 Task: Slide 8 - This Is A Quote-1.
Action: Mouse moved to (35, 85)
Screenshot: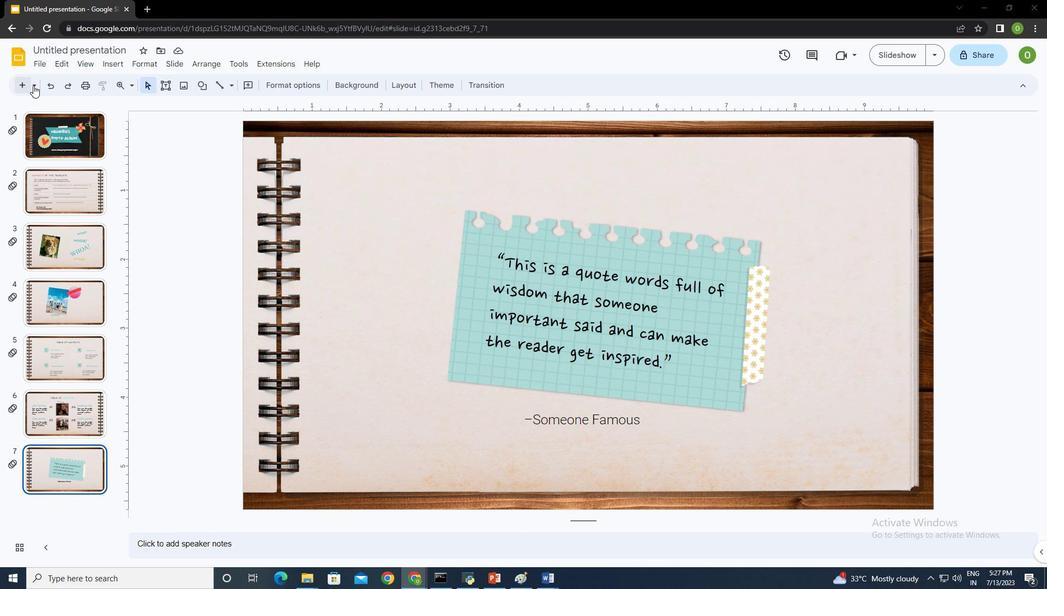 
Action: Mouse pressed left at (35, 85)
Screenshot: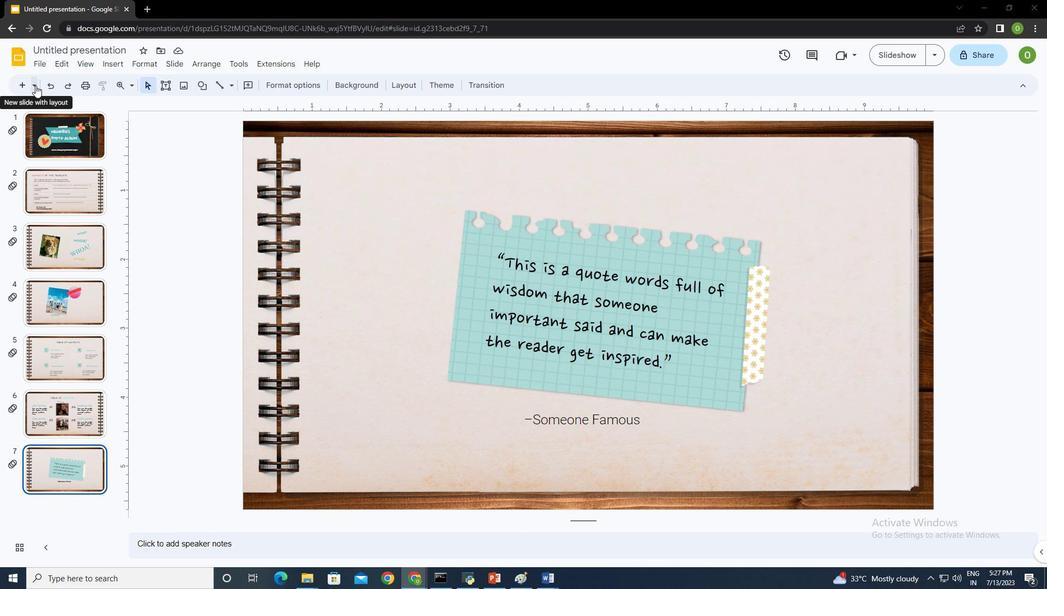 
Action: Mouse moved to (166, 289)
Screenshot: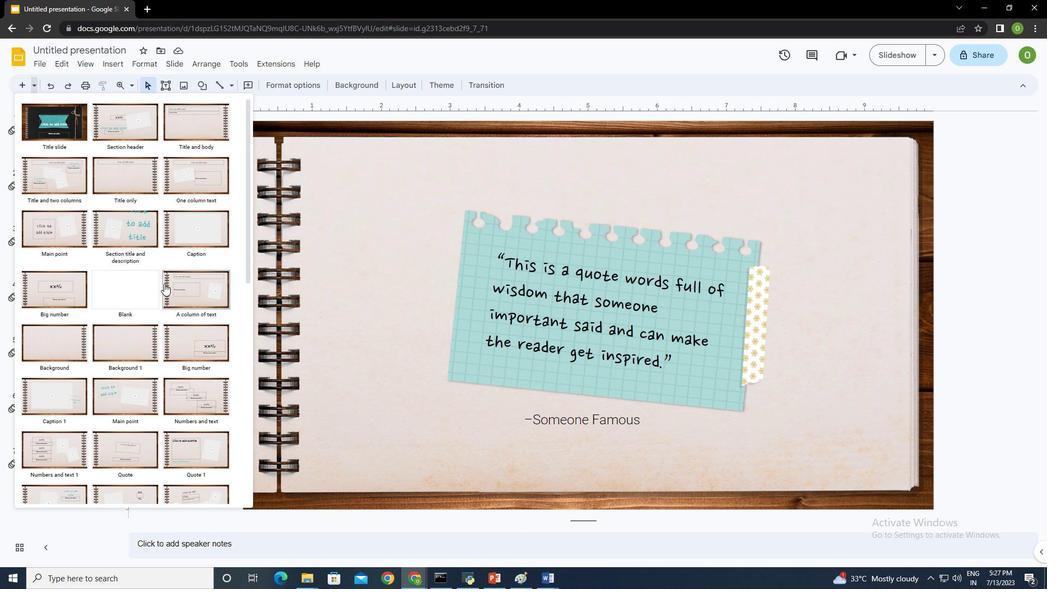 
Action: Mouse scrolled (166, 288) with delta (0, 0)
Screenshot: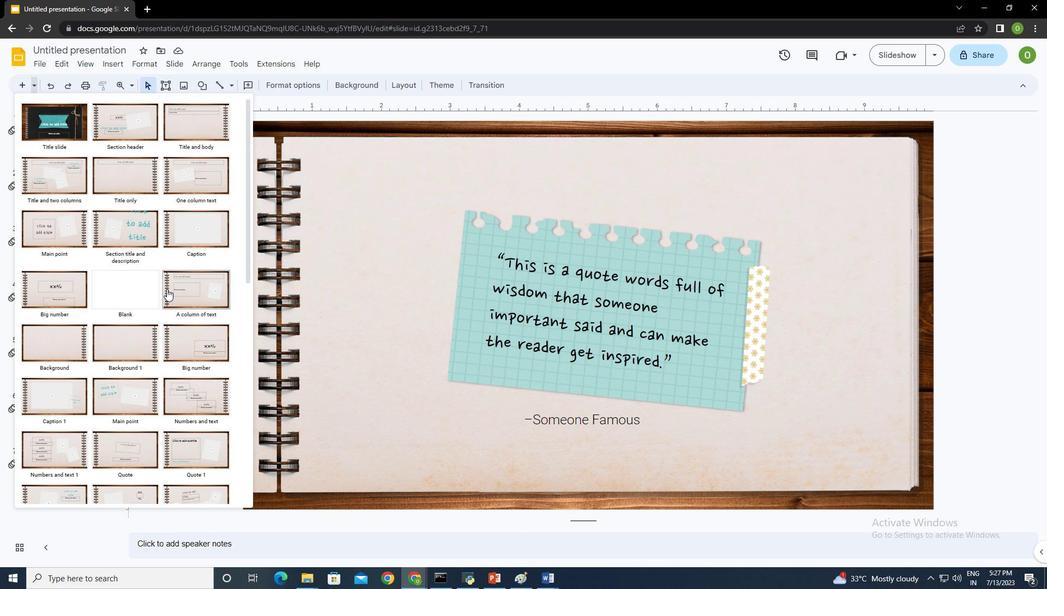 
Action: Mouse scrolled (166, 288) with delta (0, 0)
Screenshot: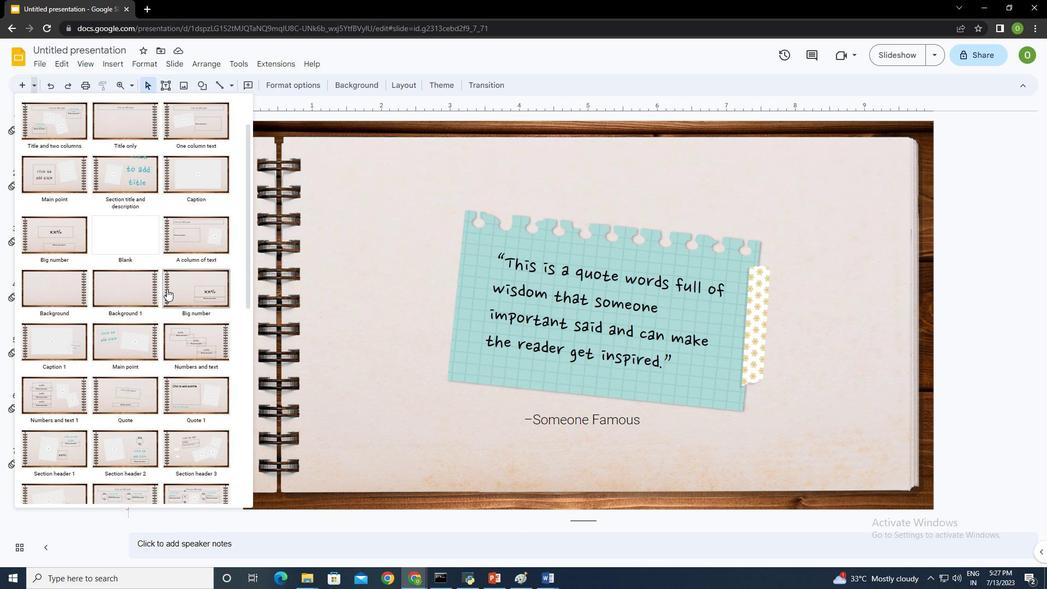 
Action: Mouse scrolled (166, 288) with delta (0, 0)
Screenshot: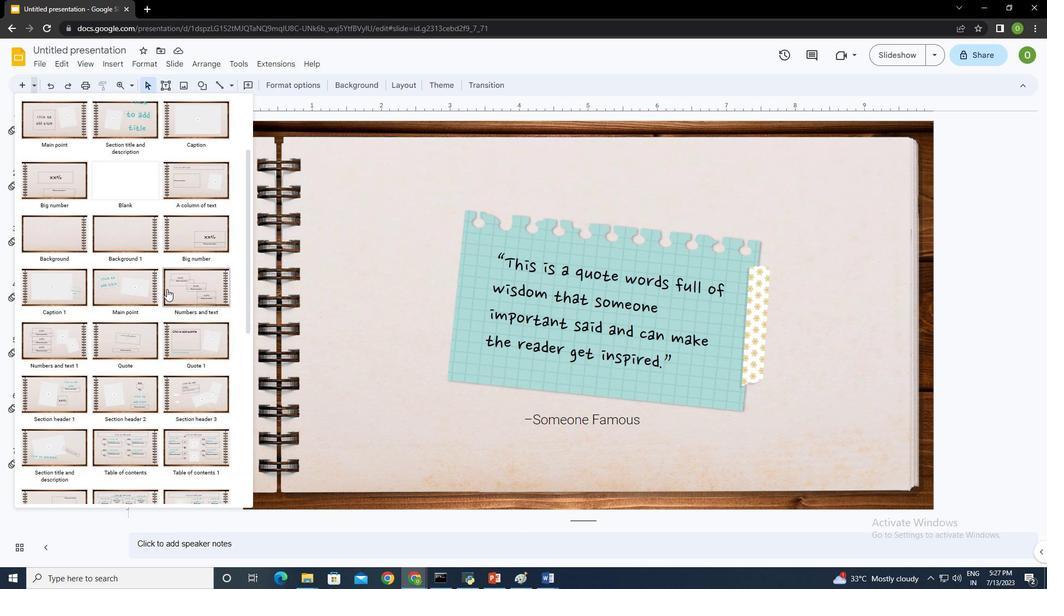
Action: Mouse moved to (187, 279)
Screenshot: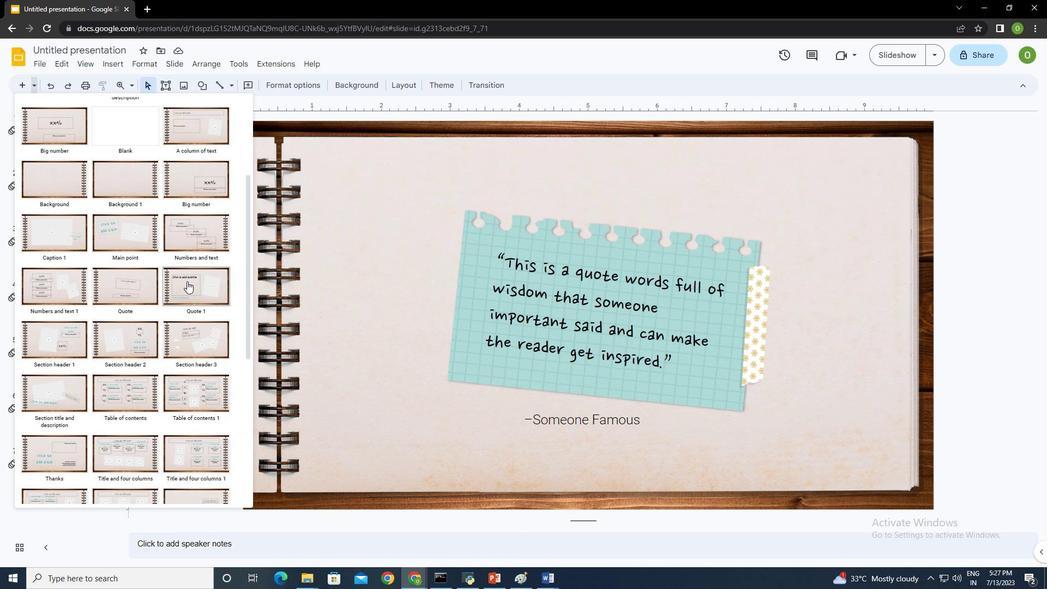 
Action: Mouse pressed left at (187, 279)
Screenshot: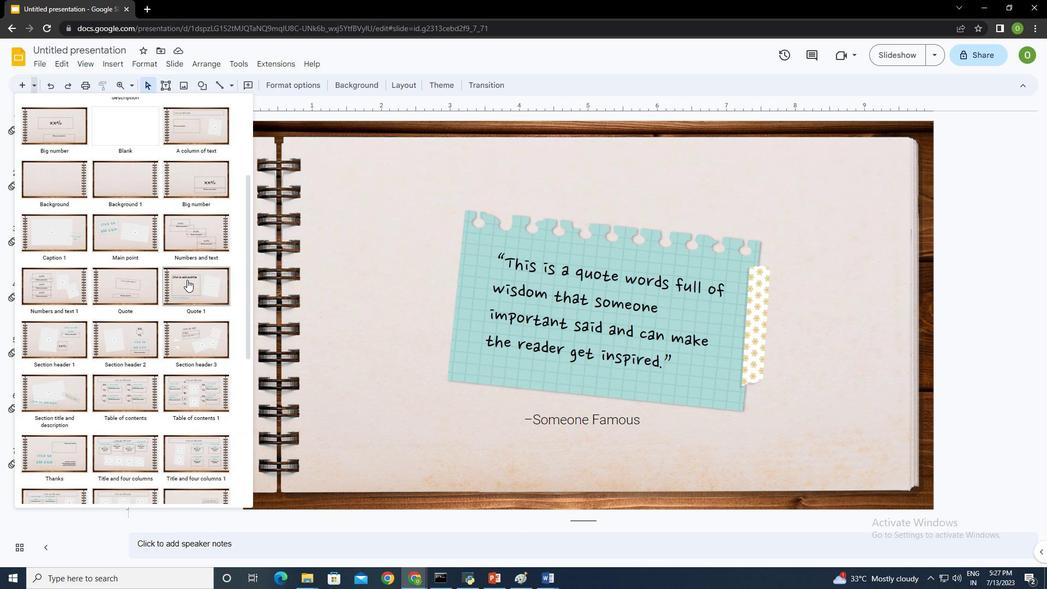 
Action: Mouse moved to (740, 349)
Screenshot: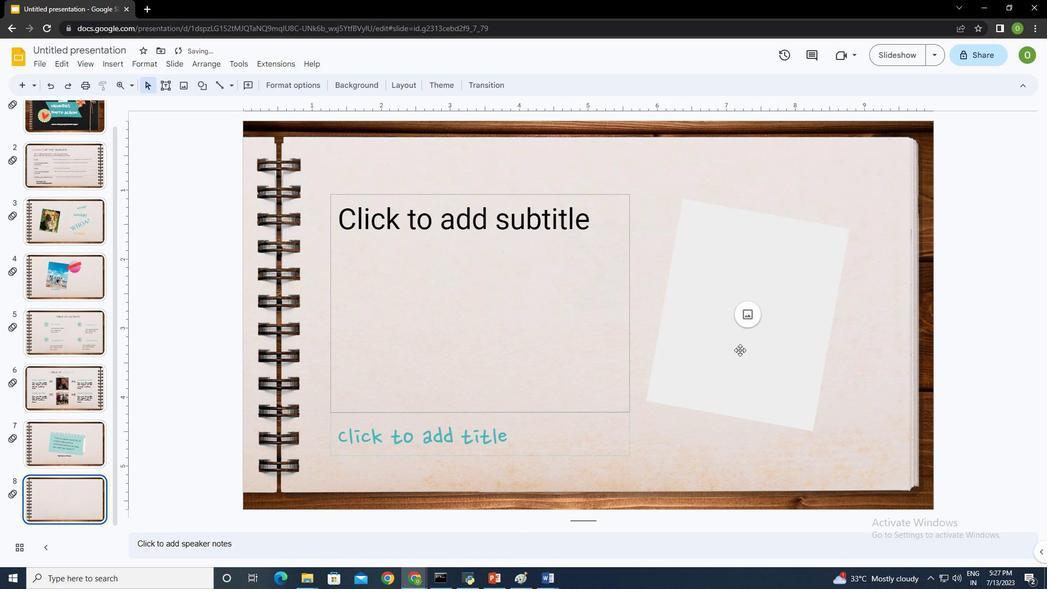 
Action: Mouse pressed left at (740, 349)
Screenshot: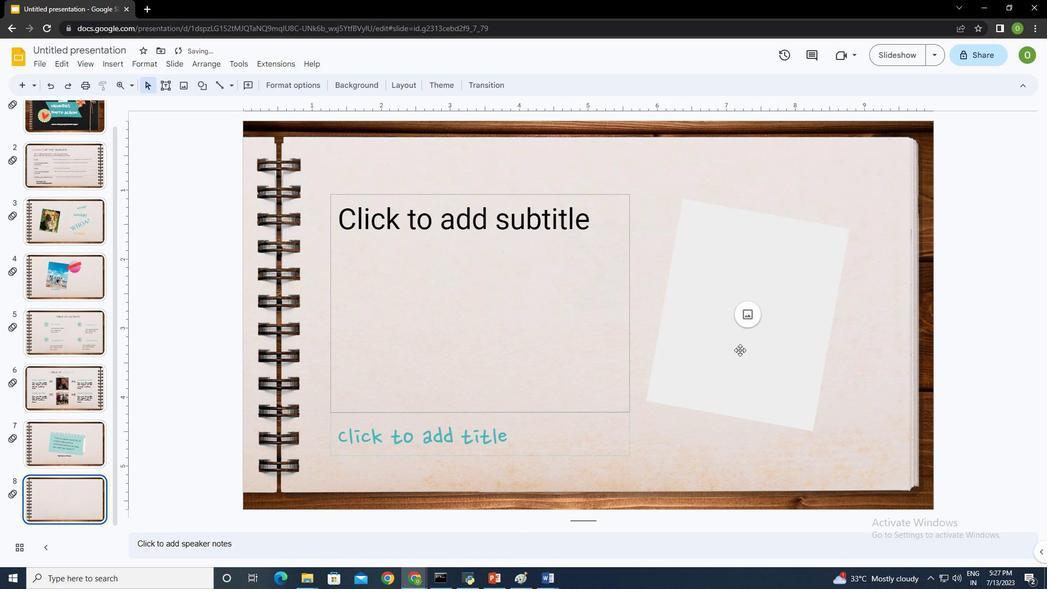 
Action: Mouse moved to (743, 315)
Screenshot: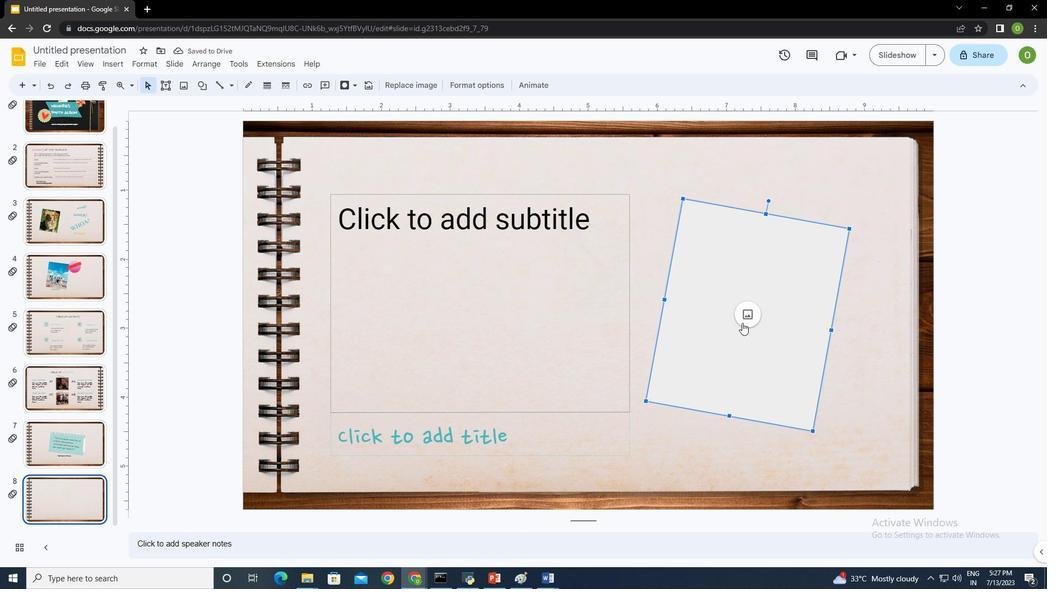 
Action: Mouse pressed left at (743, 315)
Screenshot: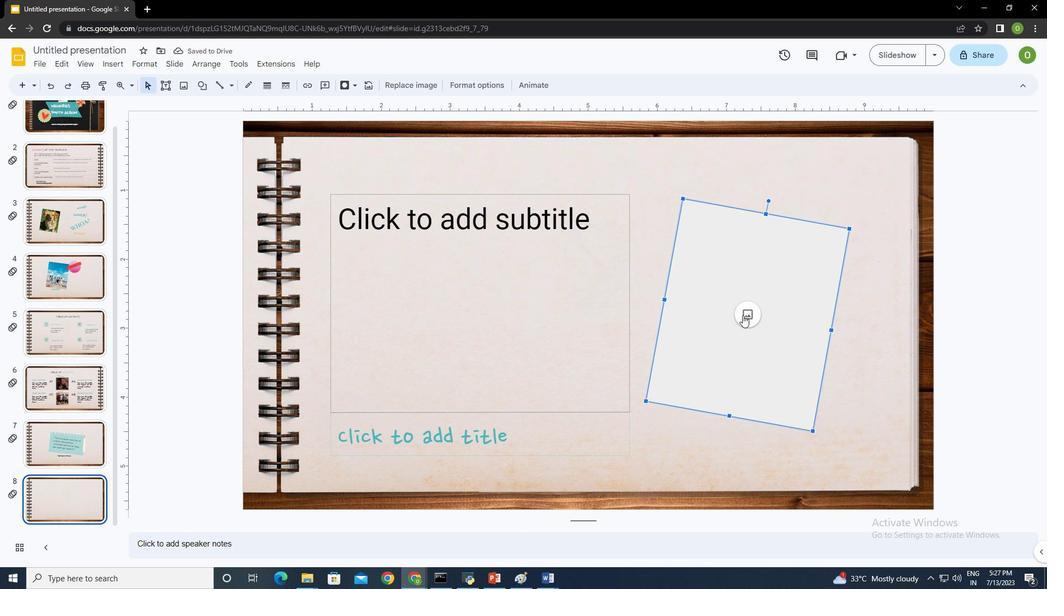 
Action: Mouse moved to (781, 344)
Screenshot: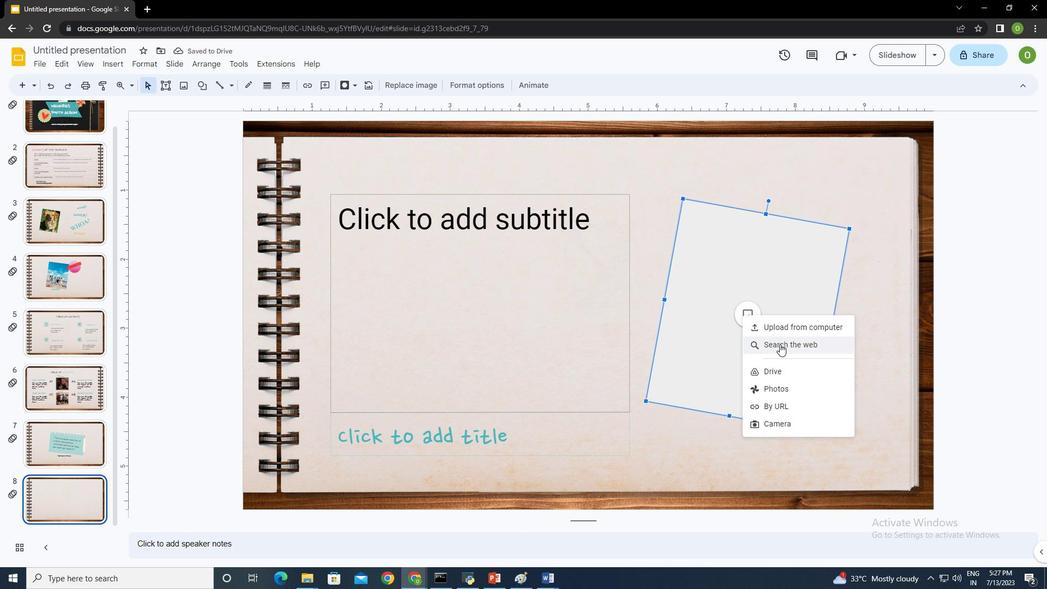 
Action: Mouse pressed left at (781, 344)
Screenshot: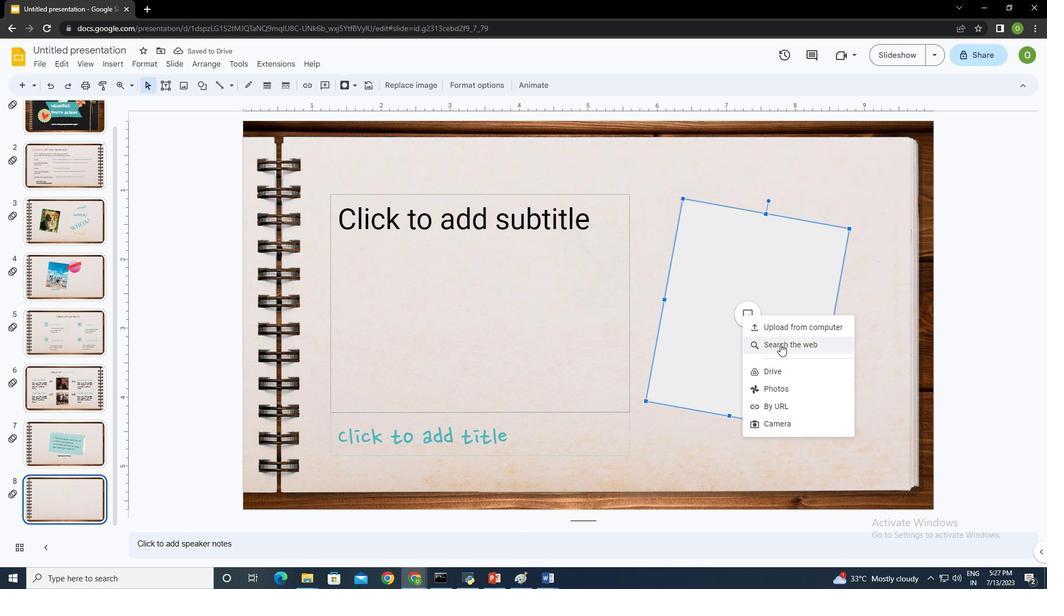 
Action: Mouse moved to (926, 153)
Screenshot: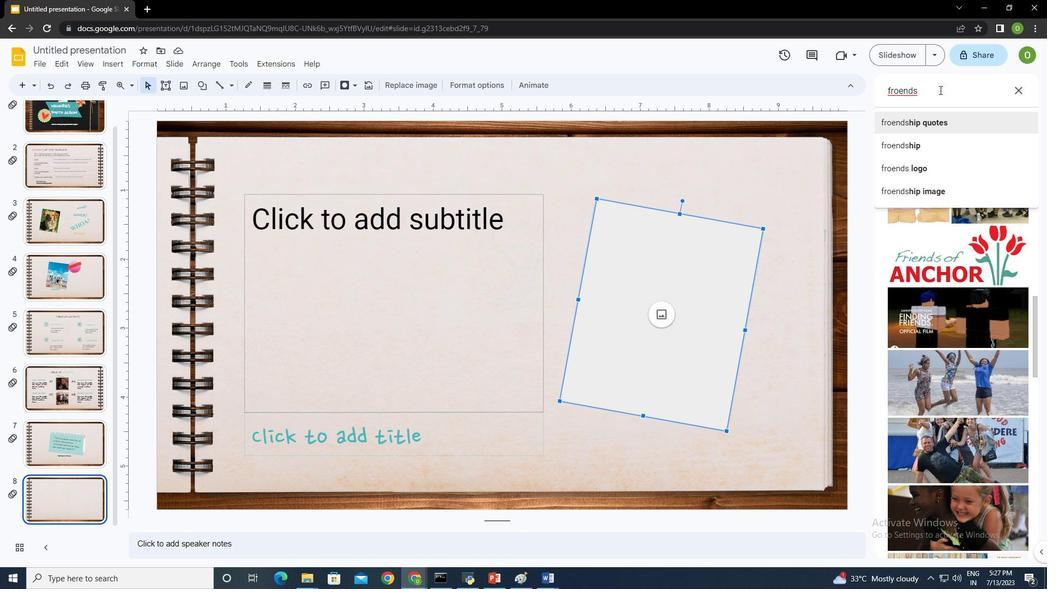 
Action: Key pressed <Key.backspace><Key.backspace><Key.backspace><Key.backspace><Key.backspace><Key.backspace><Key.backspace><Key.backspace><Key.backspace><Key.backspace><Key.backspace><Key.backspace><Key.backspace><Key.backspace><Key.backspace><Key.backspace>good<Key.space>friend<Key.enter>
Screenshot: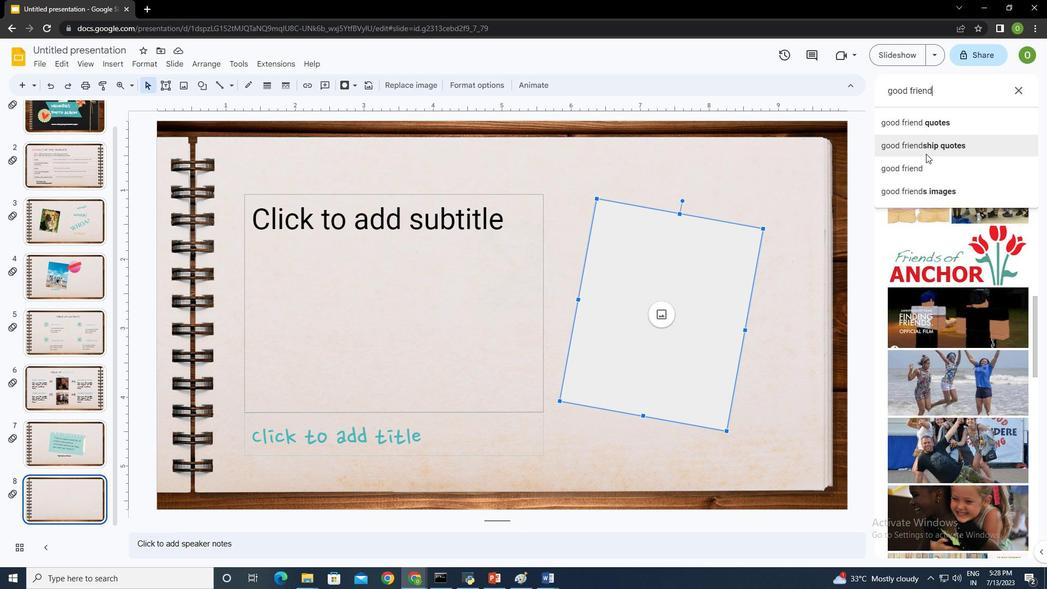 
Action: Mouse moved to (940, 184)
Screenshot: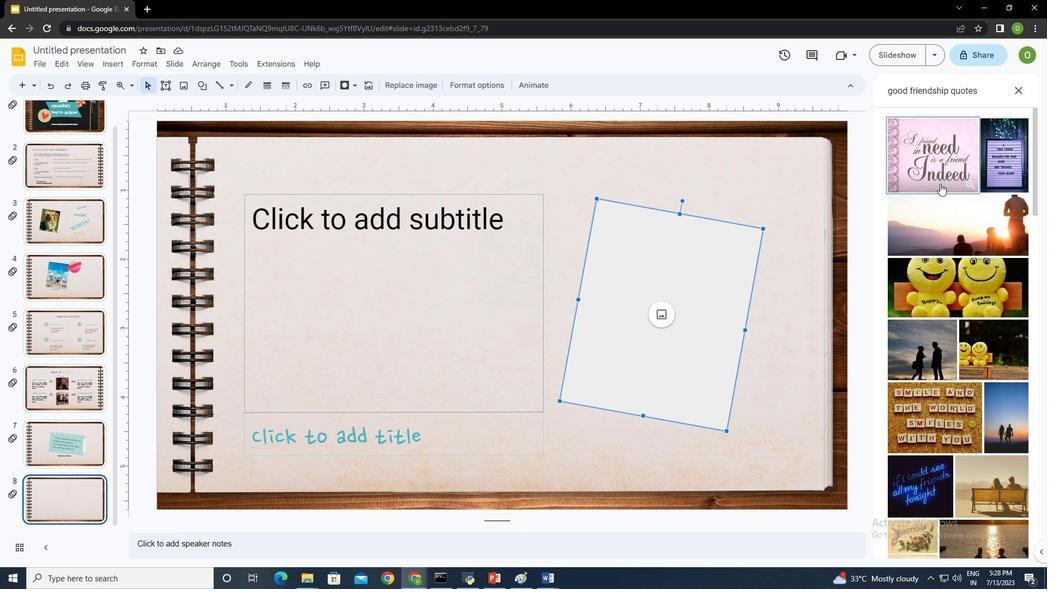 
Action: Mouse scrolled (940, 183) with delta (0, 0)
Screenshot: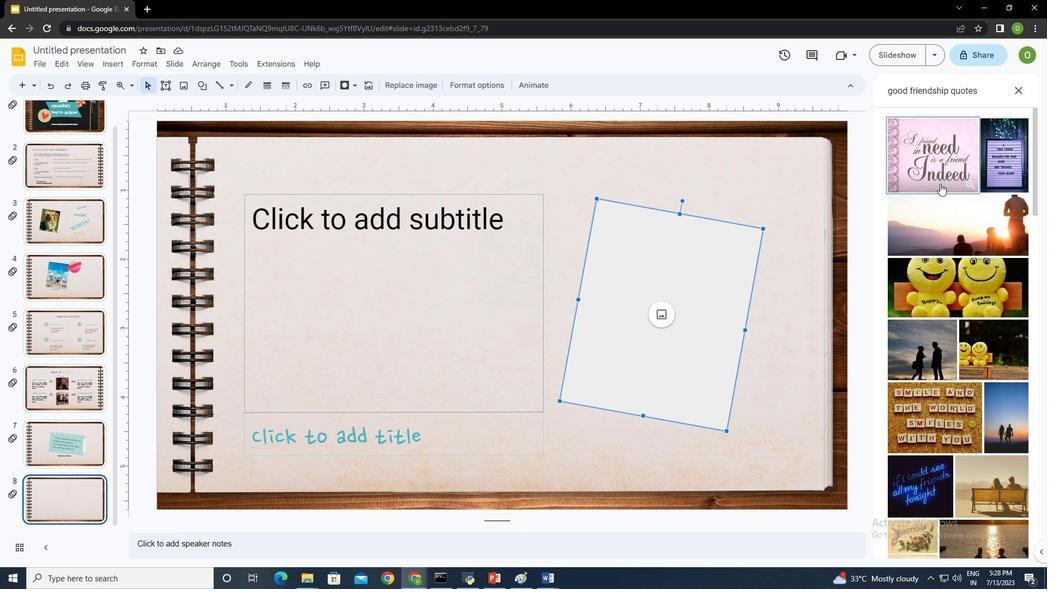 
Action: Mouse scrolled (940, 184) with delta (0, 0)
Screenshot: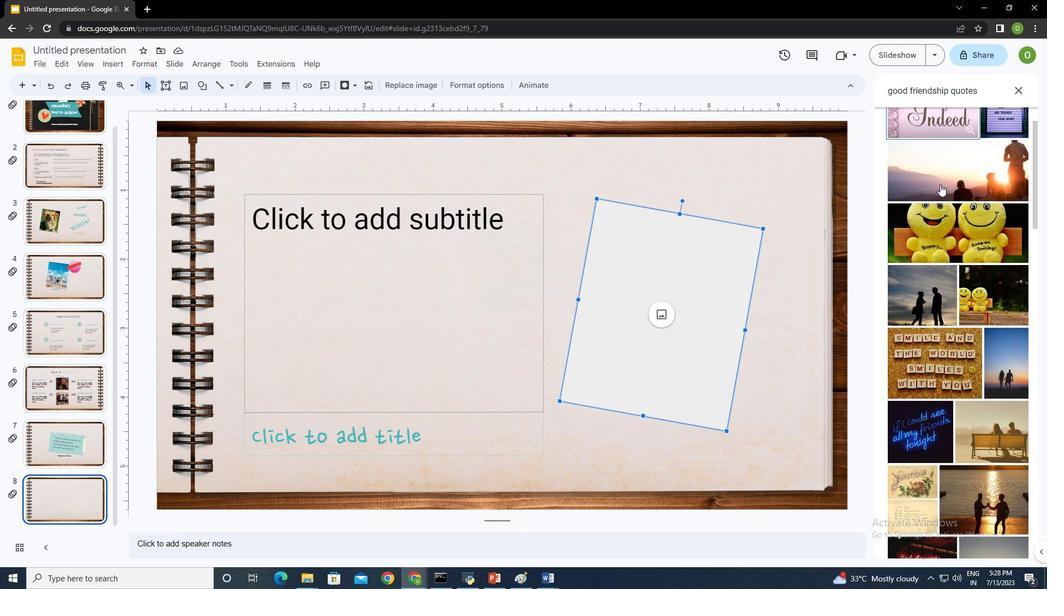 
Action: Mouse scrolled (940, 184) with delta (0, 0)
Screenshot: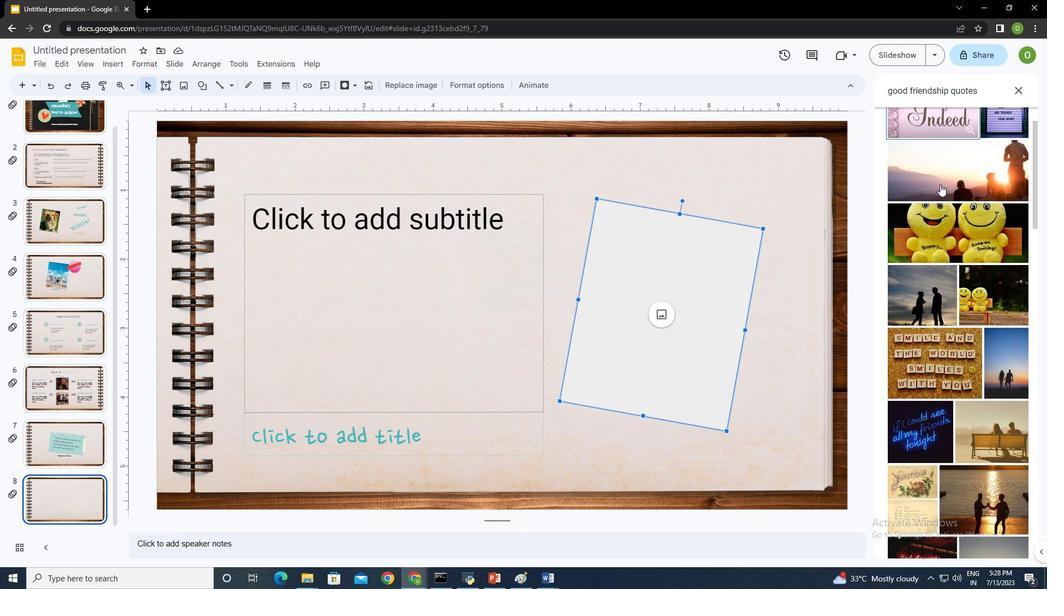 
Action: Mouse moved to (983, 92)
Screenshot: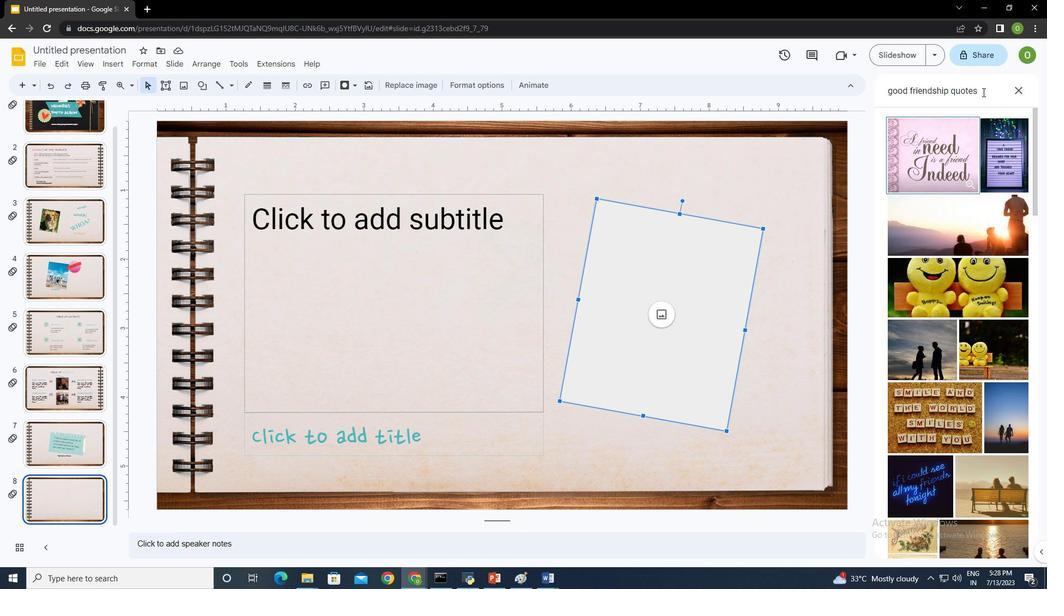
Action: Mouse pressed left at (983, 92)
Screenshot: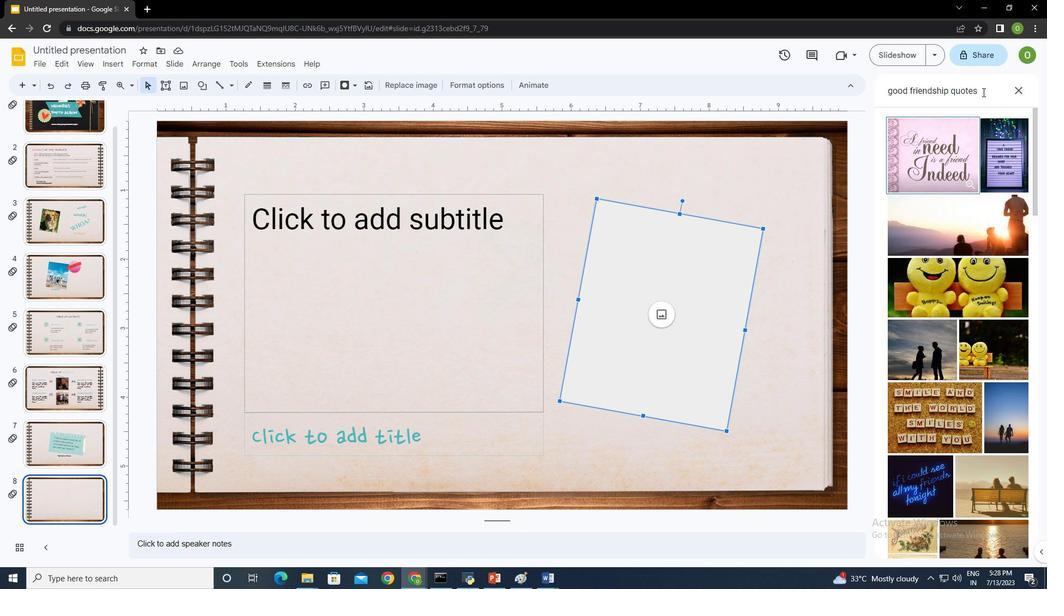 
Action: Key pressed <Key.backspace><Key.backspace><Key.backspace><Key.backspace><Key.backspace><Key.backspace><Key.backspace>
Screenshot: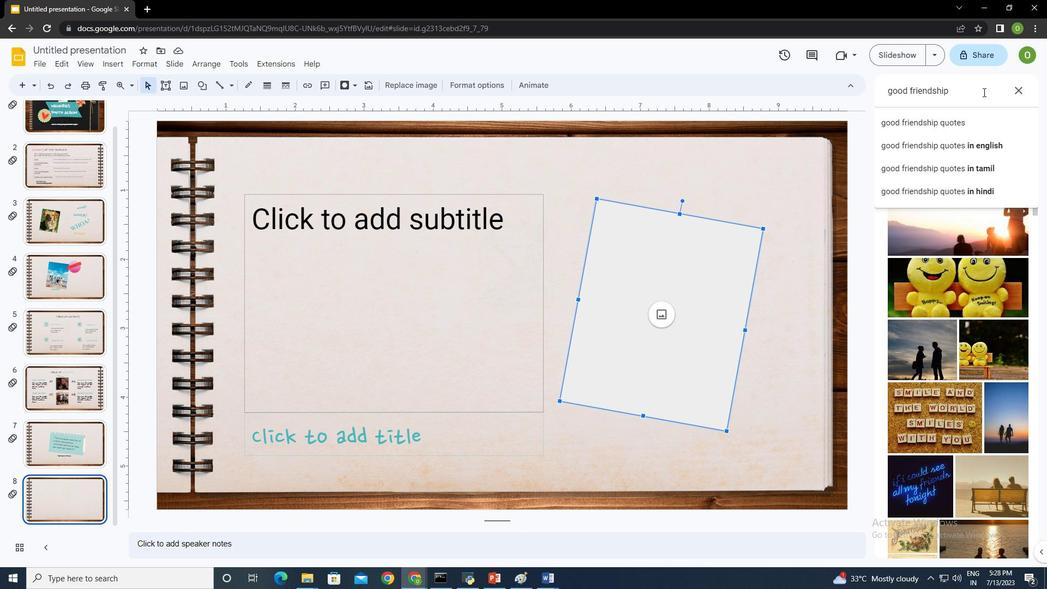 
Action: Mouse moved to (983, 92)
Screenshot: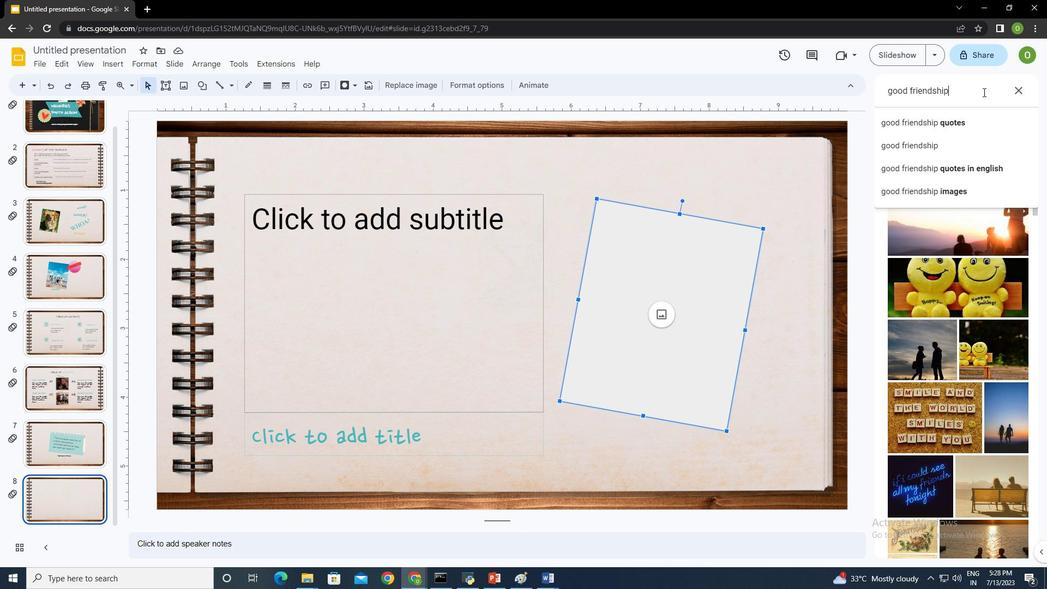 
Action: Key pressed <Key.enter>
Screenshot: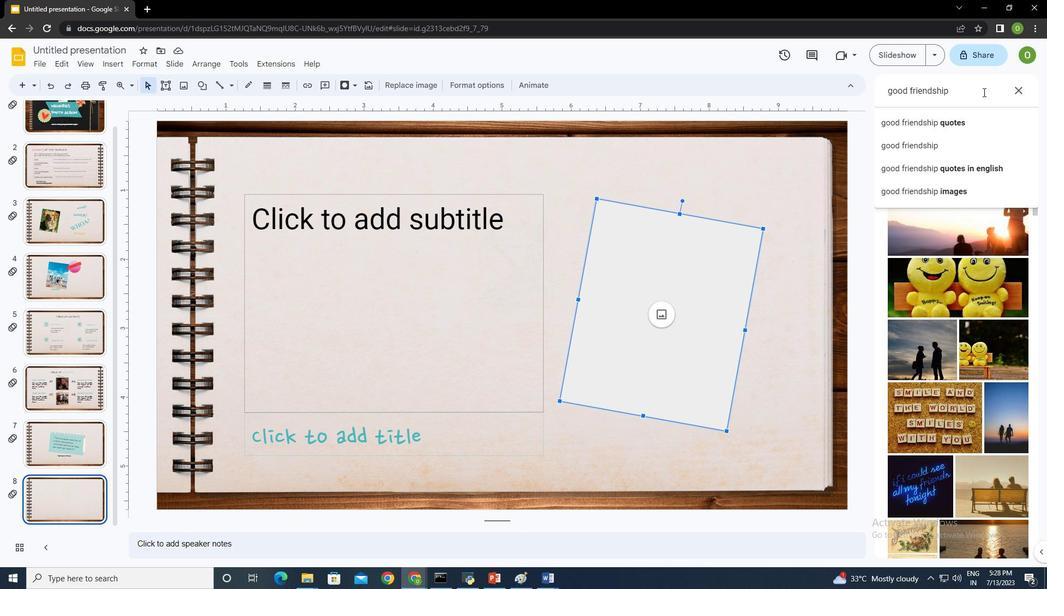 
Action: Mouse moved to (964, 161)
Screenshot: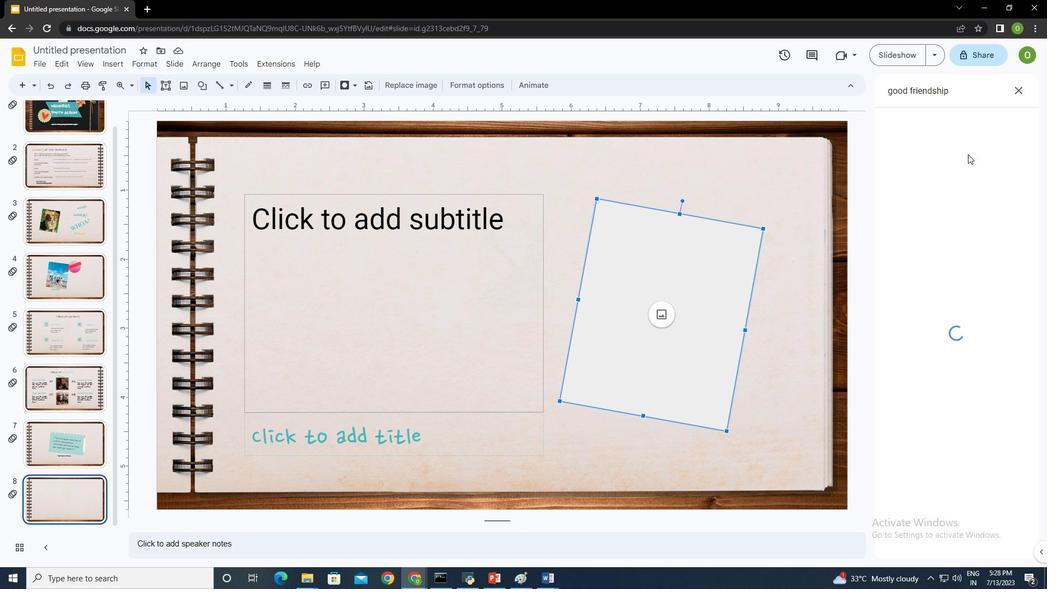 
Action: Mouse scrolled (964, 160) with delta (0, 0)
Screenshot: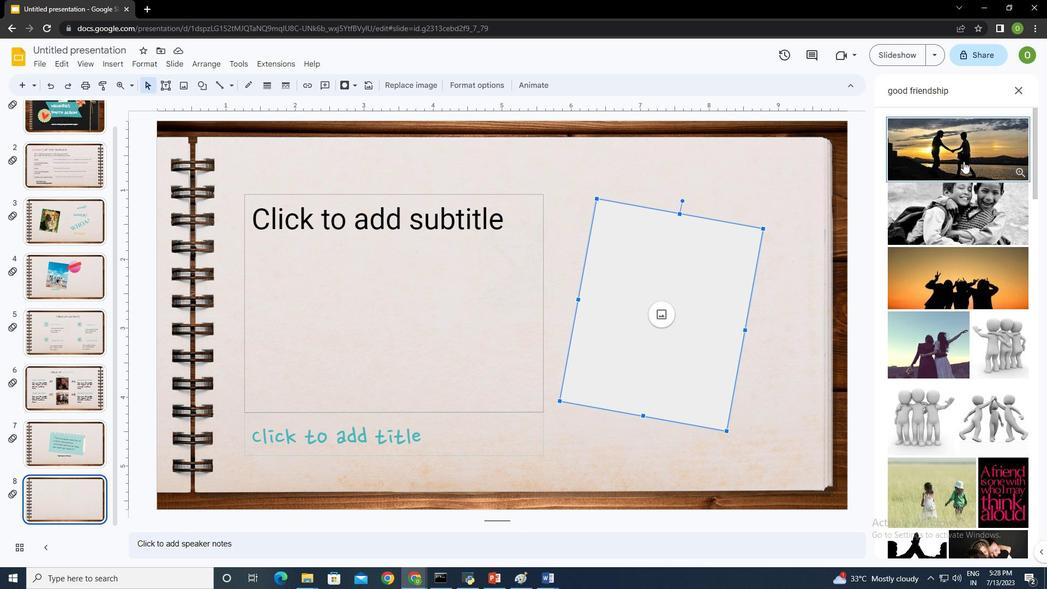 
Action: Mouse scrolled (964, 160) with delta (0, 0)
Screenshot: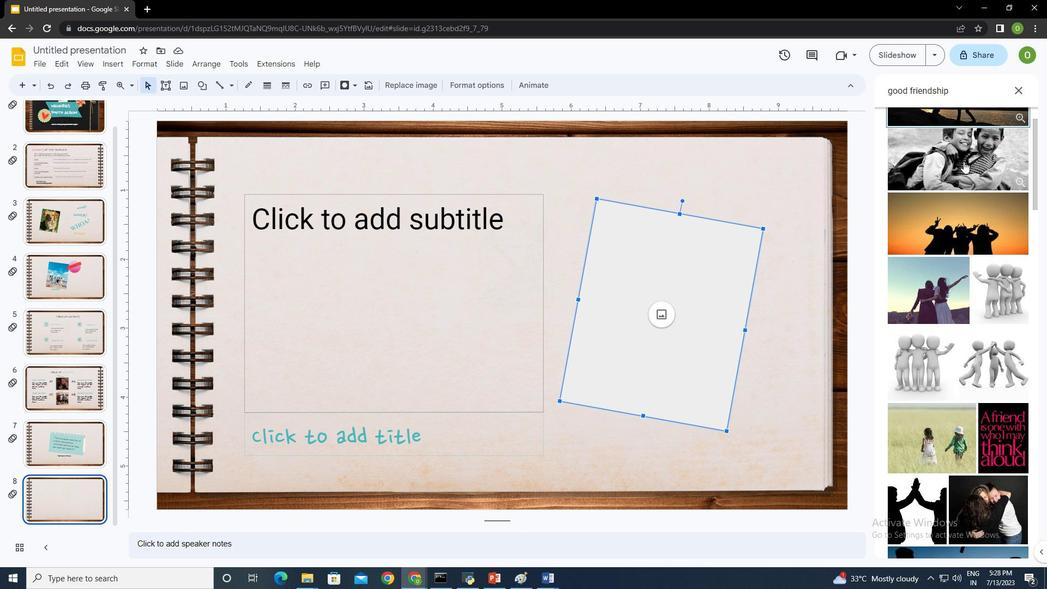 
Action: Mouse scrolled (964, 160) with delta (0, 0)
Screenshot: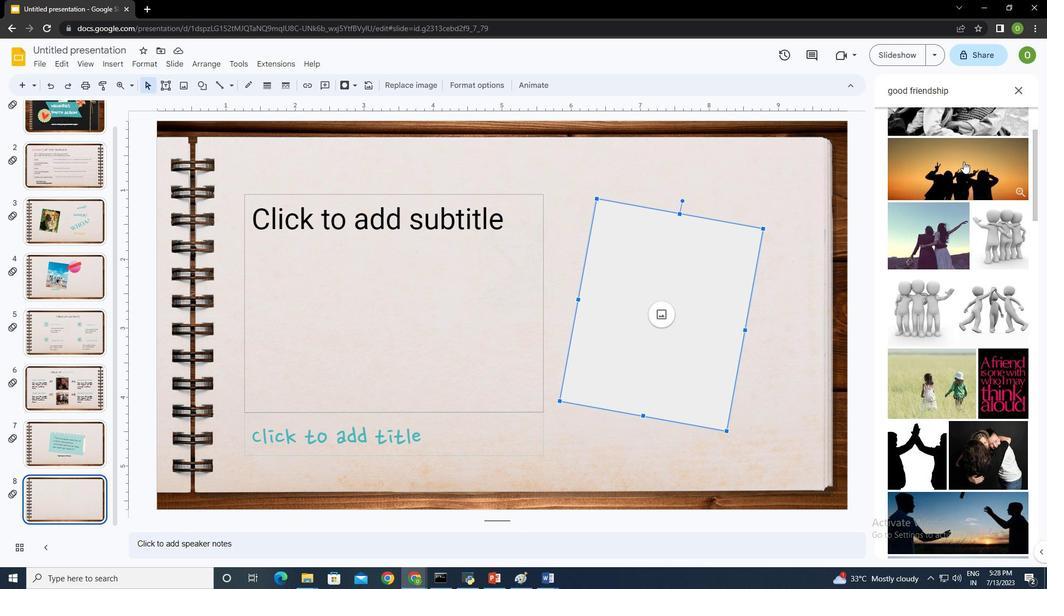 
Action: Mouse moved to (945, 171)
Screenshot: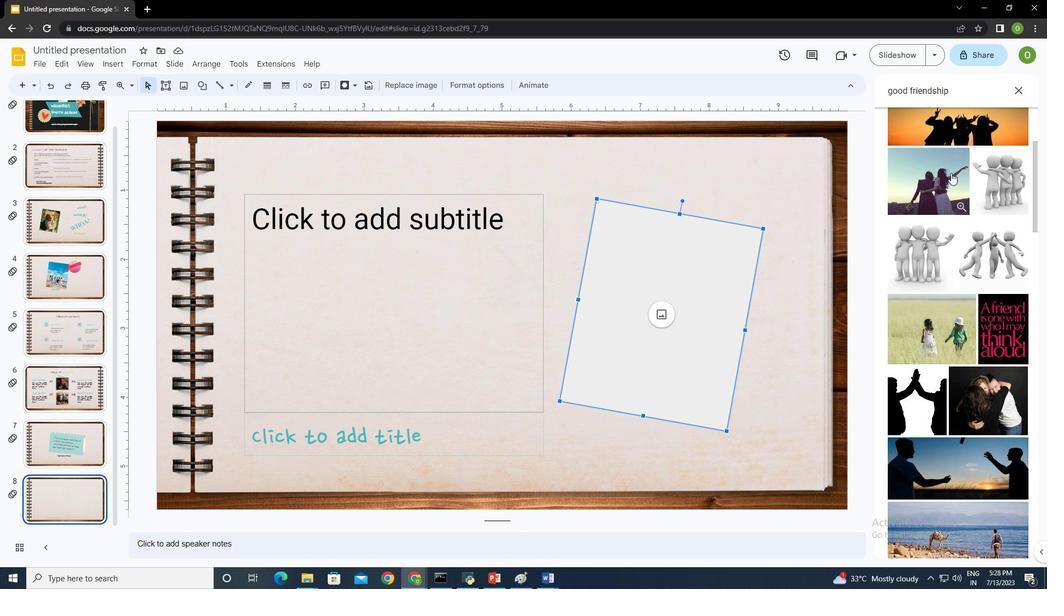 
Action: Mouse pressed left at (945, 171)
Screenshot: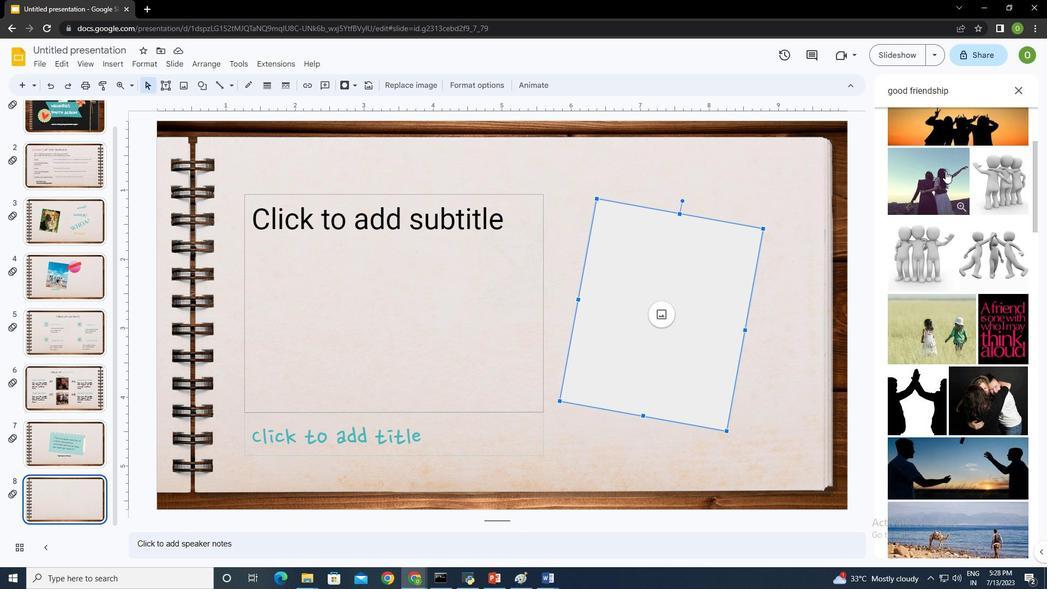 
Action: Mouse moved to (998, 542)
Screenshot: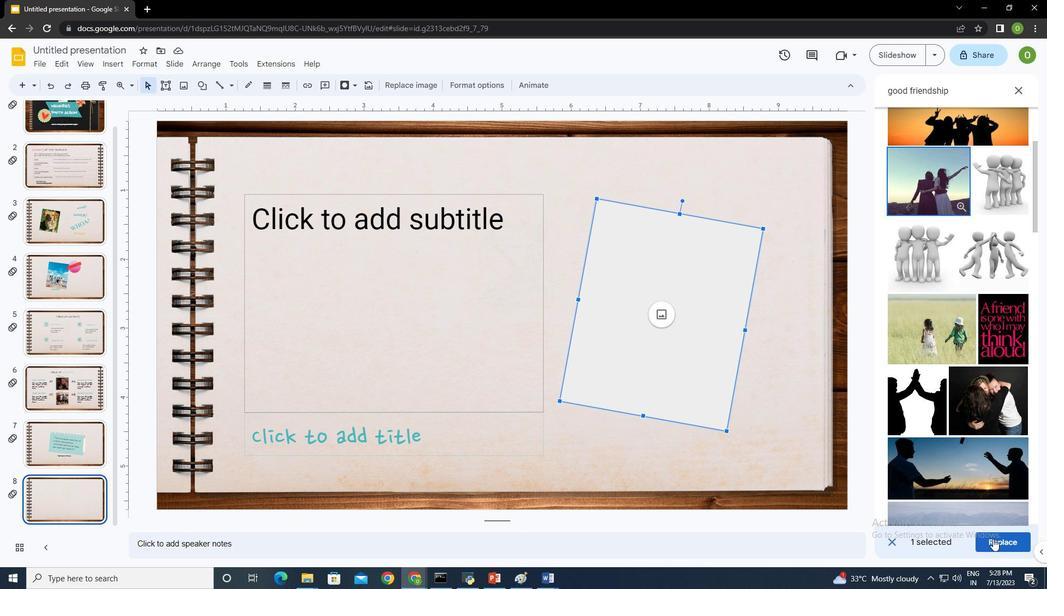 
Action: Mouse pressed left at (998, 542)
Screenshot: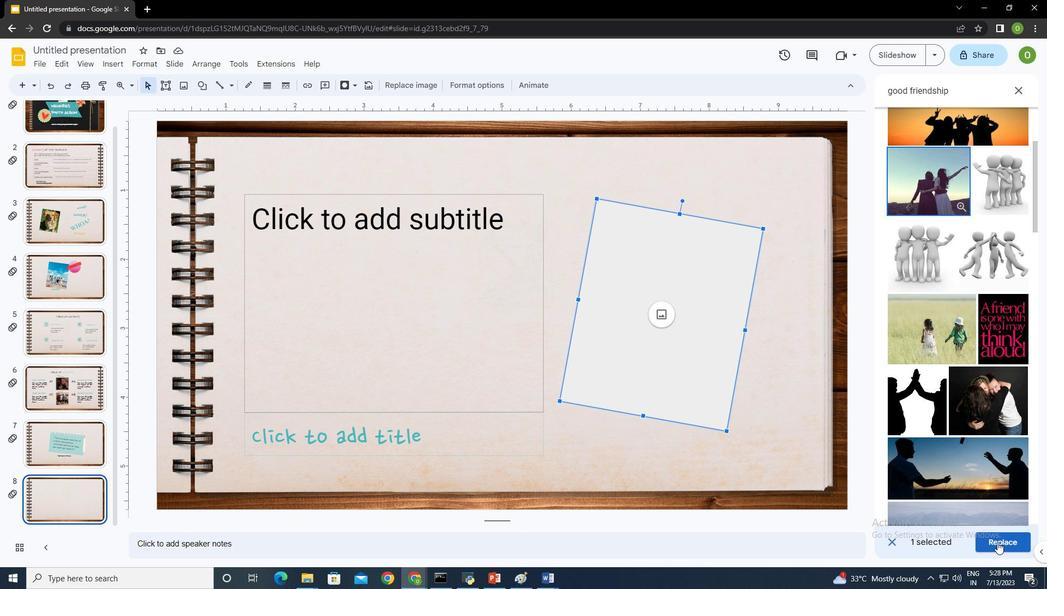 
Action: Mouse moved to (266, 84)
Screenshot: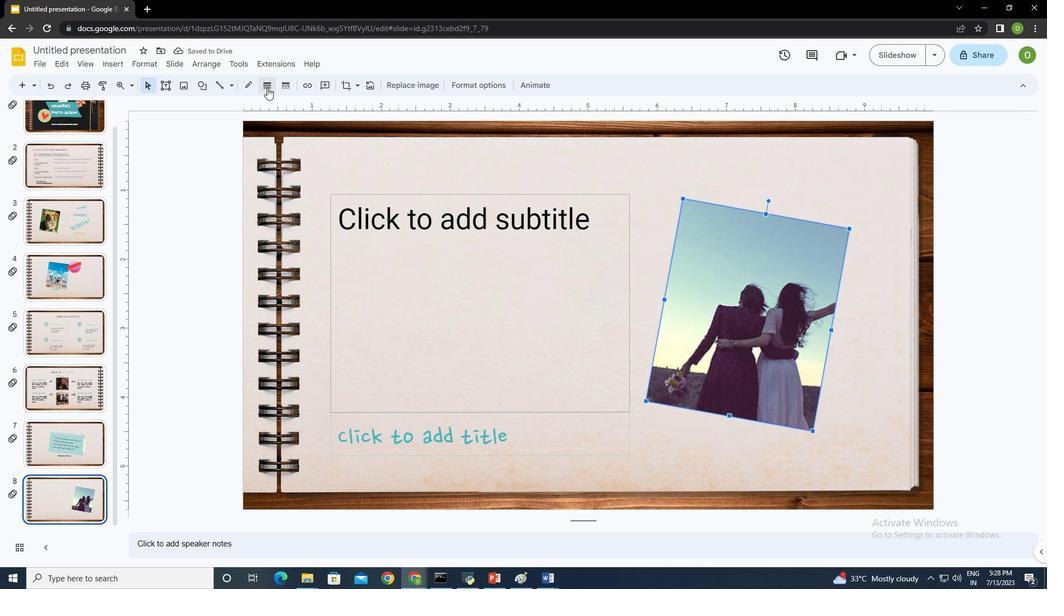 
Action: Mouse pressed left at (266, 84)
Screenshot: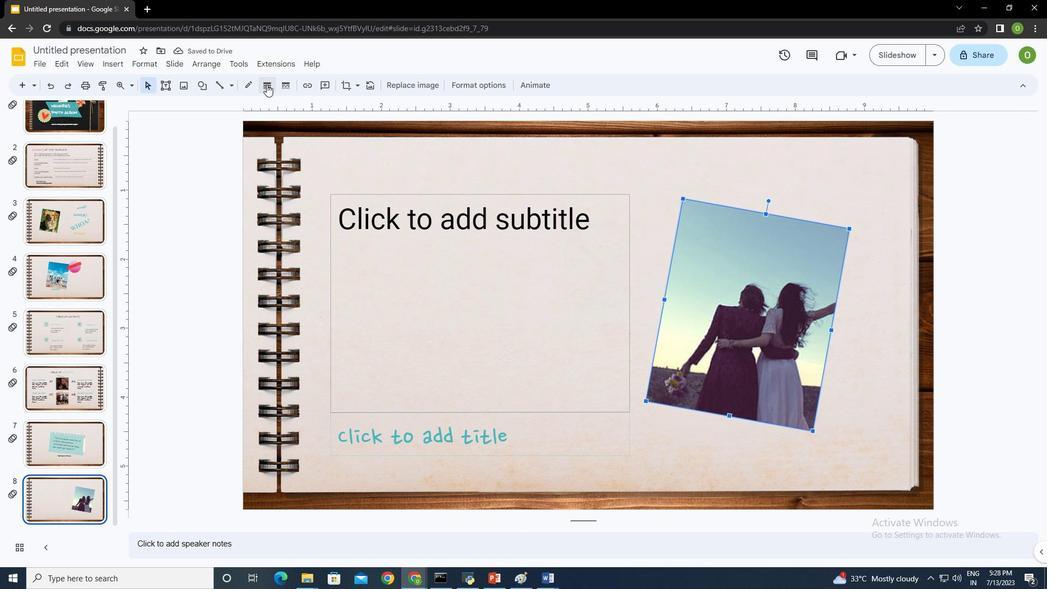 
Action: Mouse moved to (285, 139)
Screenshot: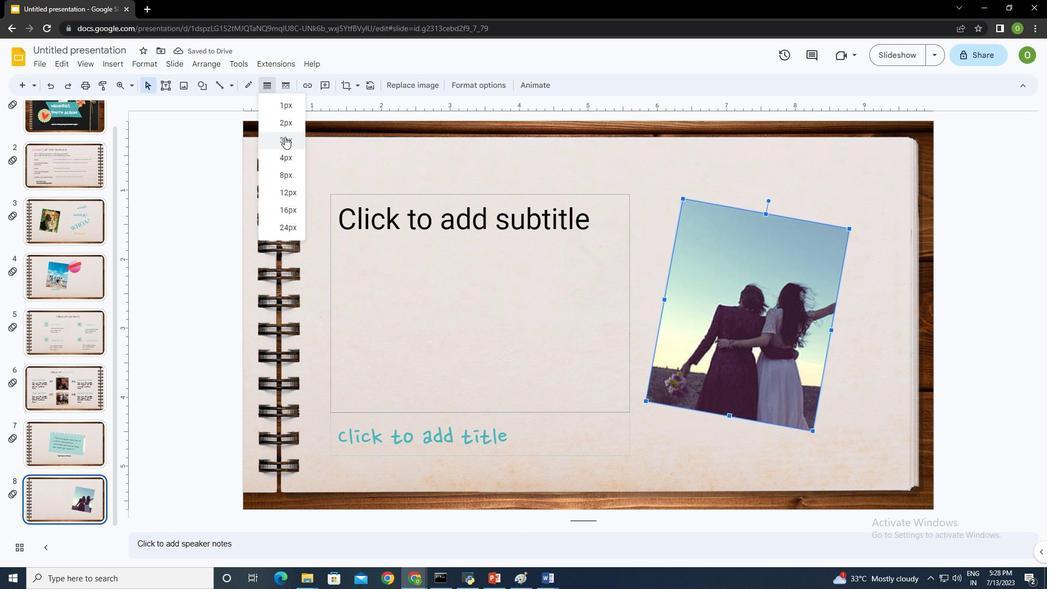 
Action: Mouse pressed left at (285, 139)
Screenshot: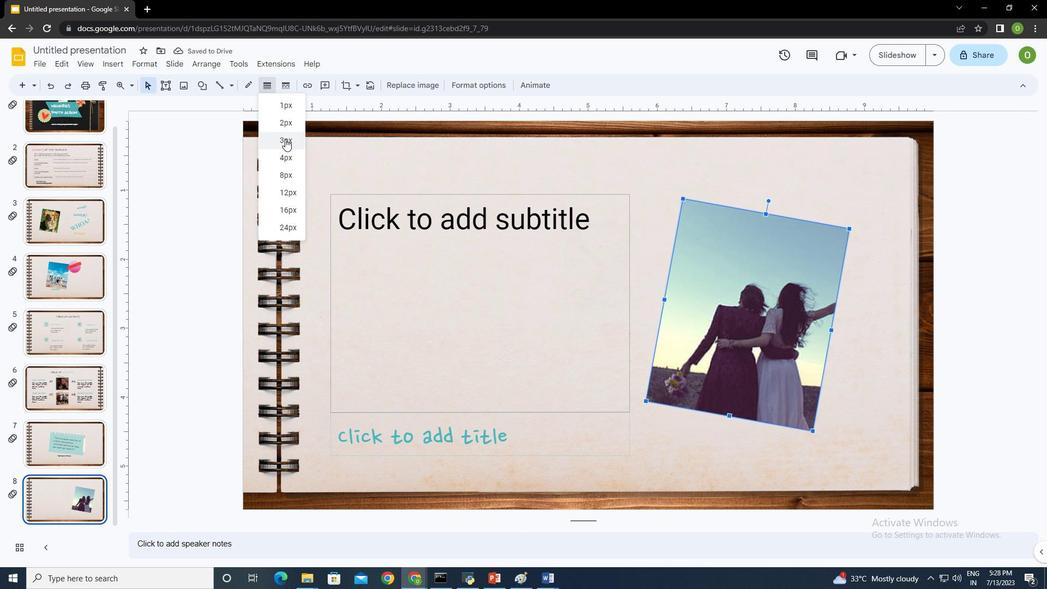 
Action: Mouse moved to (253, 81)
Screenshot: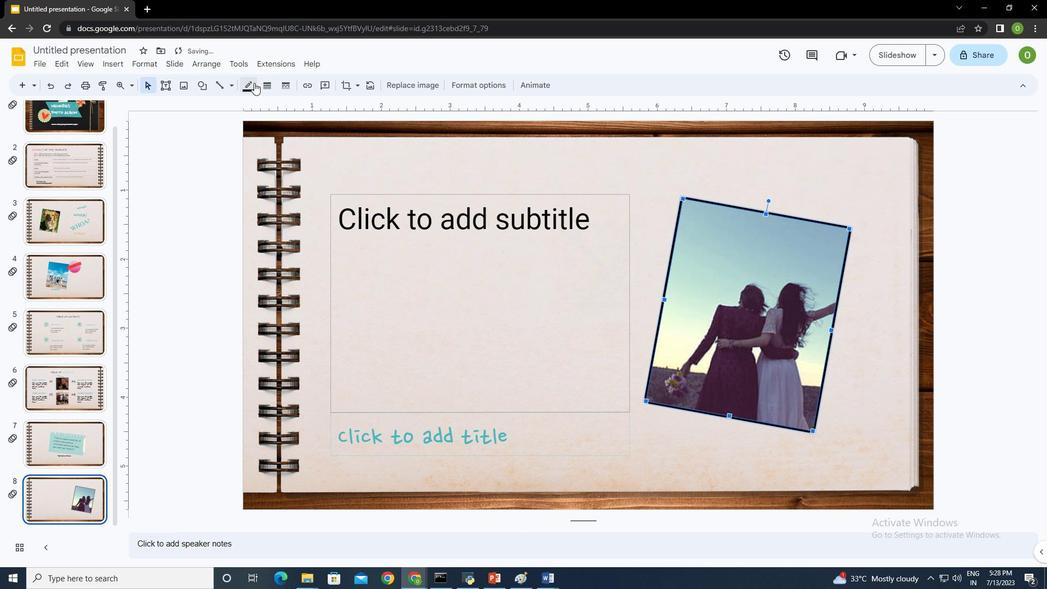 
Action: Mouse pressed left at (253, 81)
Screenshot: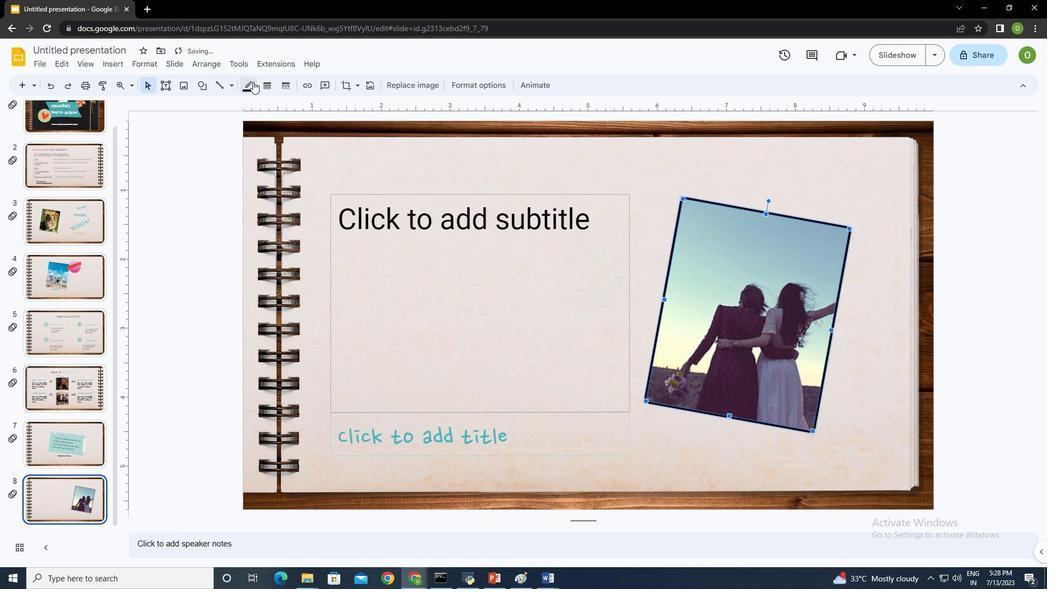 
Action: Mouse moved to (339, 188)
Screenshot: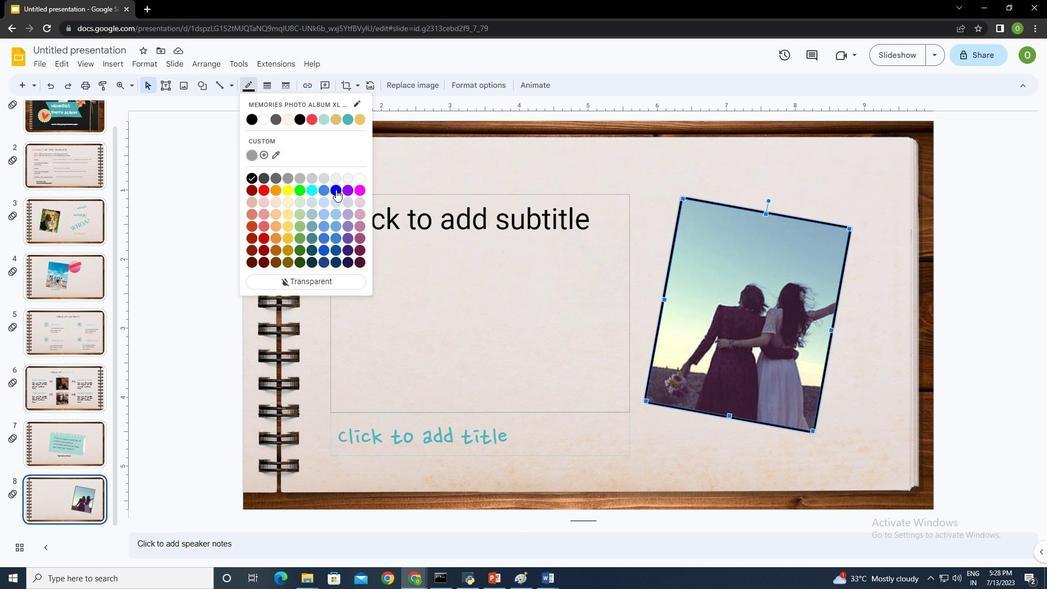 
Action: Mouse pressed left at (339, 188)
Screenshot: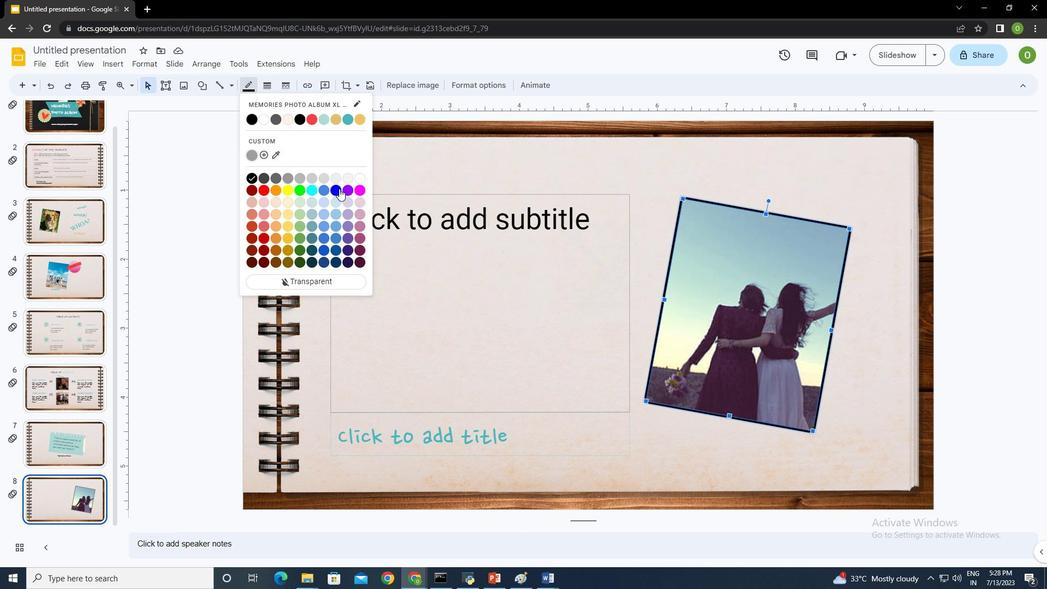 
Action: Mouse moved to (248, 88)
Screenshot: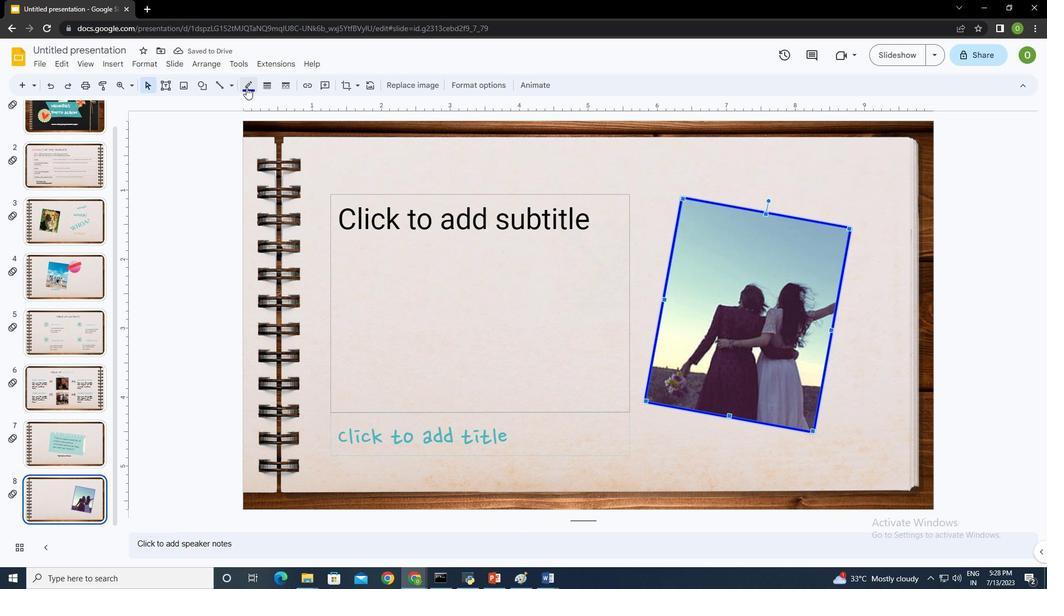 
Action: Mouse pressed left at (248, 88)
Screenshot: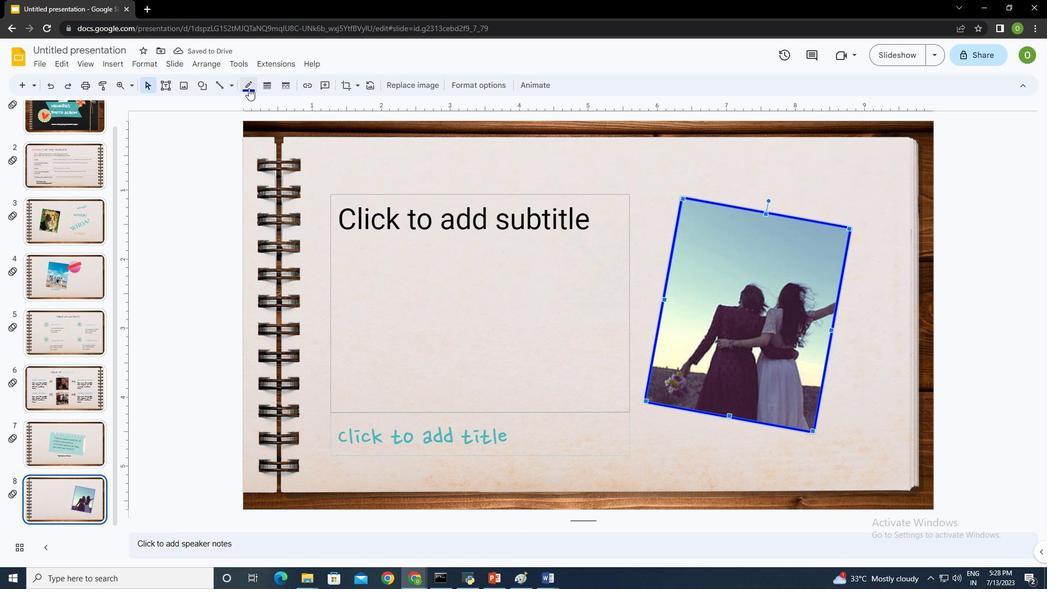 
Action: Mouse moved to (288, 188)
Screenshot: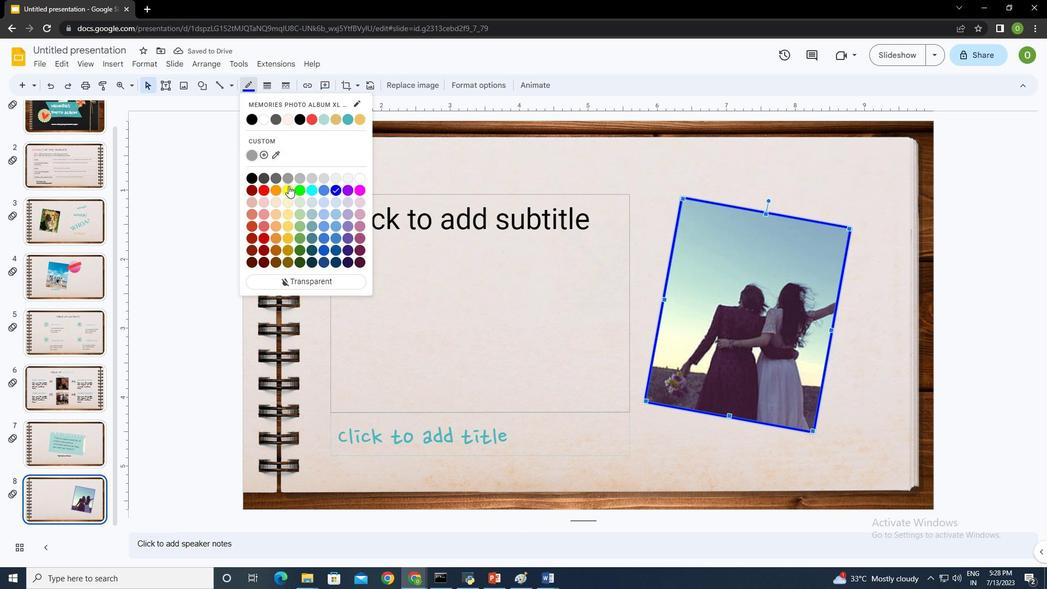 
Action: Mouse pressed left at (288, 188)
Screenshot: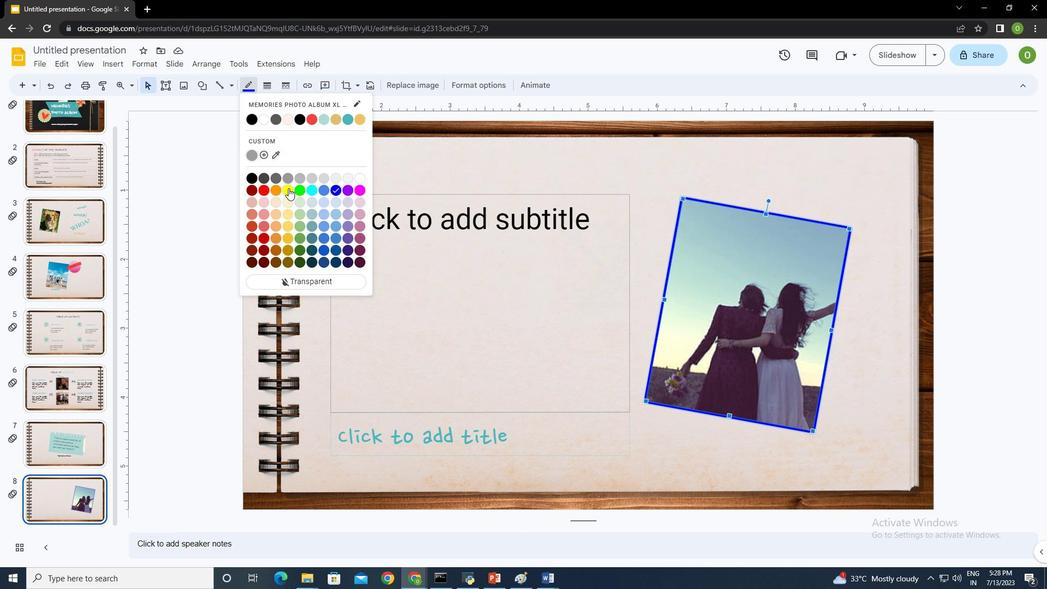 
Action: Mouse moved to (499, 293)
Screenshot: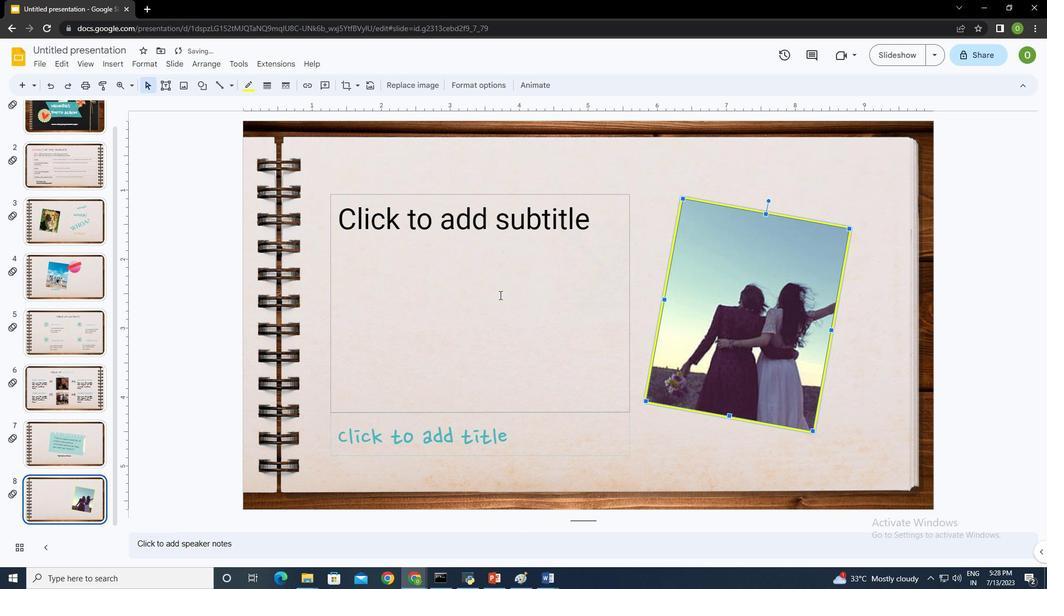 
Action: Mouse pressed left at (499, 293)
Screenshot: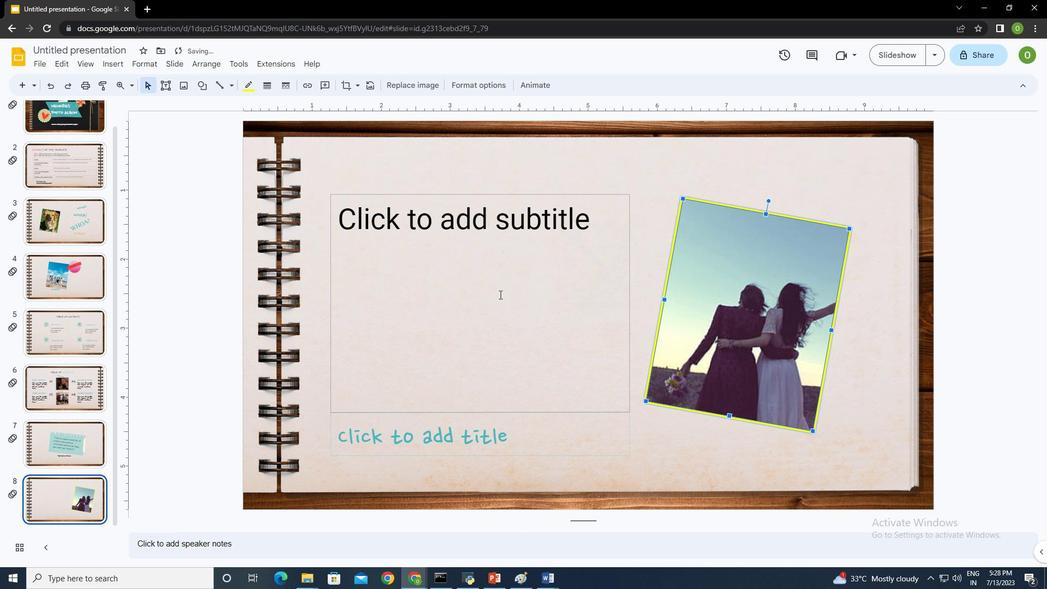 
Action: Mouse moved to (495, 278)
Screenshot: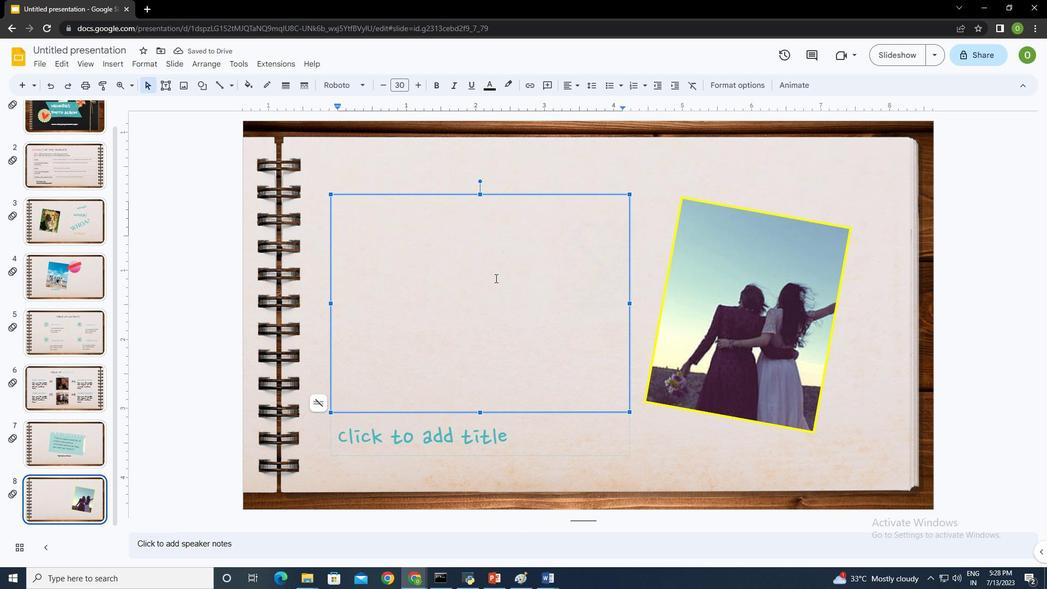 
Action: Key pressed <Key.shift_r>"<Key.shift>This<Key.space>is<Key.space>a<Key.space>quote.<Key.space><Key.shift><Key.shift><Key.shift><Key.shift><Key.shift><Key.shift><Key.shift><Key.shift>Wors<Key.backspace>ds<Key.space>full<Key.space>of<Key.space>wid<Key.backspace>sdom<Key.space>that<Key.space>someone<Key.space>important<Key.space>said<Key.space>and<Key.space>can<Key.space>make<Key.space>the<Key.space>reader<Key.space>get<Key.space>inspired.<Key.shift_r>"
Screenshot: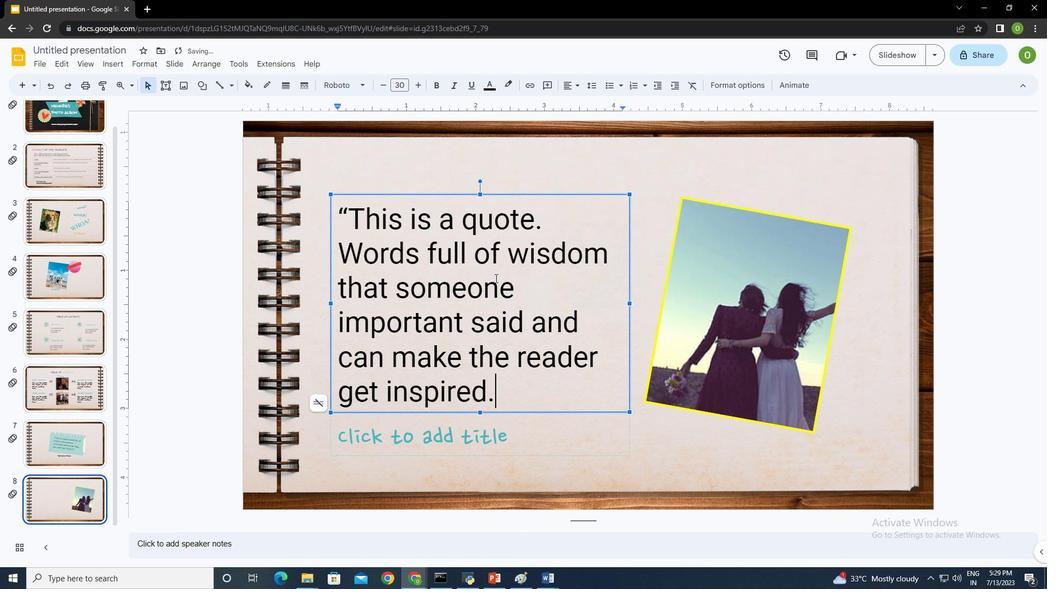 
Action: Mouse moved to (467, 438)
Screenshot: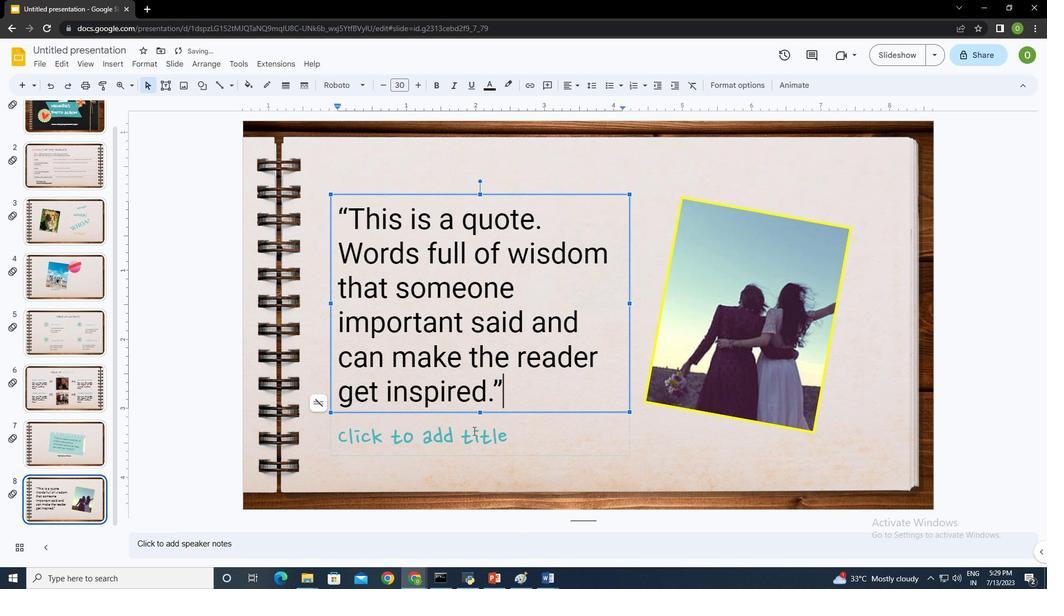 
Action: Mouse pressed left at (467, 438)
Screenshot: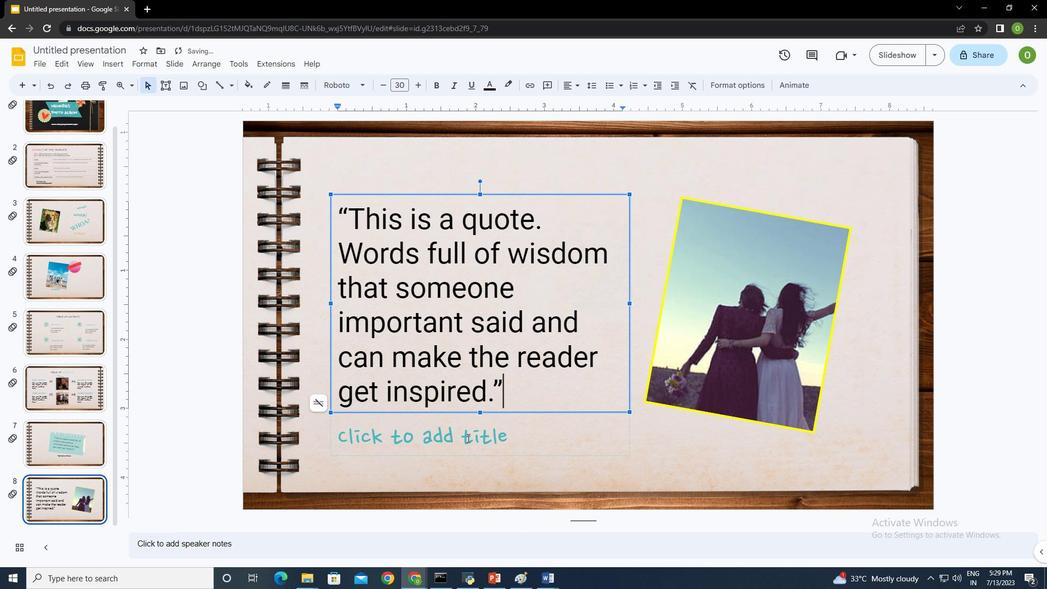 
Action: Mouse moved to (467, 438)
Screenshot: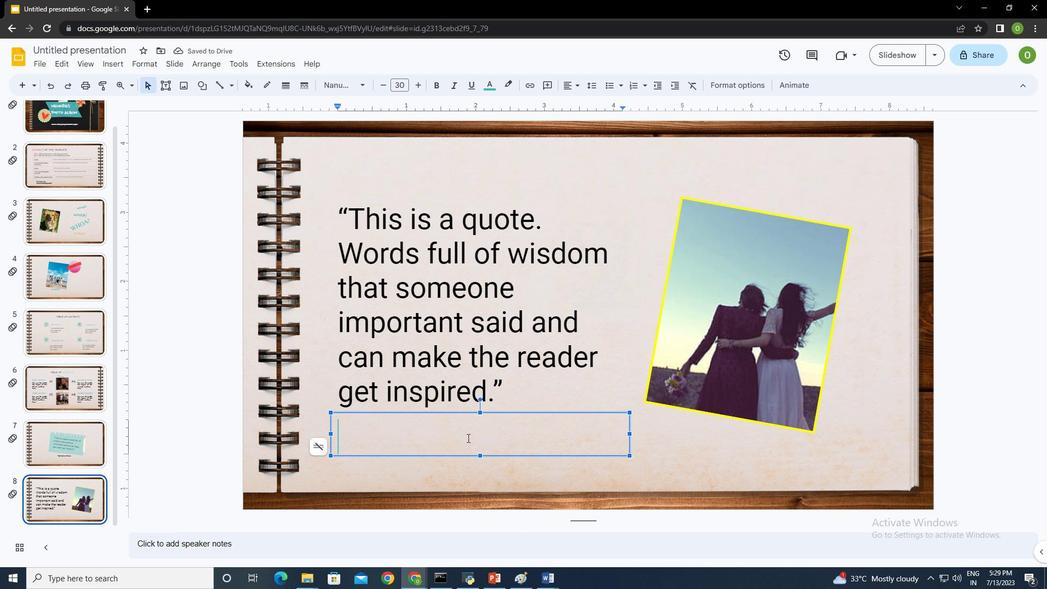 
Action: Key pressed <Key.shift_r><Key.shift_r><Key.shift_r><Key.shift_r><Key.shift_r><Key.shift_r><Key.shift_r><Key.shift_r><Key.shift_r><Key.shift_r><Key.shift_r><Key.shift_r>_<Key.backspace>---<Key.shift>Someone<Key.space><Key.shift>Famous
Screenshot: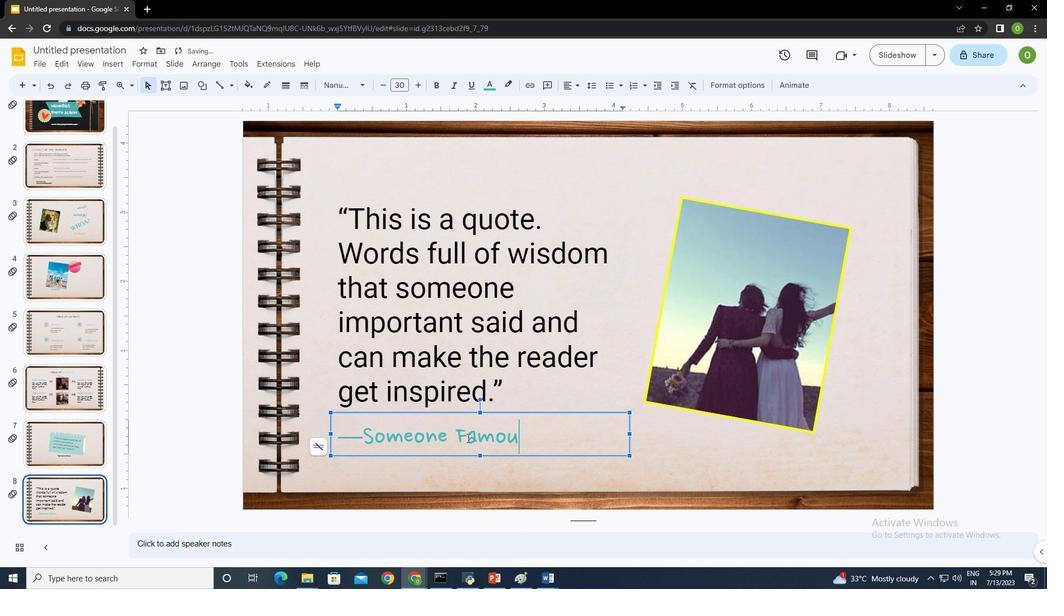 
Action: Mouse moved to (670, 450)
Screenshot: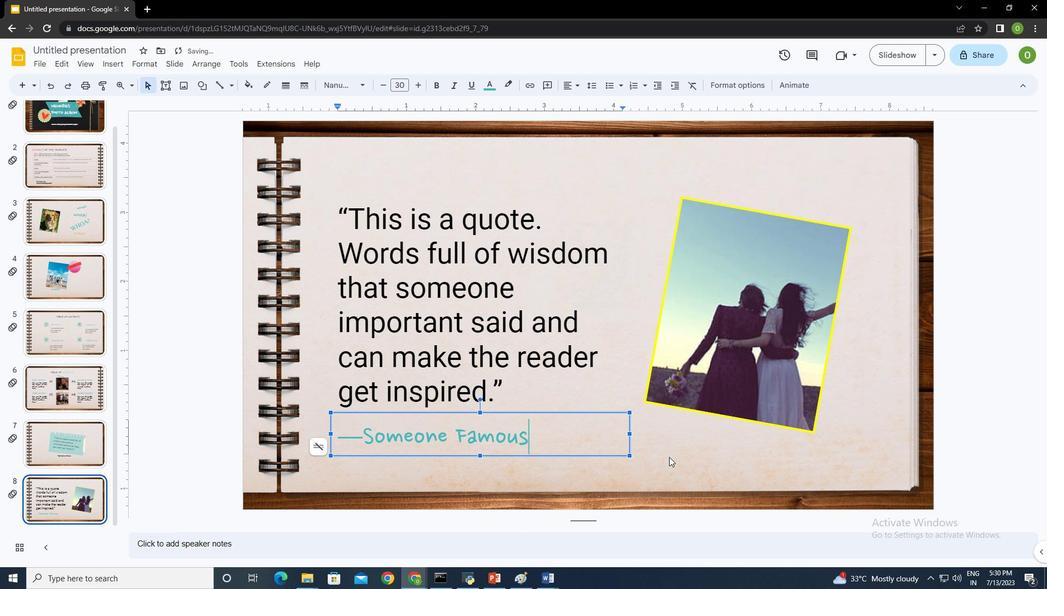 
Action: Mouse pressed left at (670, 450)
Screenshot: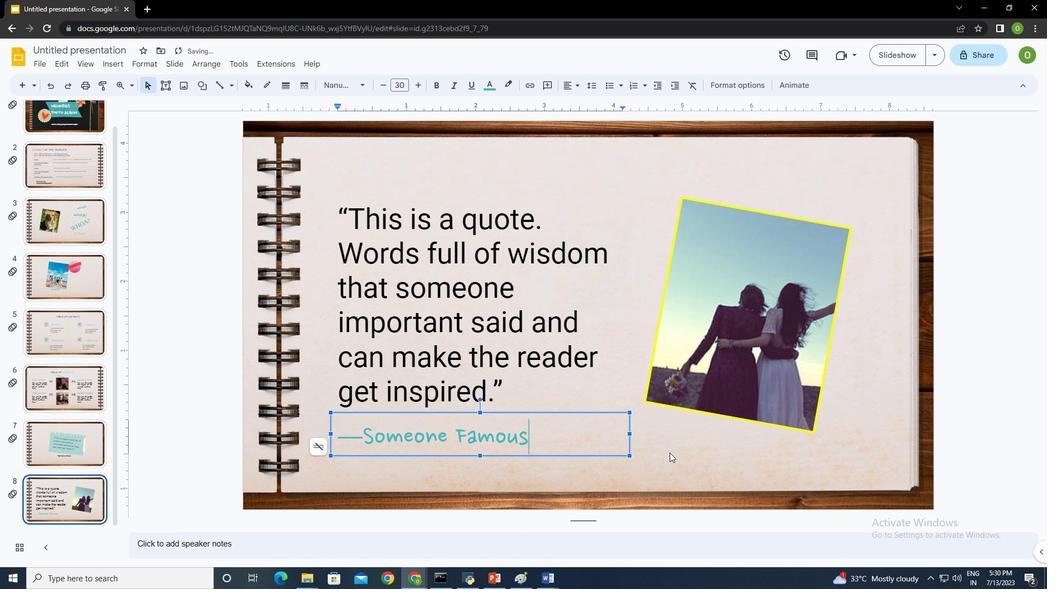 
Action: Mouse moved to (736, 429)
Screenshot: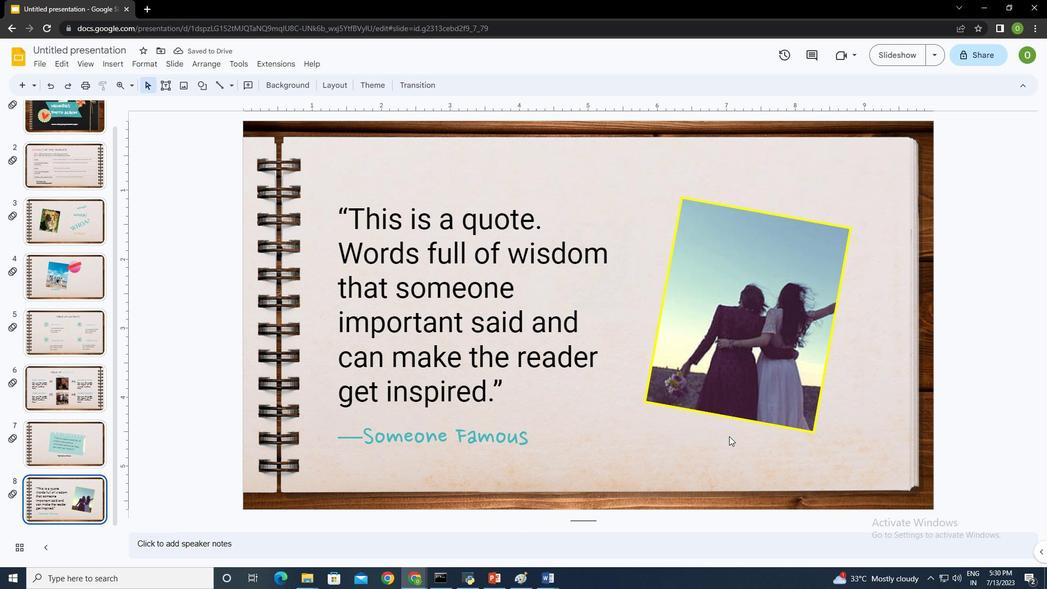 
Action: Mouse pressed left at (736, 429)
Screenshot: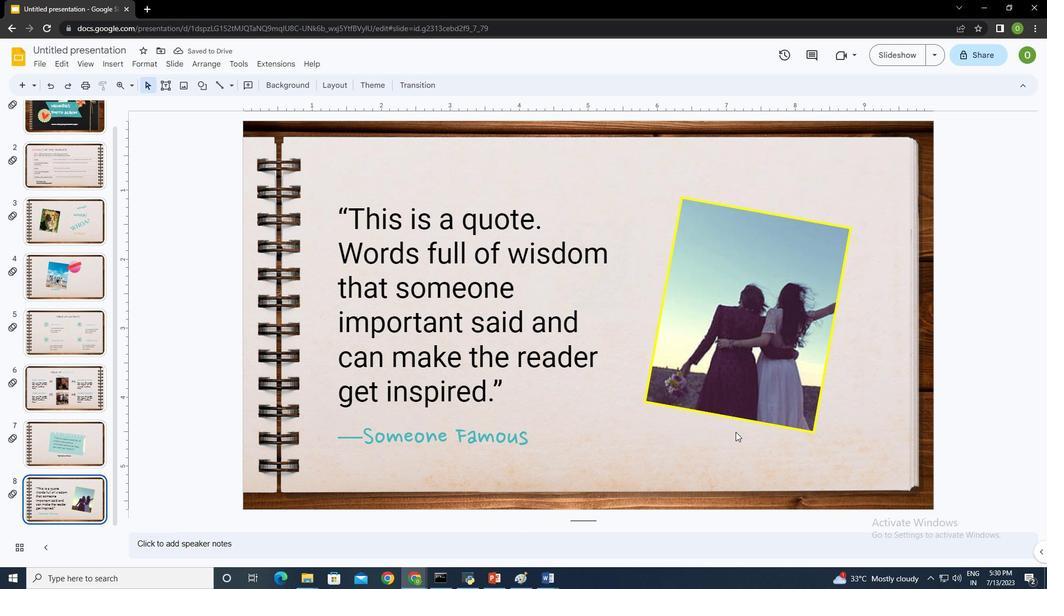
Action: Mouse moved to (112, 56)
Screenshot: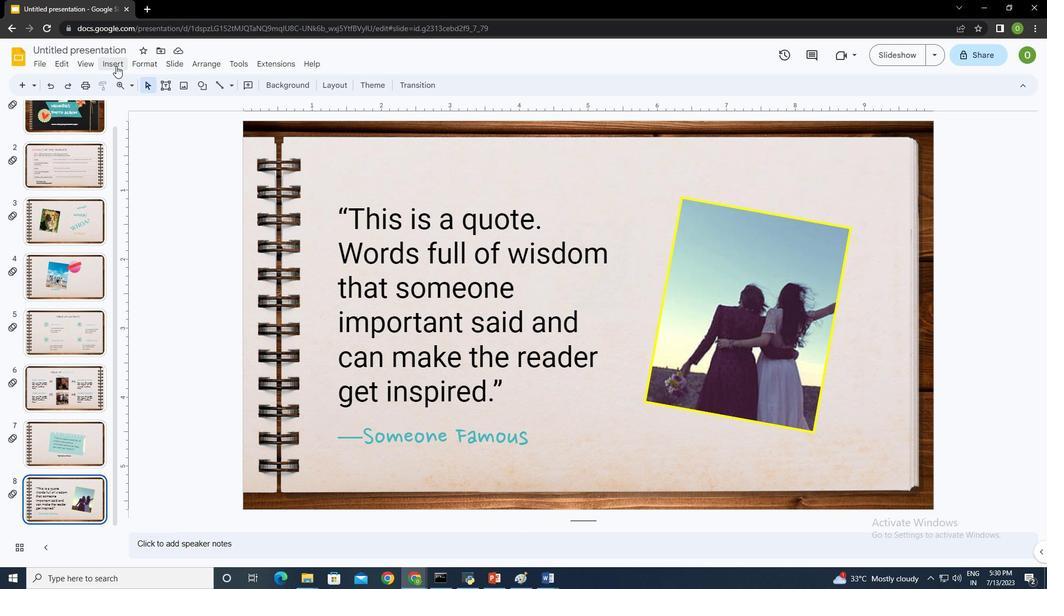 
Action: Mouse pressed left at (112, 56)
Screenshot: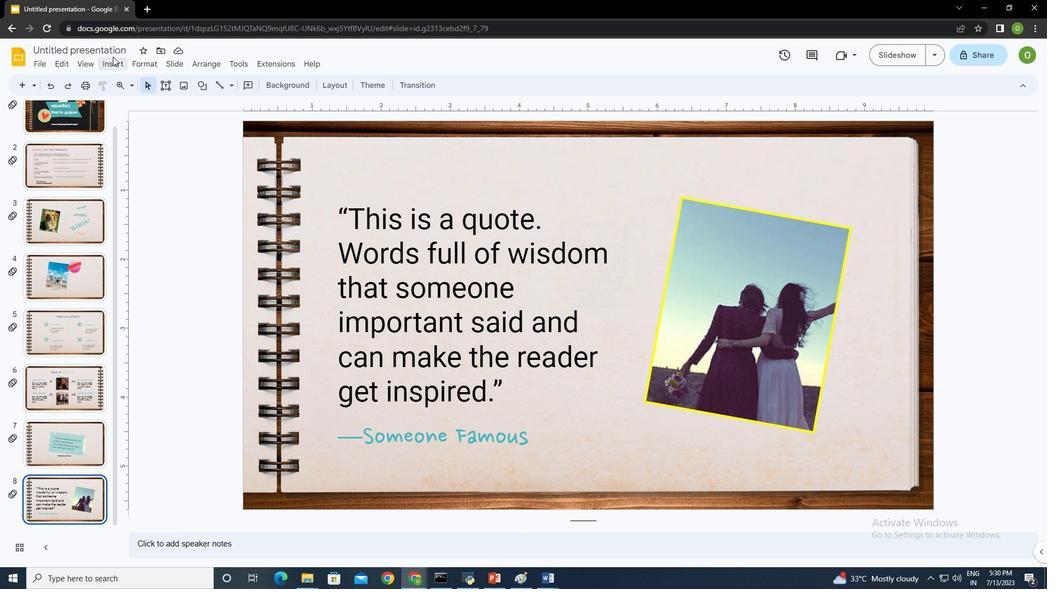 
Action: Mouse moved to (113, 66)
Screenshot: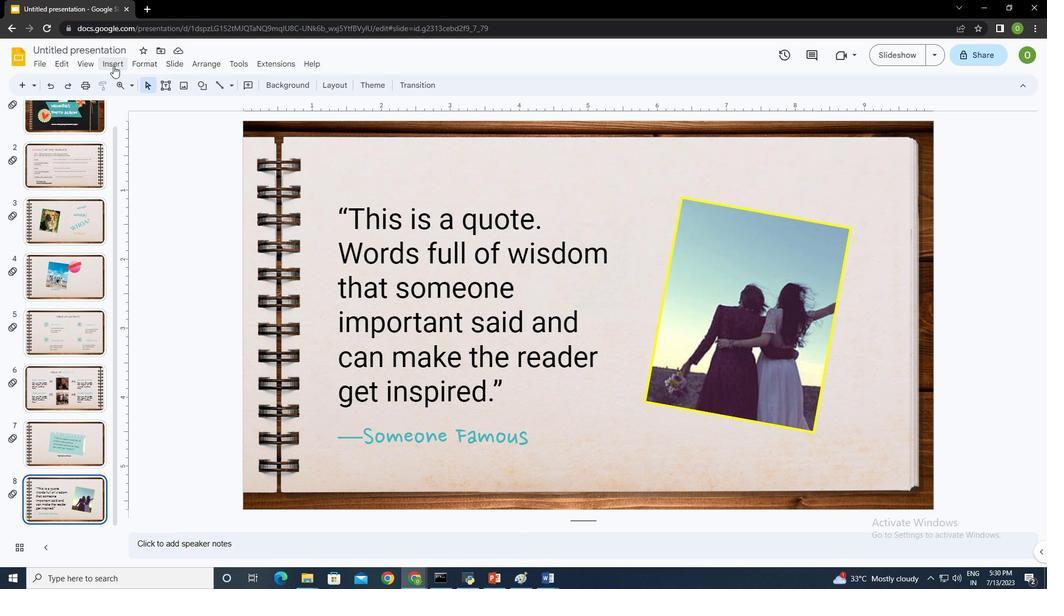 
Action: Mouse pressed left at (113, 66)
Screenshot: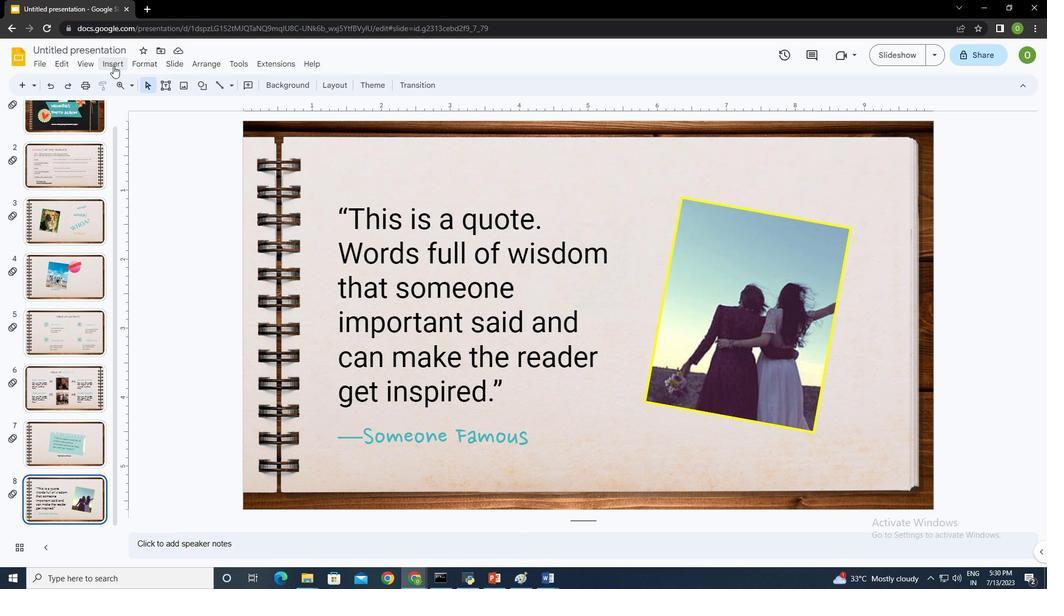 
Action: Mouse moved to (363, 87)
Screenshot: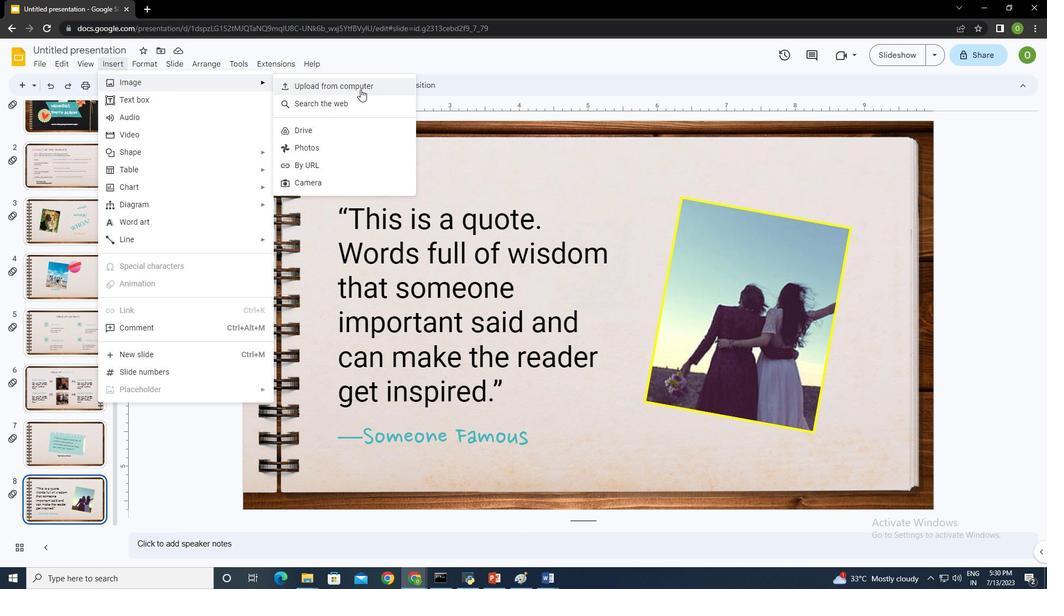 
Action: Mouse pressed left at (363, 87)
Screenshot: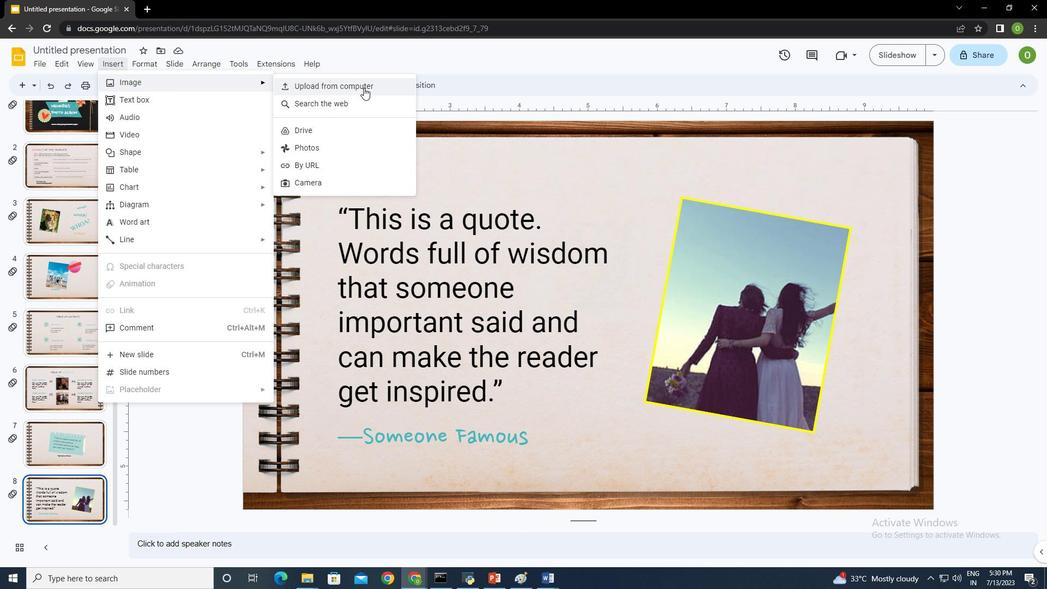 
Action: Mouse moved to (200, 109)
Screenshot: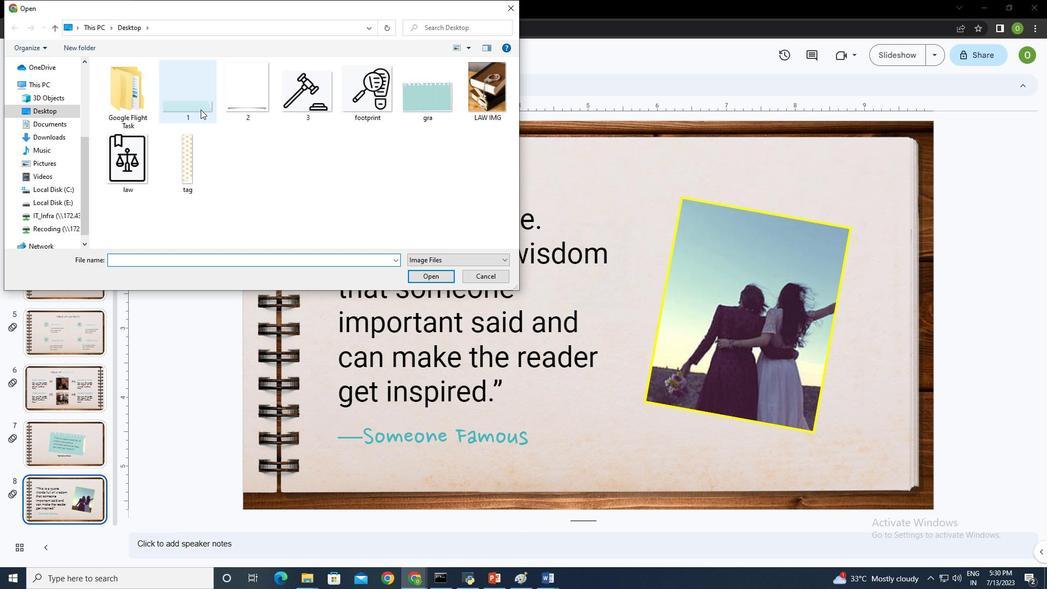 
Action: Mouse pressed left at (200, 109)
Screenshot: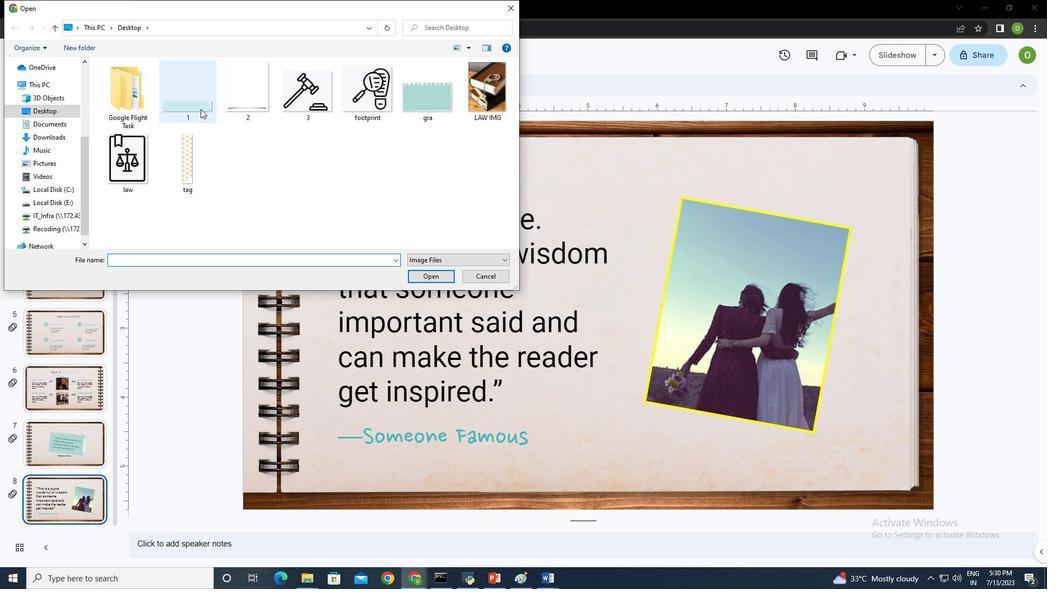 
Action: Mouse moved to (437, 277)
Screenshot: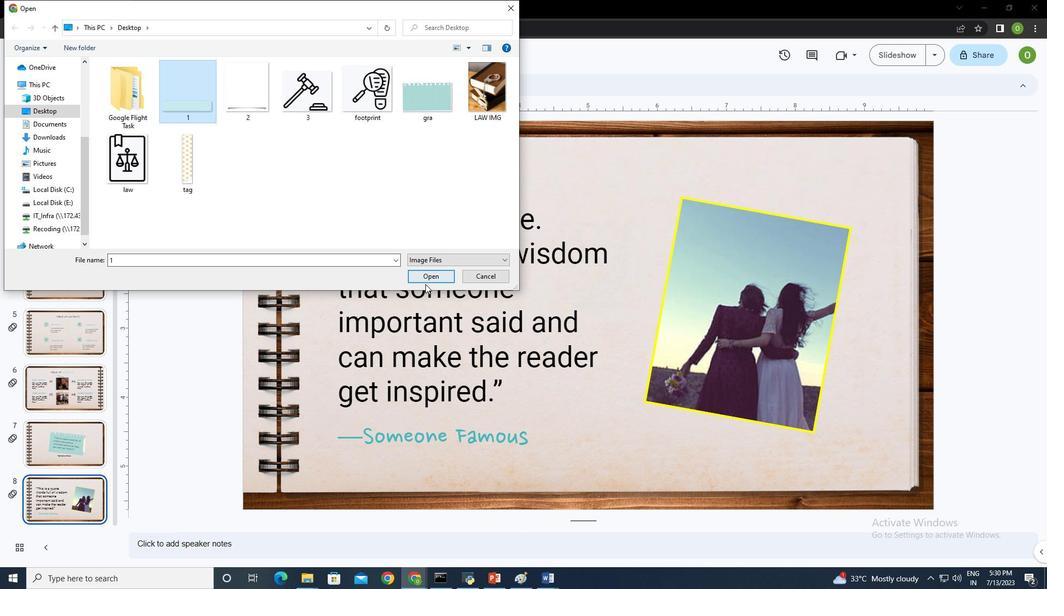 
Action: Mouse pressed left at (437, 277)
Screenshot: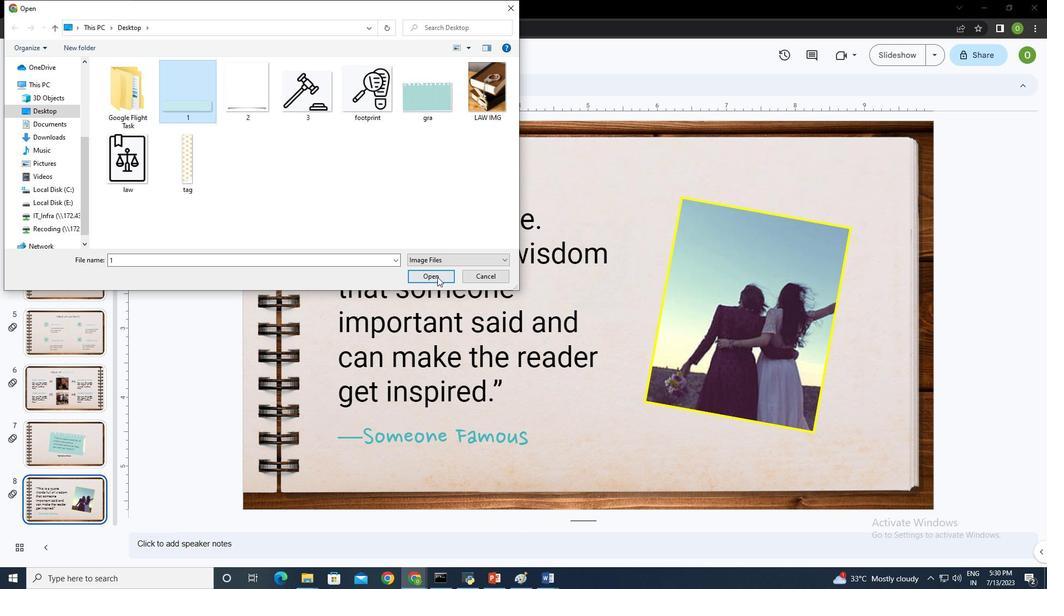 
Action: Mouse moved to (597, 312)
Screenshot: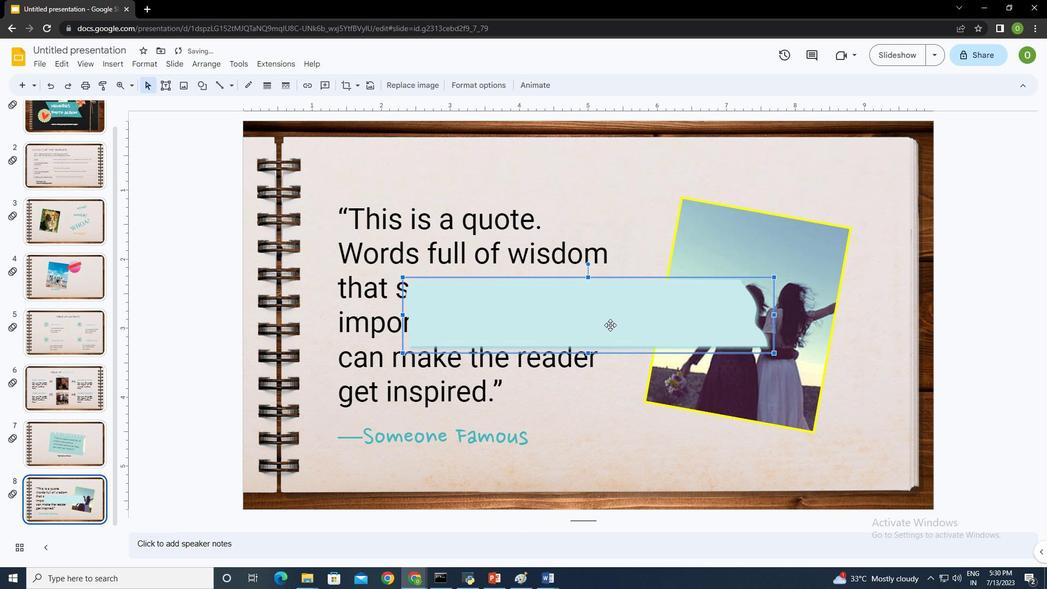 
Action: Mouse pressed left at (597, 312)
Screenshot: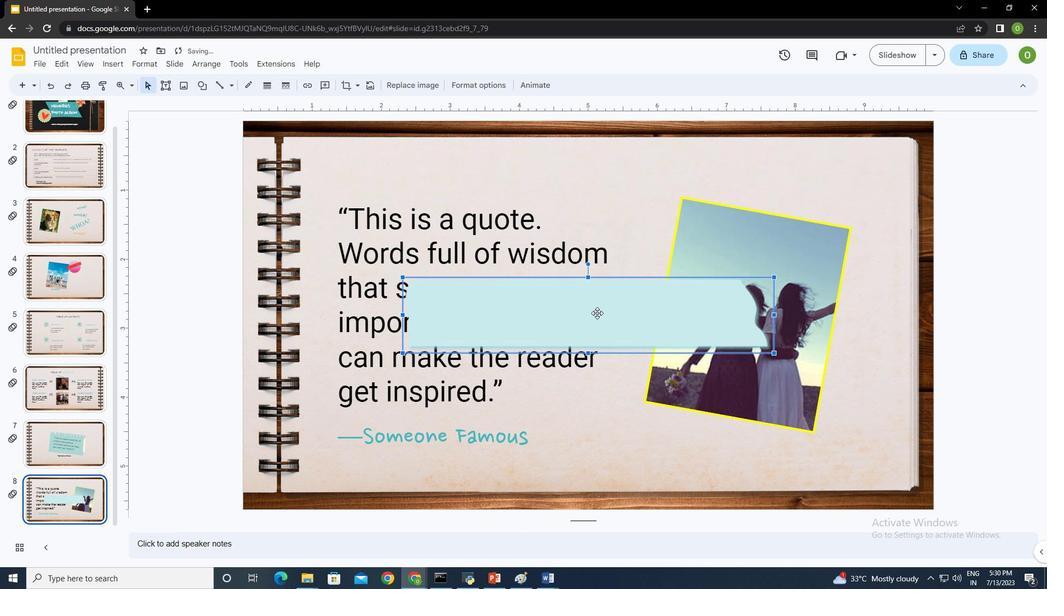 
Action: Mouse moved to (883, 378)
Screenshot: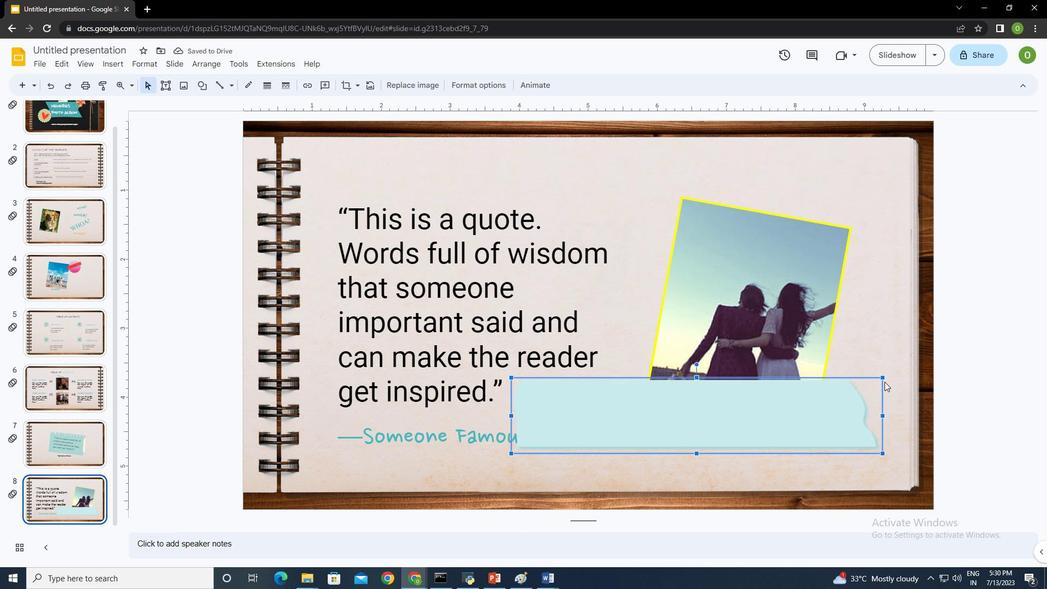 
Action: Mouse pressed left at (883, 378)
Screenshot: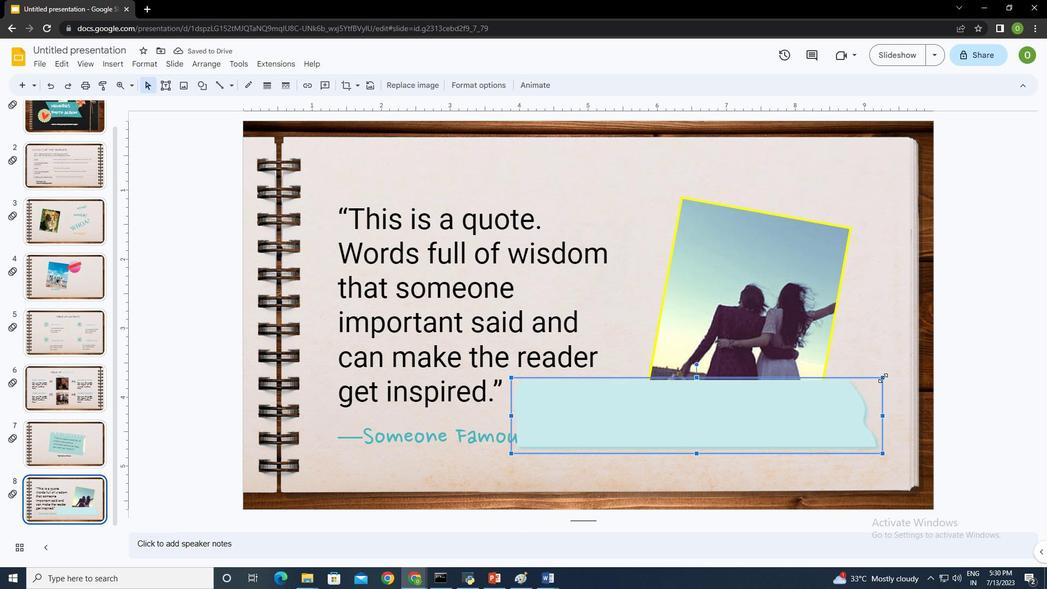 
Action: Mouse moved to (575, 435)
Screenshot: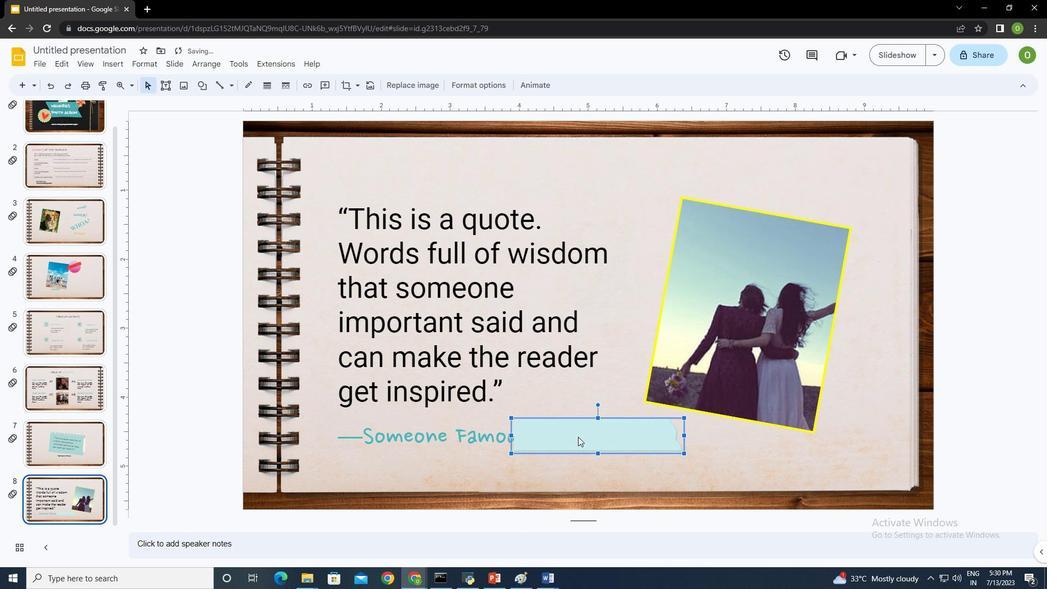 
Action: Mouse pressed left at (575, 435)
Screenshot: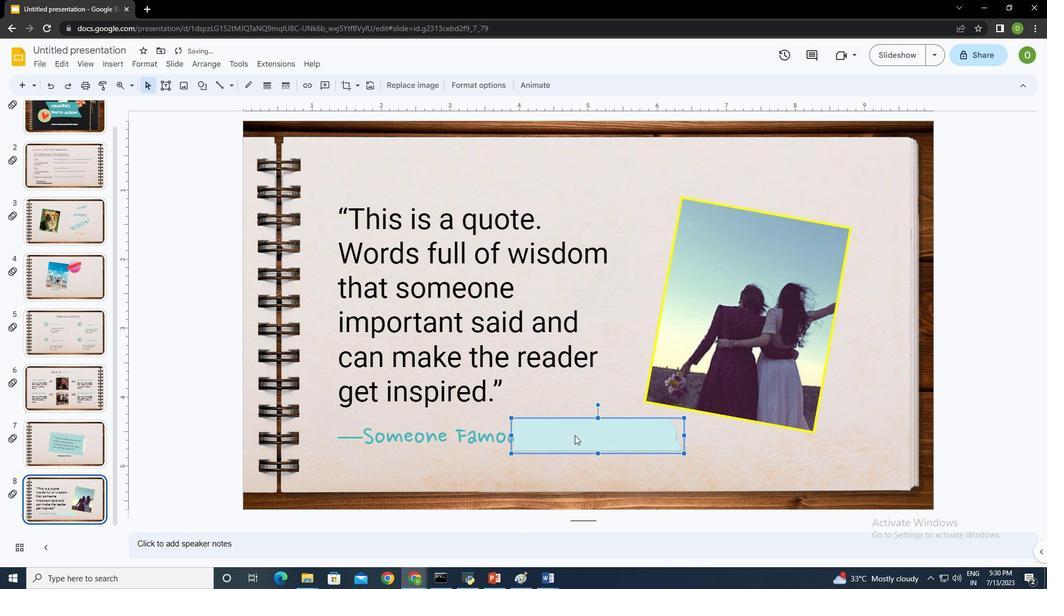 
Action: Mouse moved to (680, 416)
Screenshot: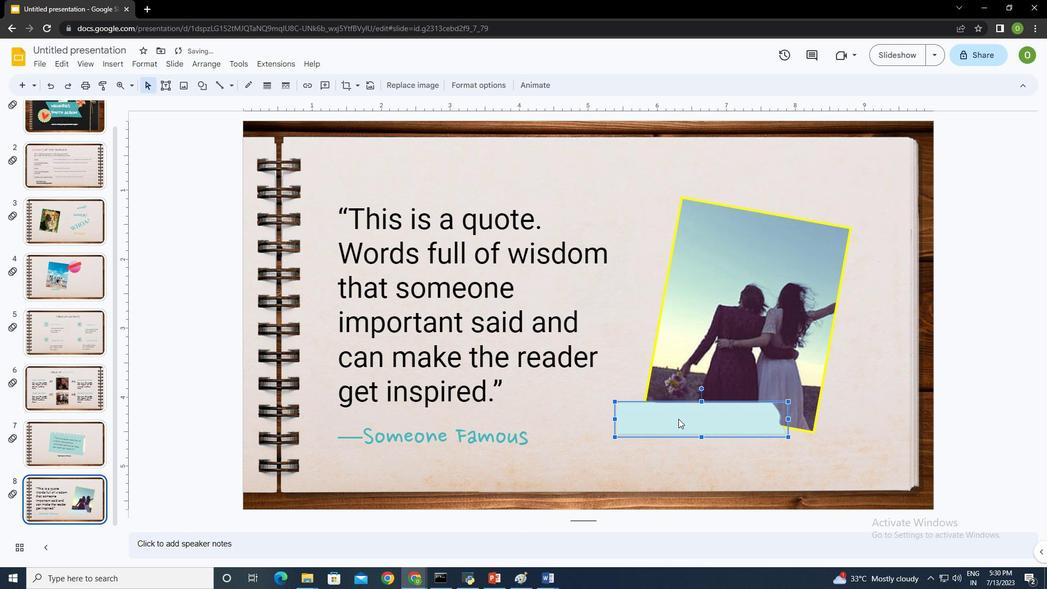 
Action: Mouse pressed left at (680, 416)
Screenshot: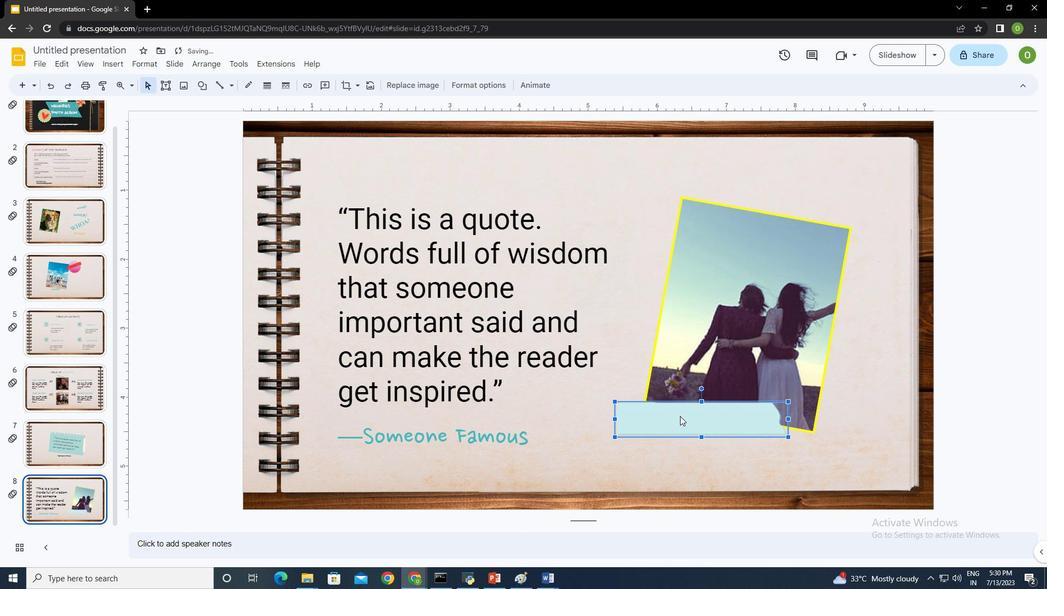 
Action: Mouse moved to (747, 390)
Screenshot: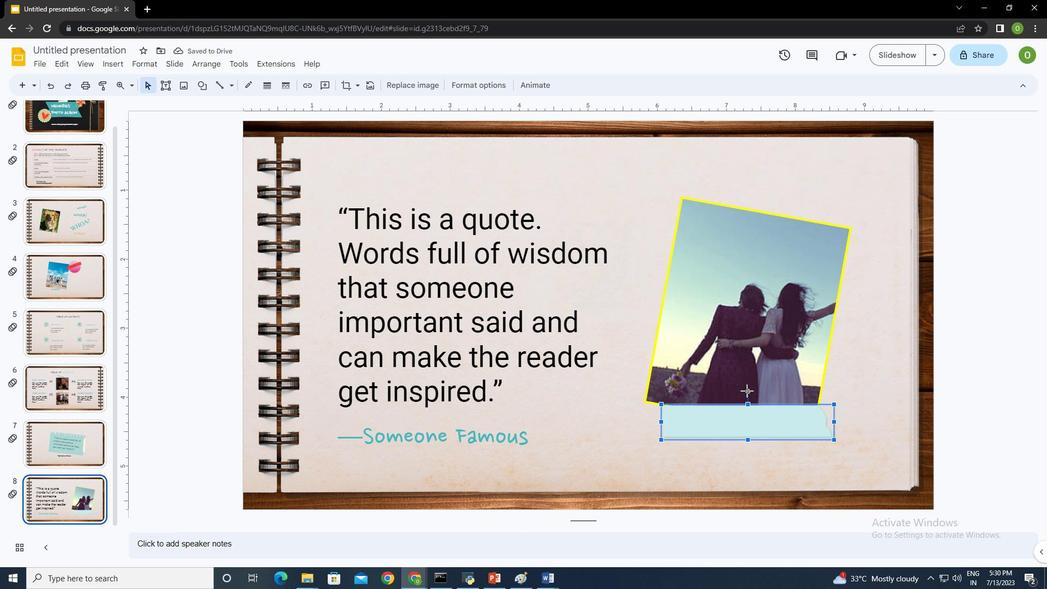 
Action: Mouse pressed left at (747, 390)
Screenshot: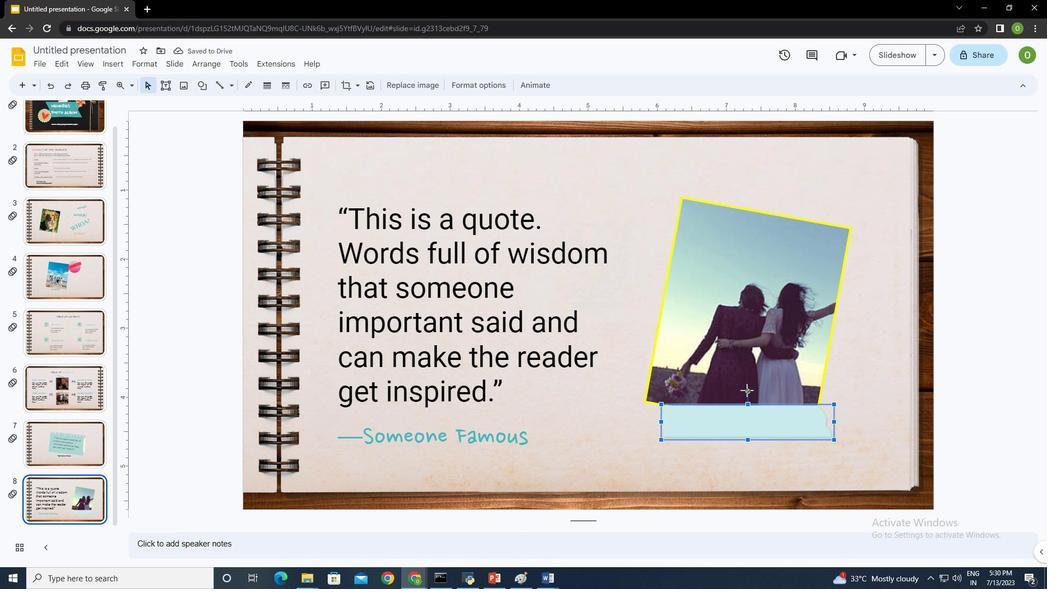 
Action: Mouse moved to (738, 417)
Screenshot: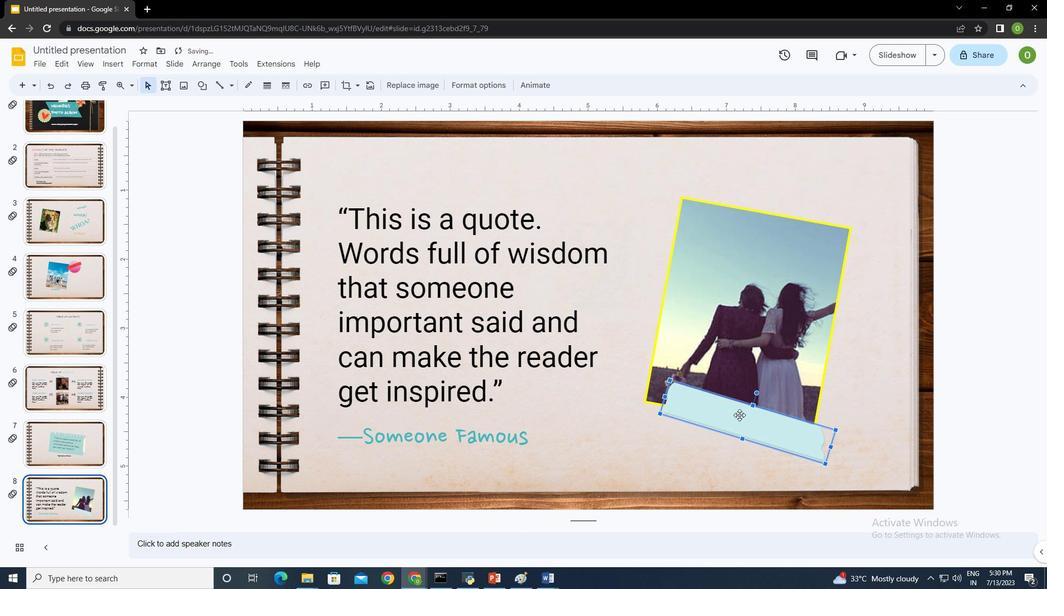 
Action: Mouse pressed left at (738, 417)
Screenshot: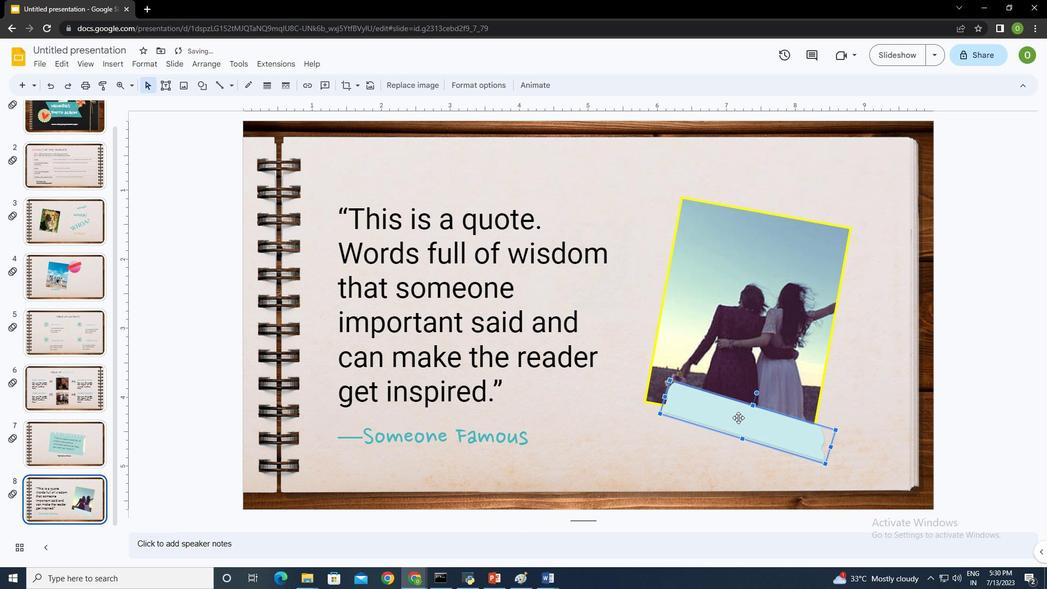 
Action: Mouse moved to (809, 443)
Screenshot: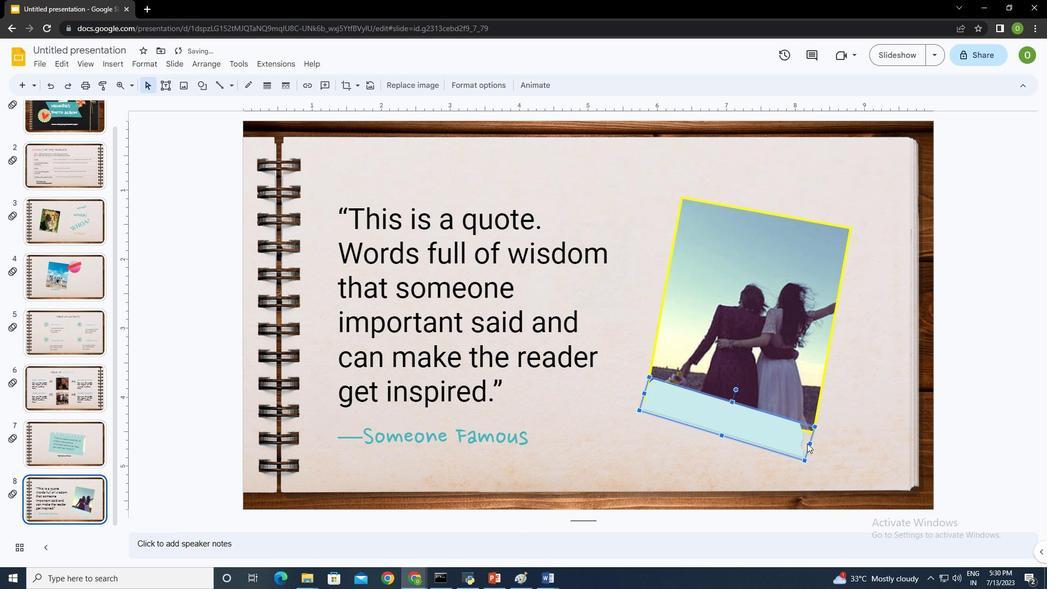 
Action: Mouse pressed left at (809, 443)
Screenshot: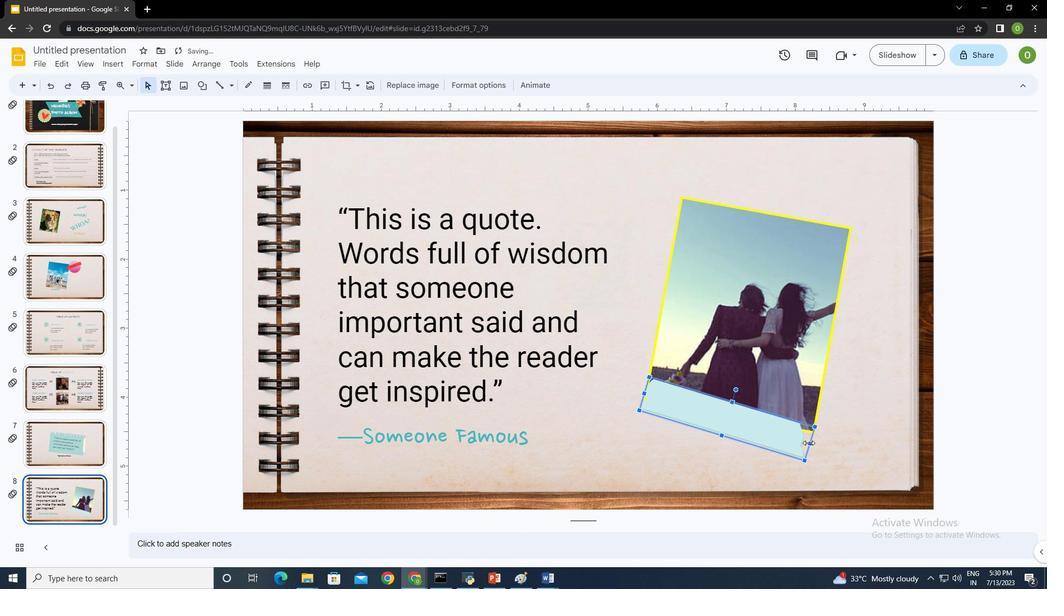 
Action: Mouse moved to (719, 417)
Screenshot: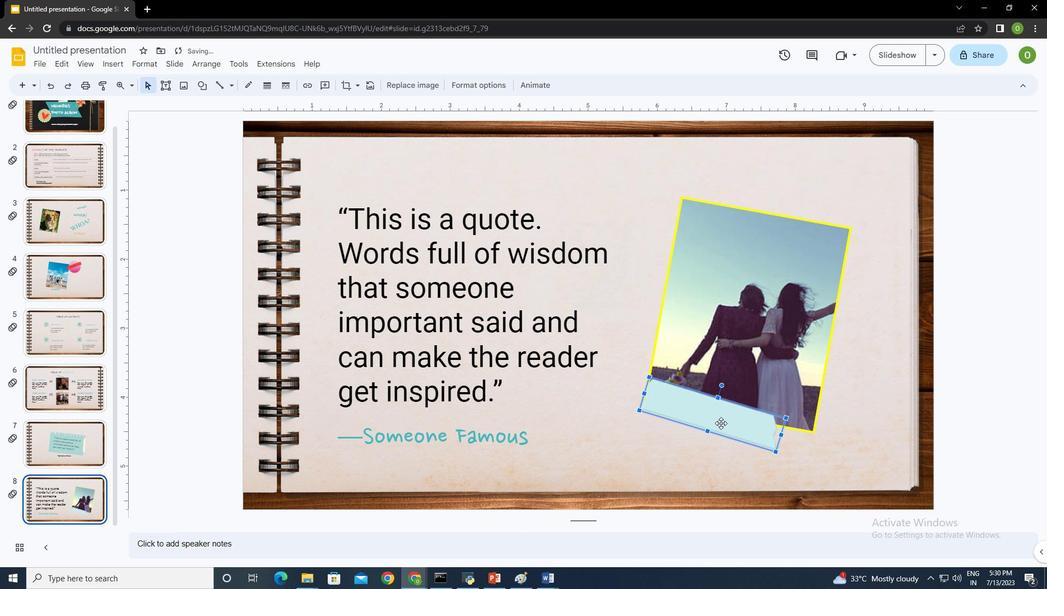
Action: Mouse pressed left at (719, 417)
Screenshot: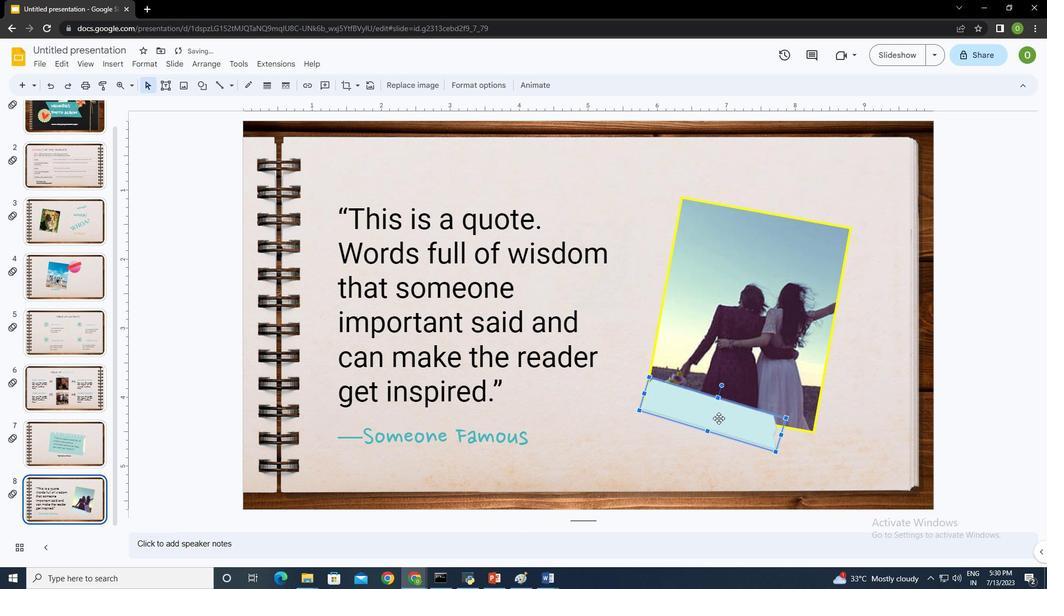
Action: Mouse moved to (730, 435)
Screenshot: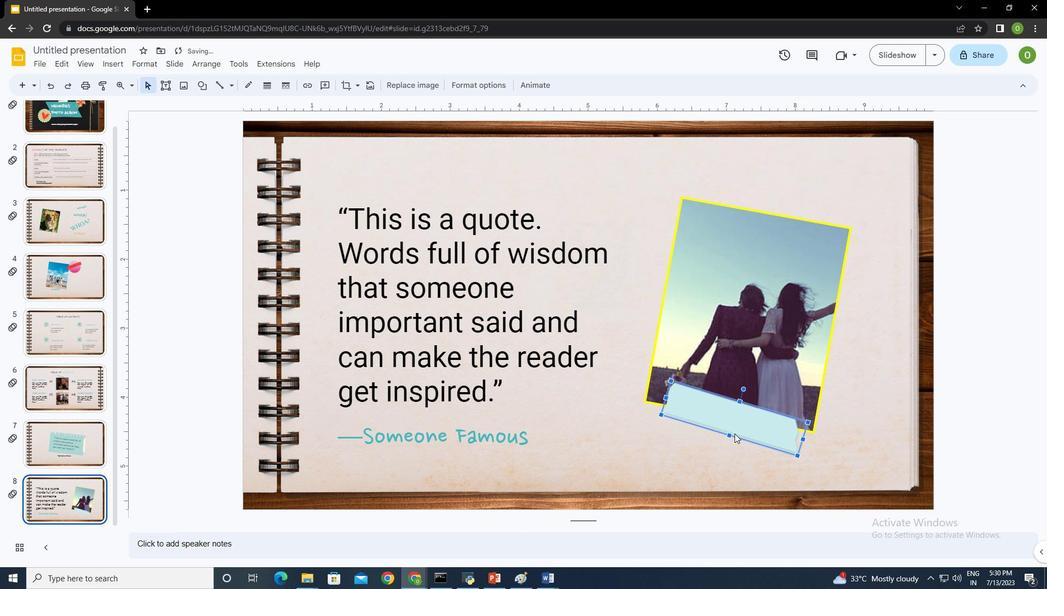 
Action: Mouse pressed left at (730, 435)
Screenshot: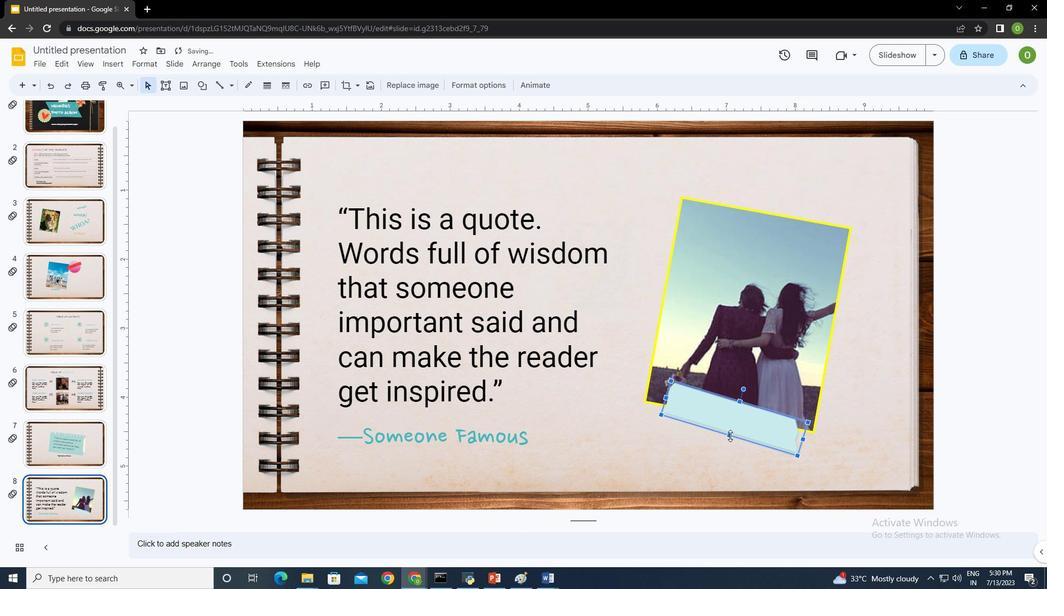 
Action: Mouse moved to (731, 426)
Screenshot: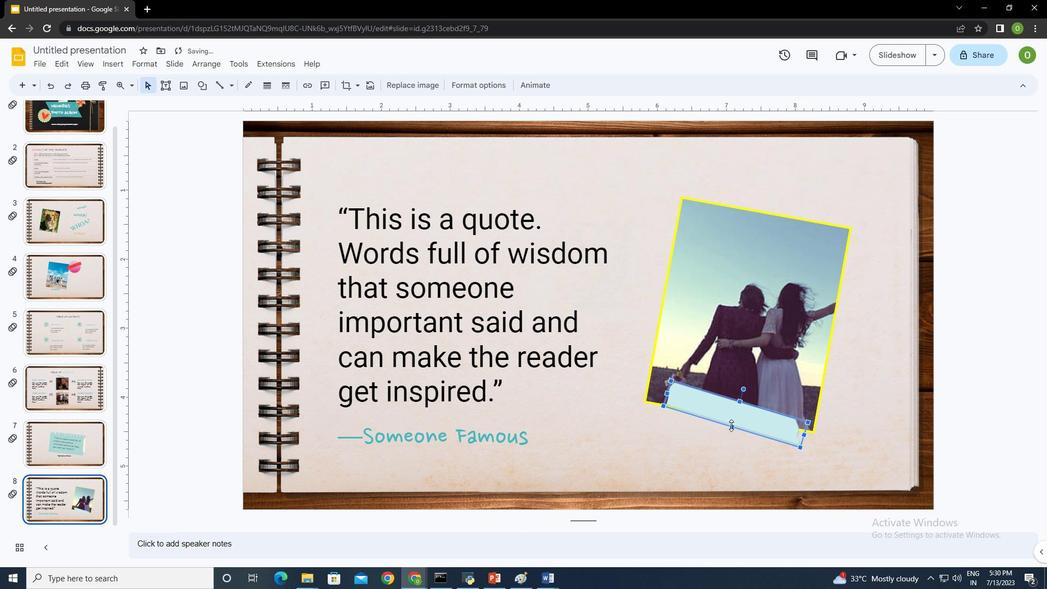 
Action: Mouse pressed left at (731, 426)
Screenshot: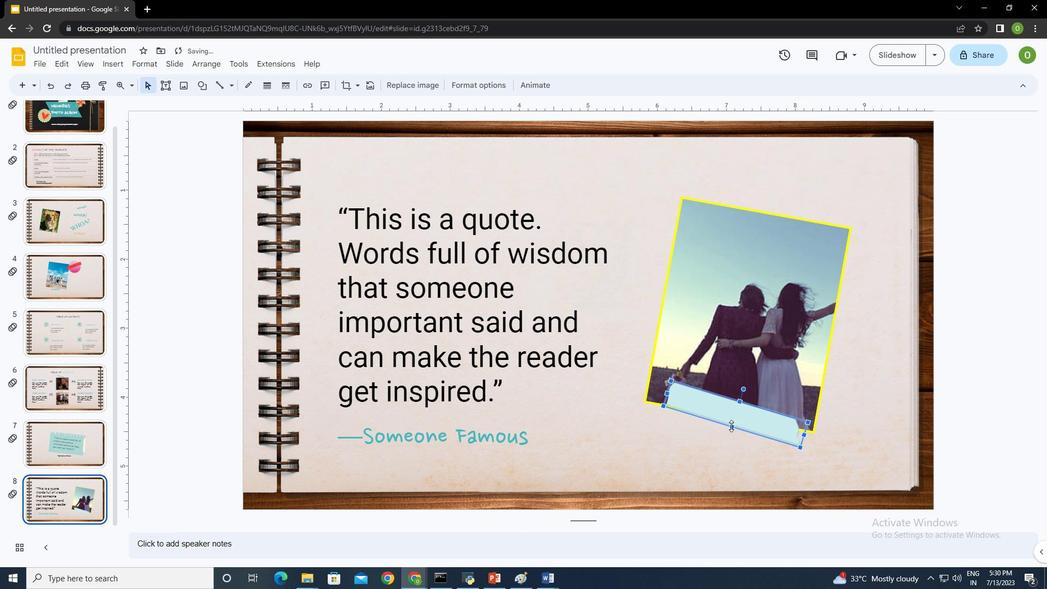 
Action: Mouse moved to (750, 416)
Screenshot: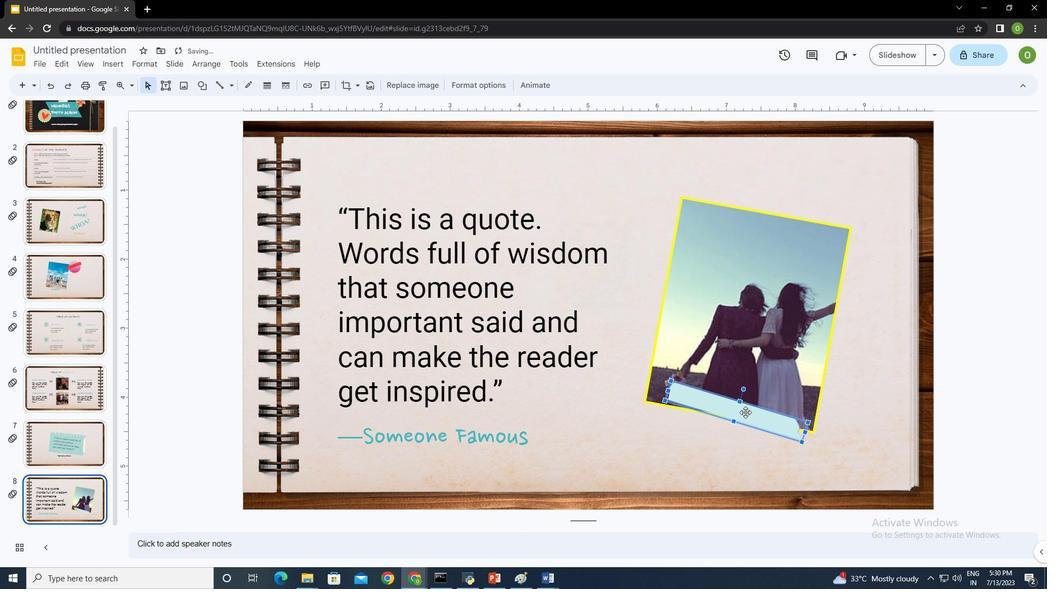 
Action: Mouse pressed left at (750, 416)
Screenshot: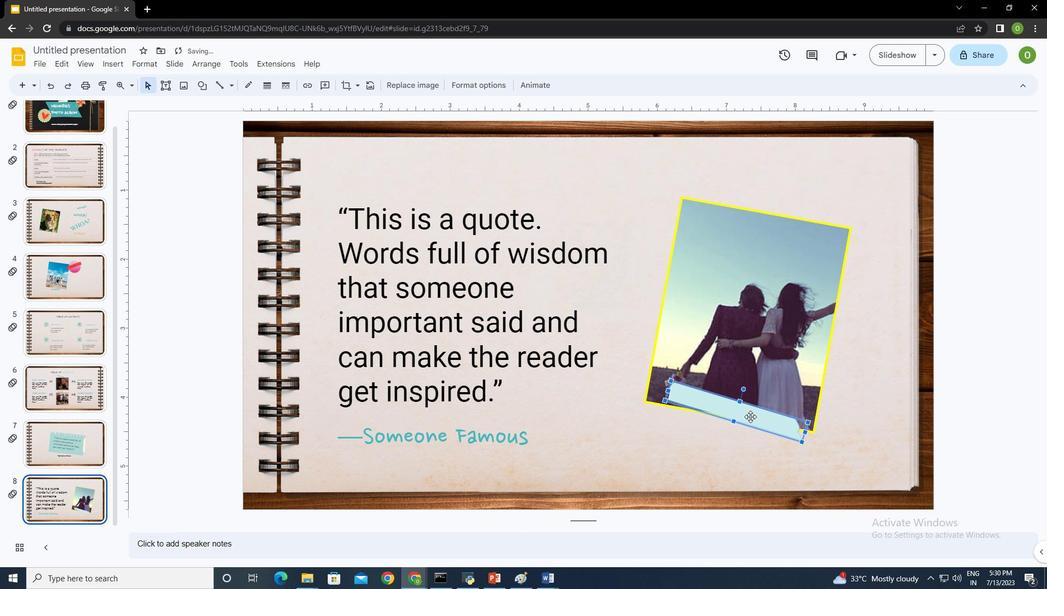 
Action: Mouse moved to (750, 417)
Screenshot: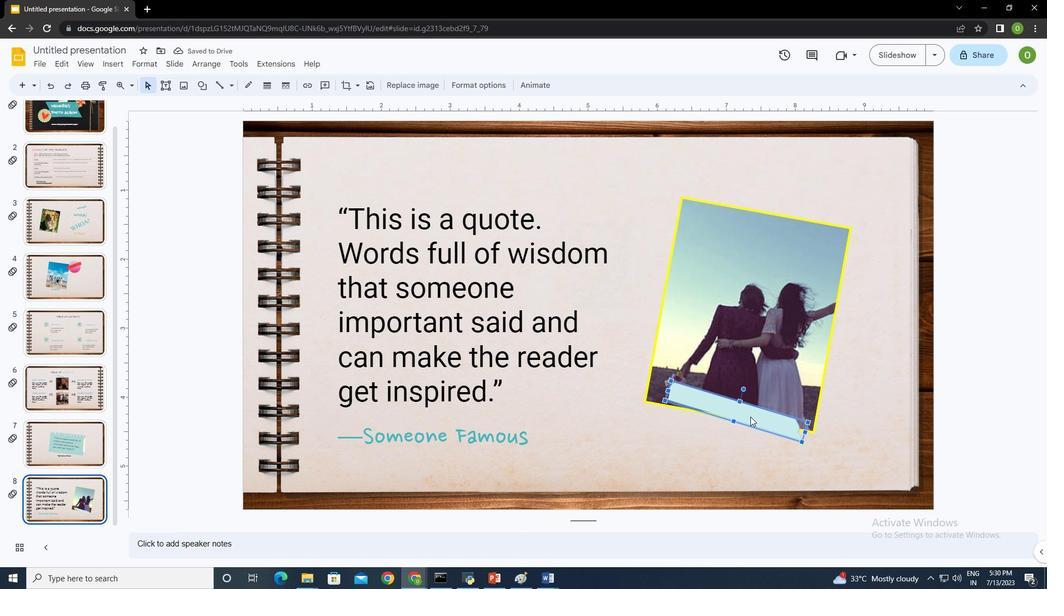 
Action: Key pressed 02
Screenshot: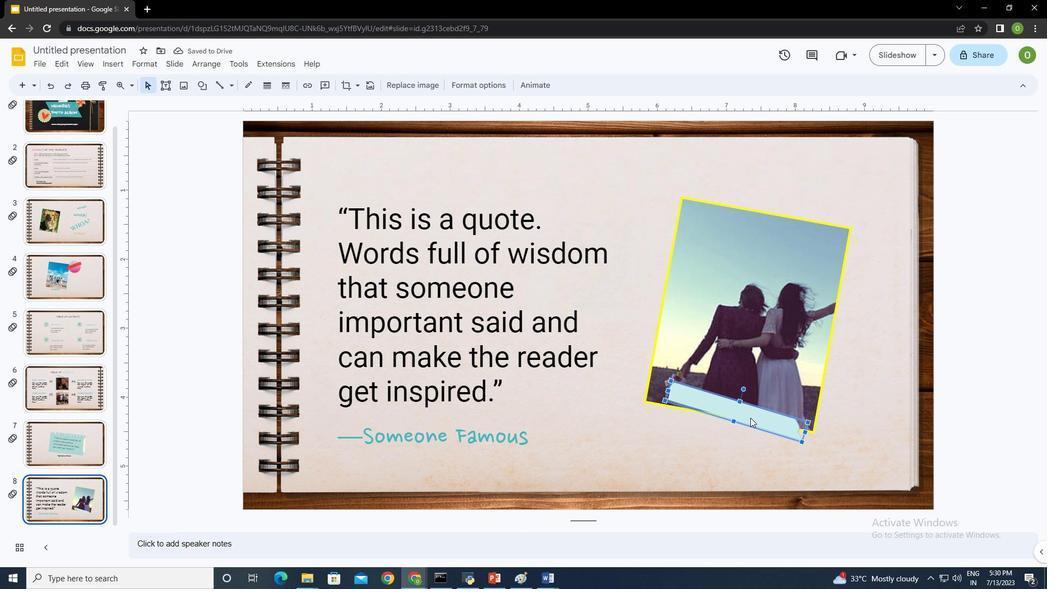 
Action: Mouse moved to (163, 85)
Screenshot: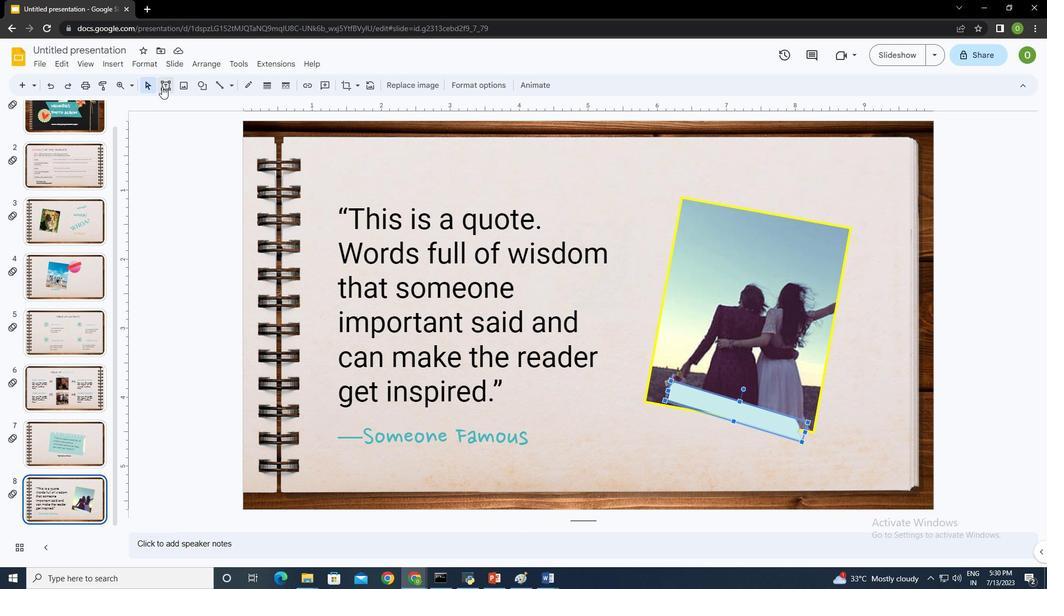 
Action: Mouse pressed left at (163, 85)
Screenshot: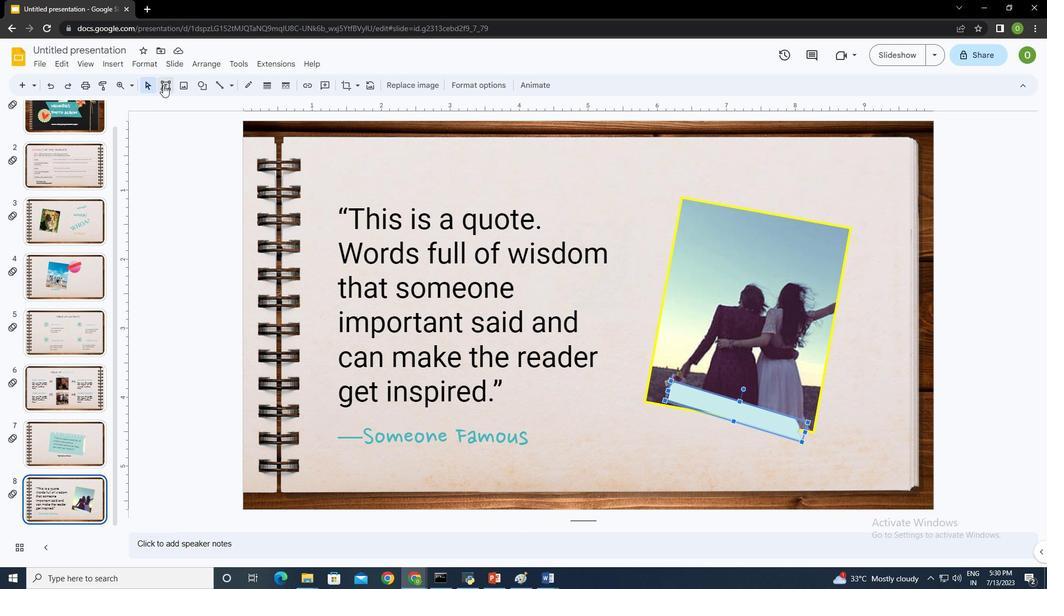 
Action: Mouse moved to (695, 395)
Screenshot: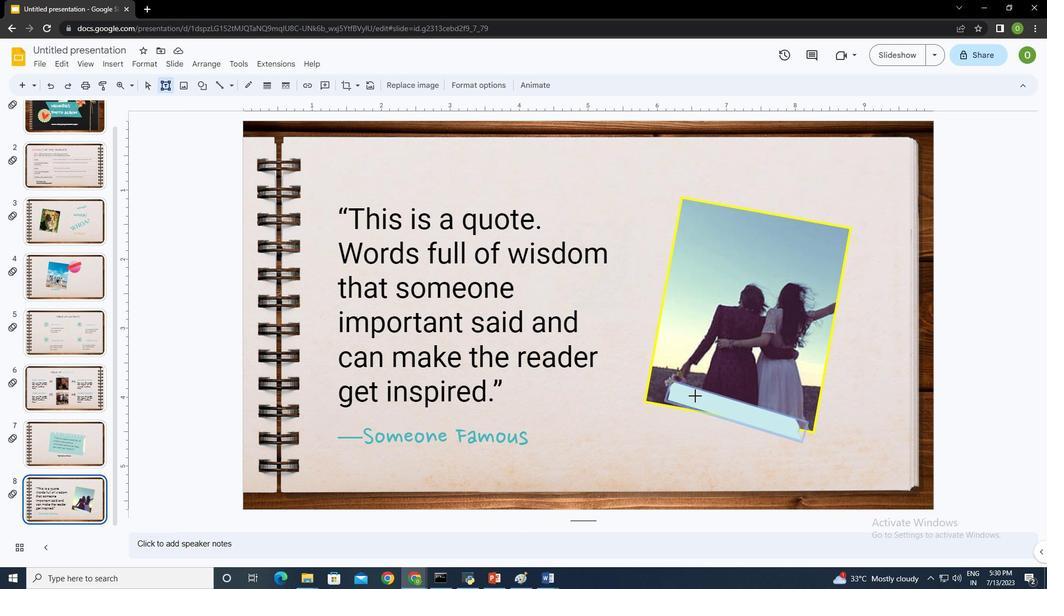 
Action: Mouse pressed left at (695, 395)
Screenshot: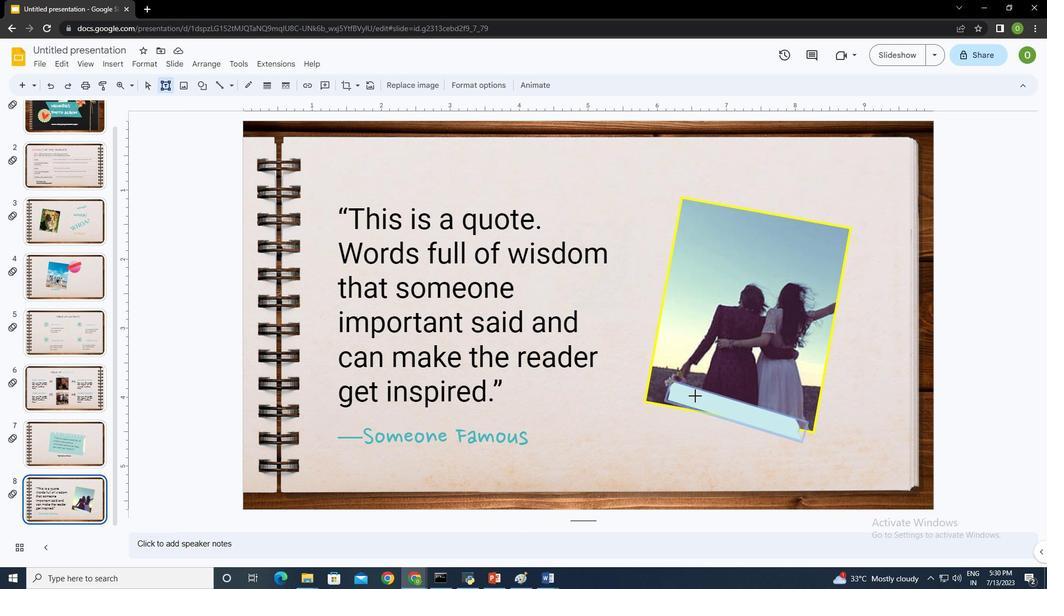 
Action: Mouse moved to (755, 421)
Screenshot: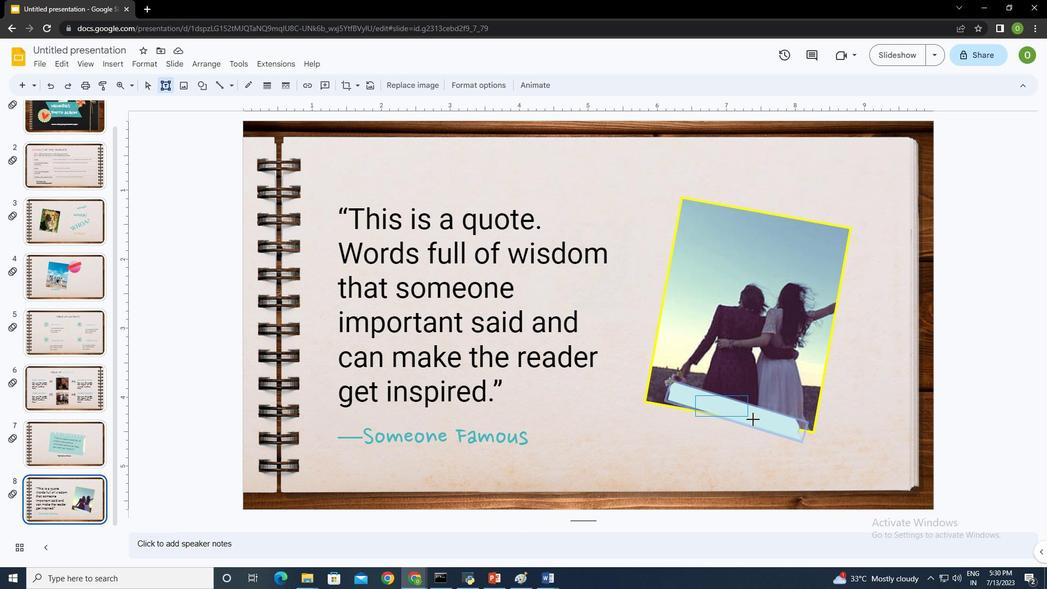 
Action: Key pressed 02-05-2015ctrl+A
Screenshot: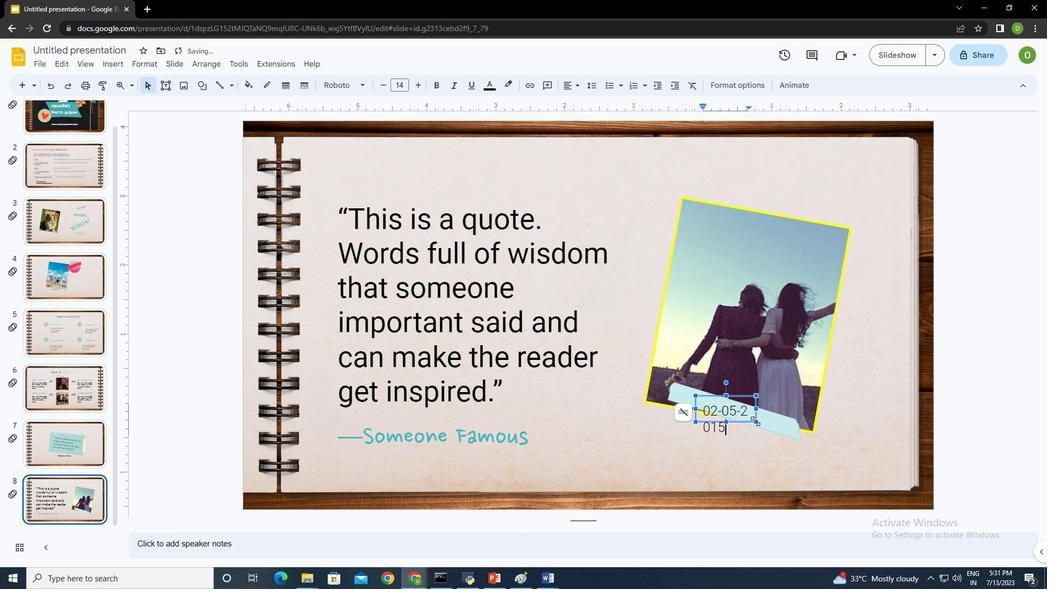 
Action: Mouse moved to (336, 84)
Screenshot: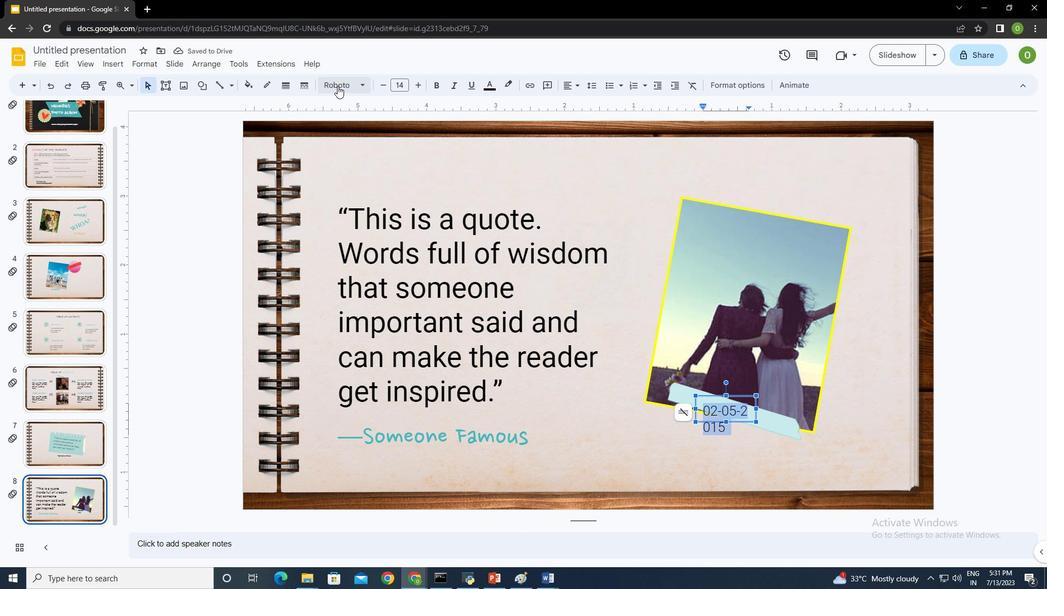 
Action: Mouse pressed left at (336, 84)
Screenshot: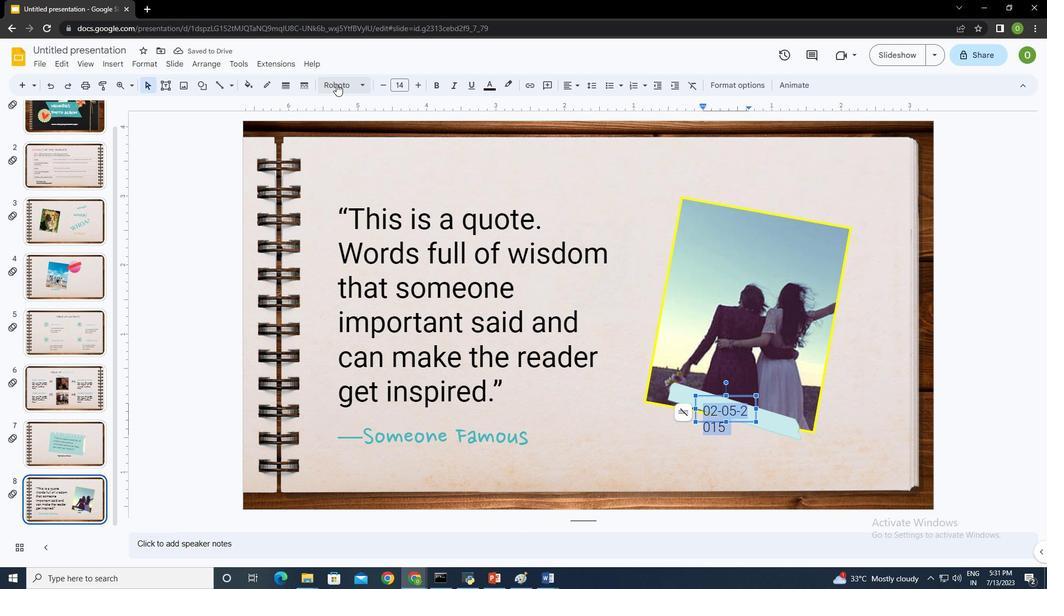 
Action: Mouse moved to (374, 147)
Screenshot: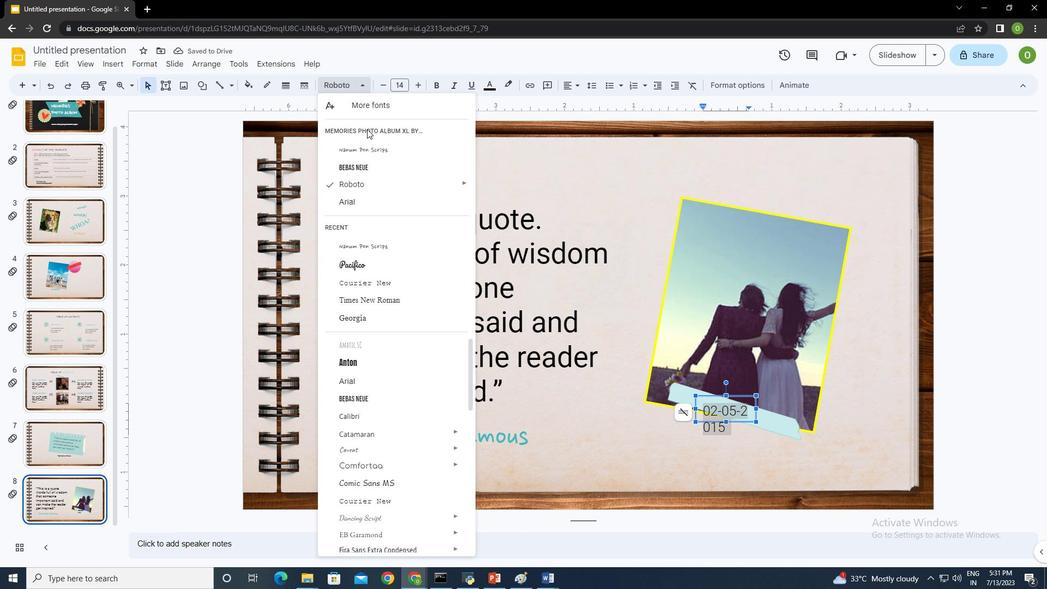 
Action: Mouse pressed left at (374, 147)
Screenshot: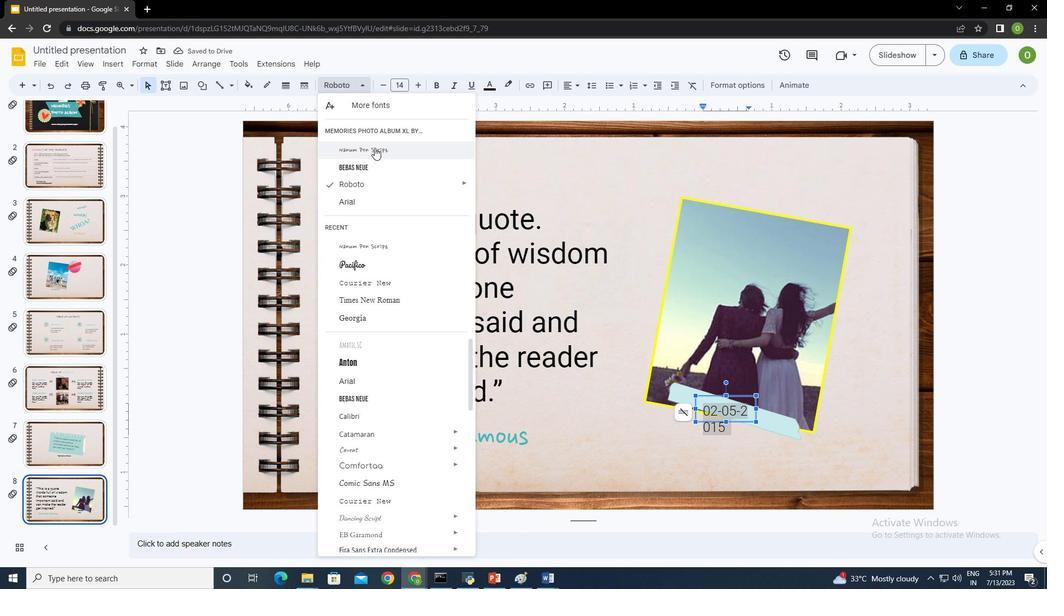
Action: Mouse moved to (756, 409)
Screenshot: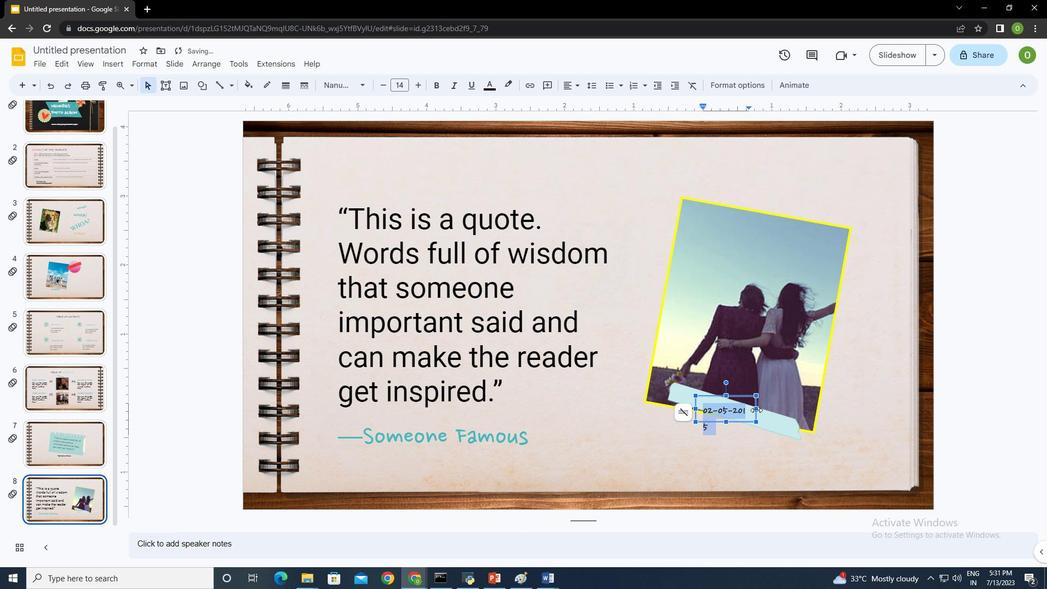
Action: Mouse pressed left at (756, 409)
Screenshot: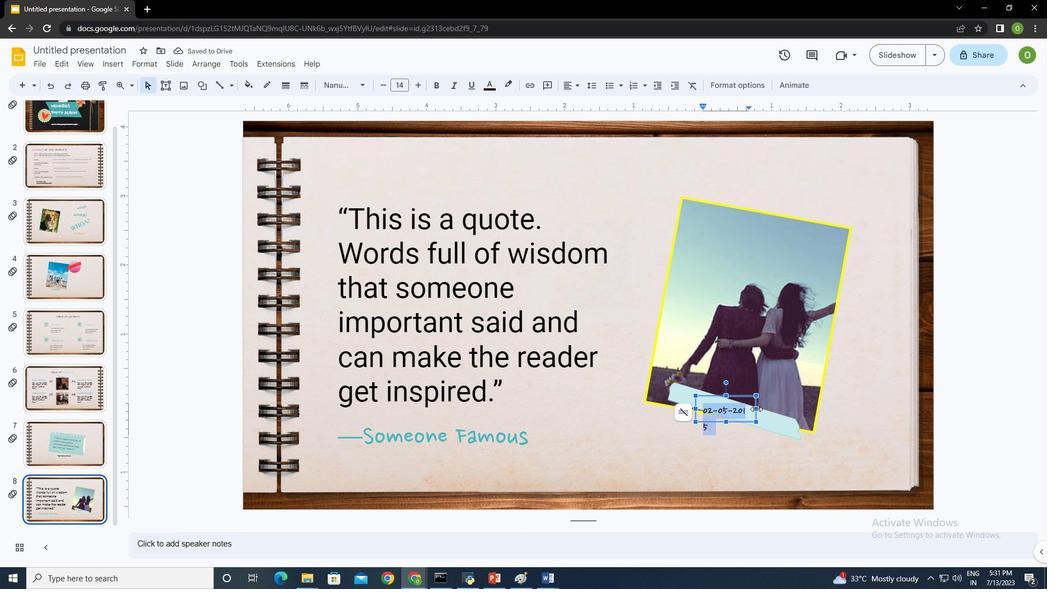 
Action: Mouse moved to (732, 382)
Screenshot: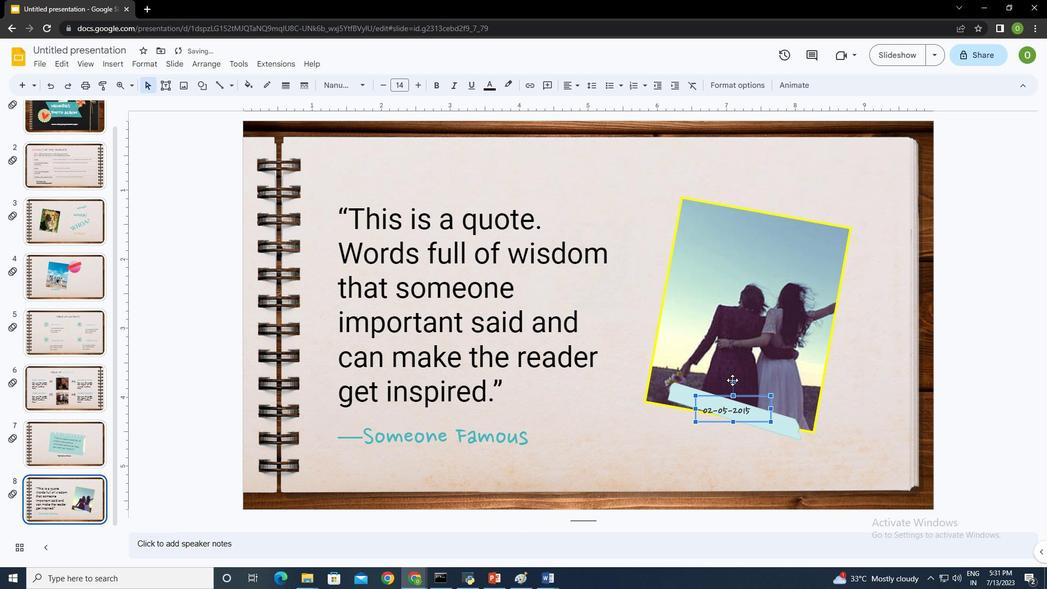 
Action: Mouse pressed left at (732, 382)
Screenshot: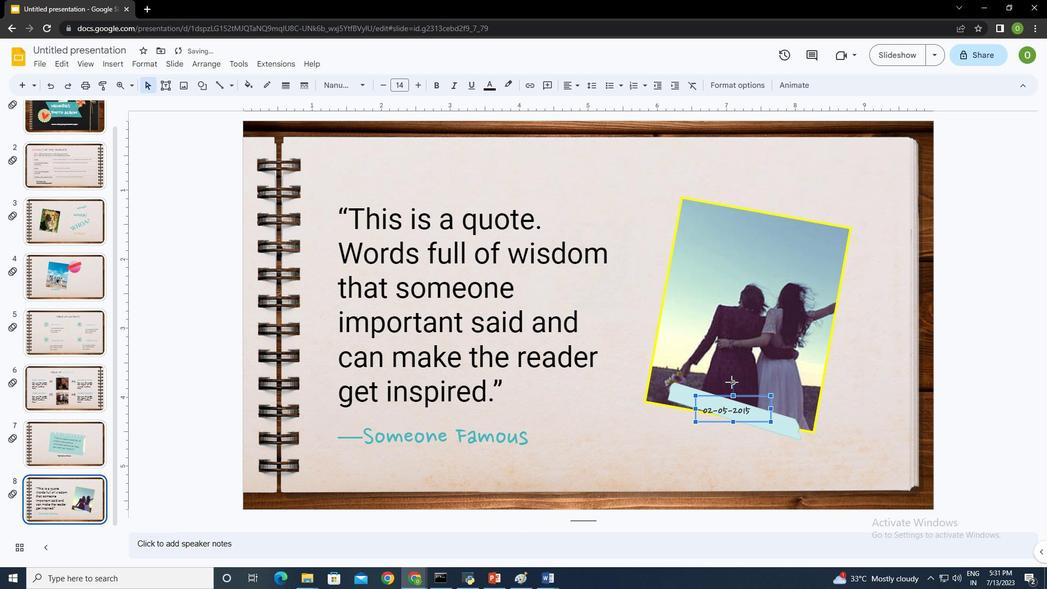 
Action: Mouse moved to (697, 397)
Screenshot: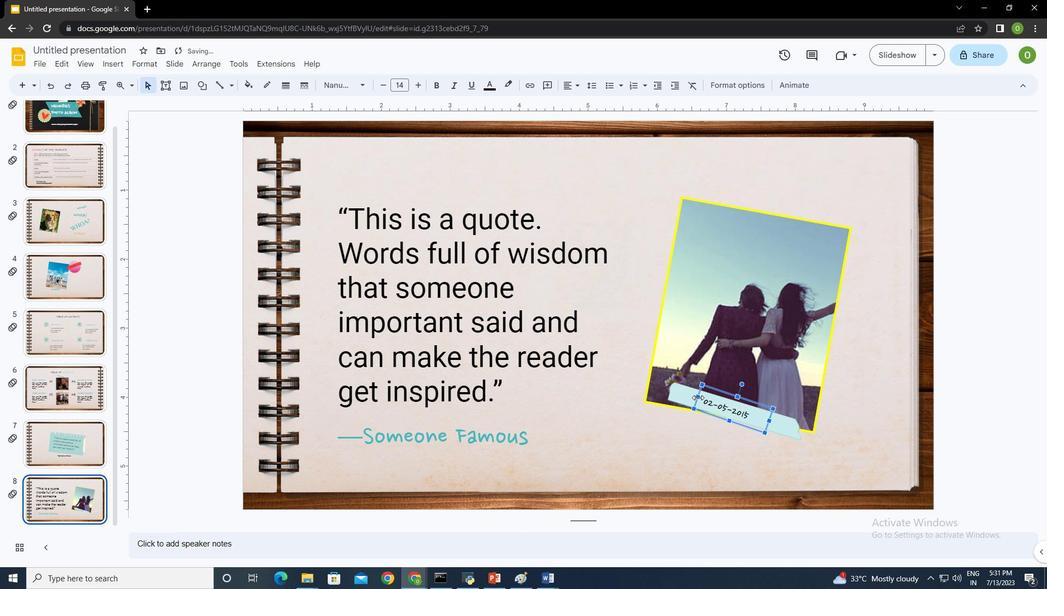 
Action: Mouse pressed left at (697, 397)
Screenshot: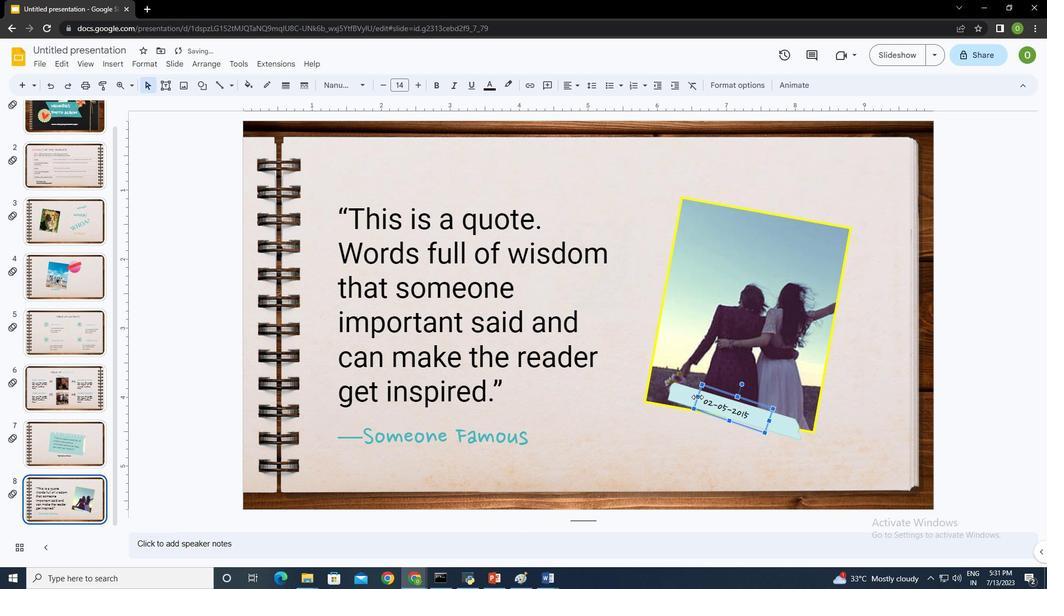 
Action: Mouse moved to (420, 83)
Screenshot: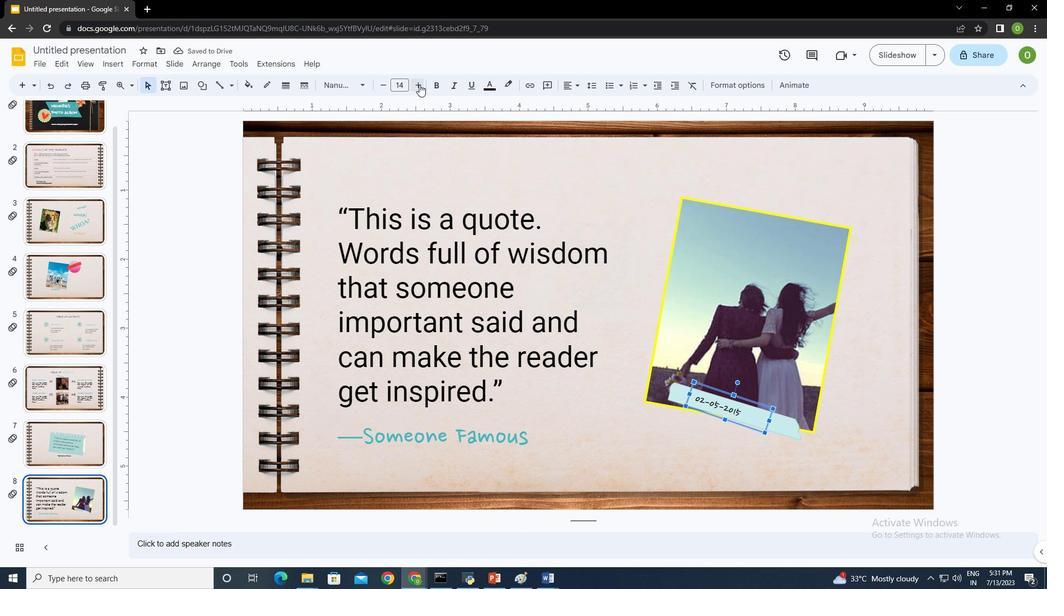 
Action: Mouse pressed left at (420, 83)
Screenshot: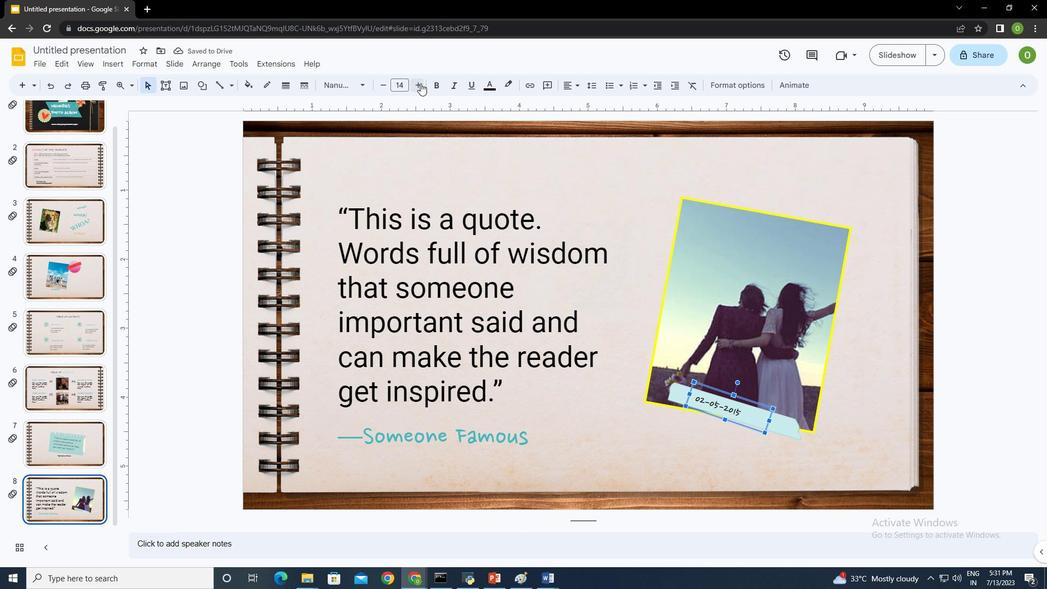 
Action: Mouse pressed left at (420, 83)
Screenshot: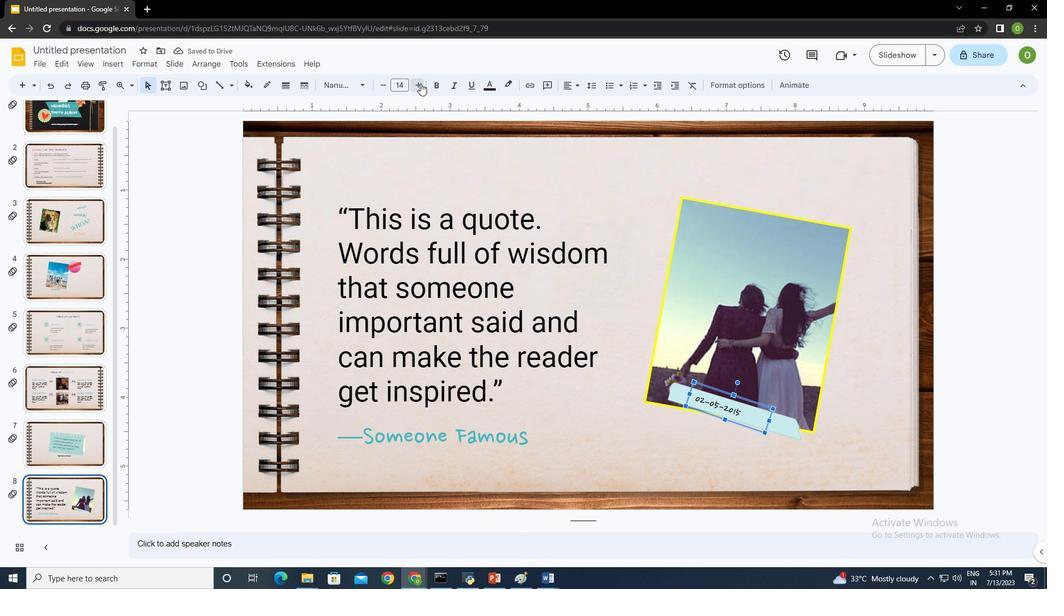 
Action: Mouse pressed left at (420, 83)
Screenshot: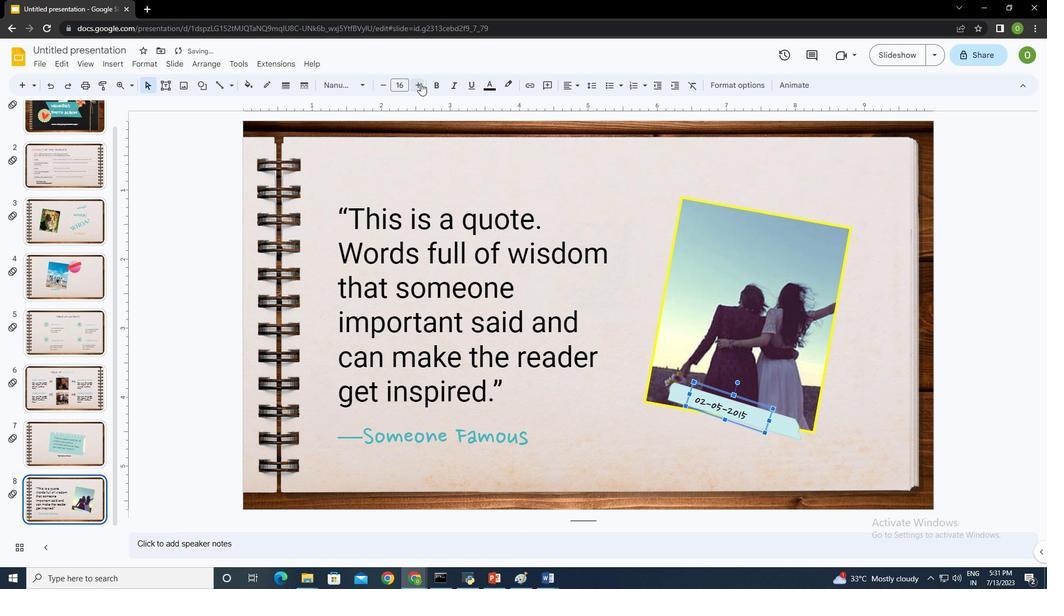 
Action: Mouse pressed left at (420, 83)
Screenshot: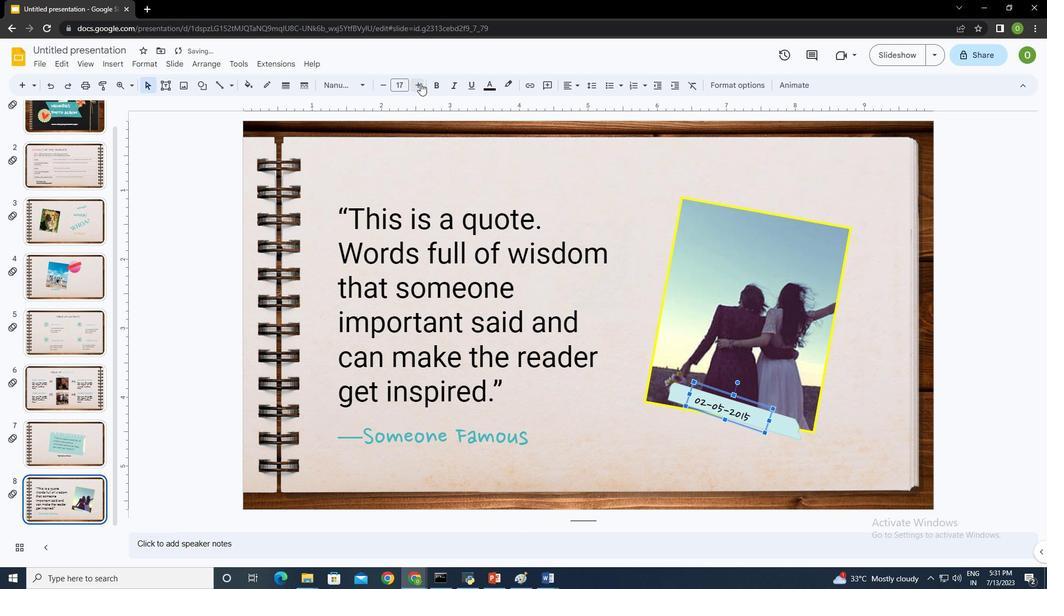 
Action: Mouse moved to (737, 381)
Screenshot: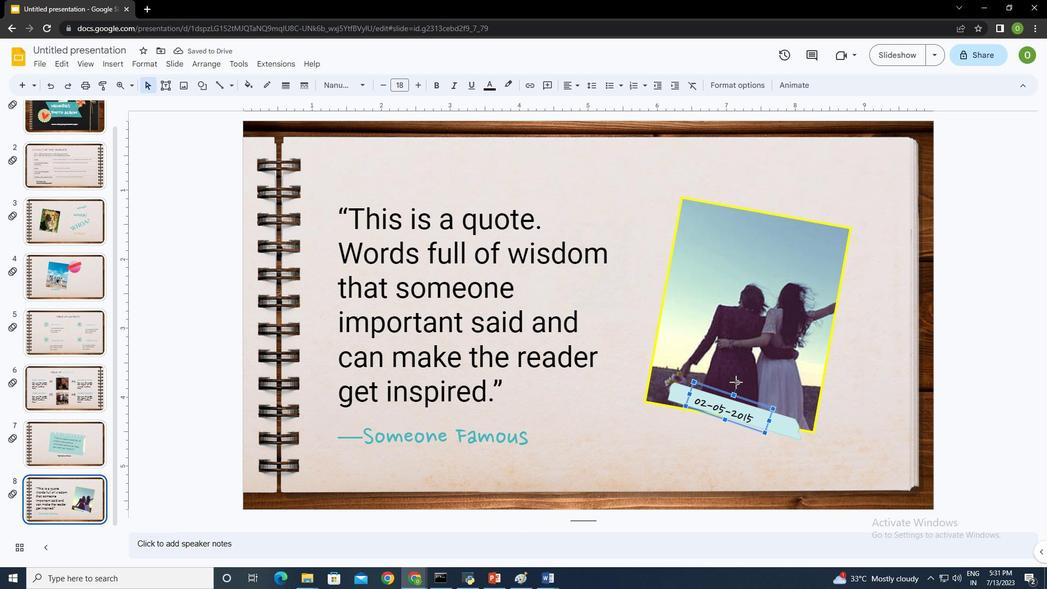 
Action: Mouse pressed left at (737, 381)
Screenshot: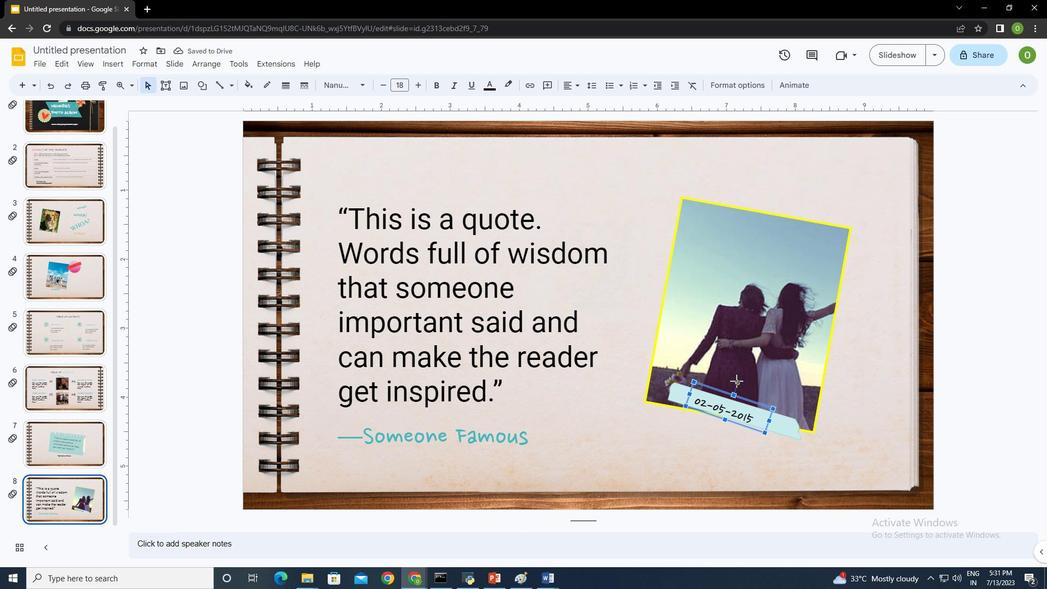 
Action: Mouse moved to (736, 380)
Screenshot: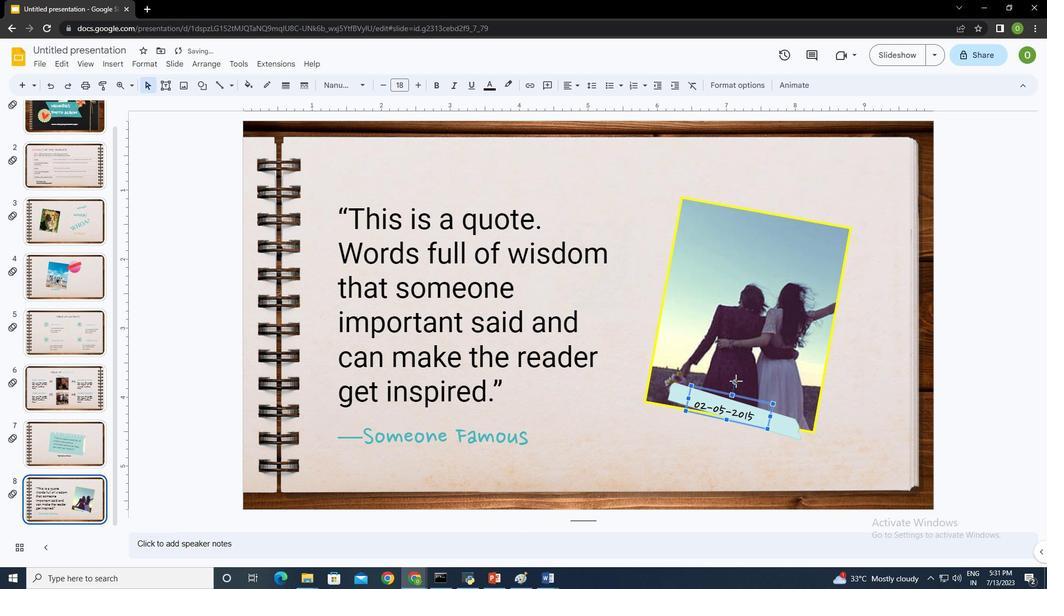 
Action: Mouse pressed left at (736, 380)
Screenshot: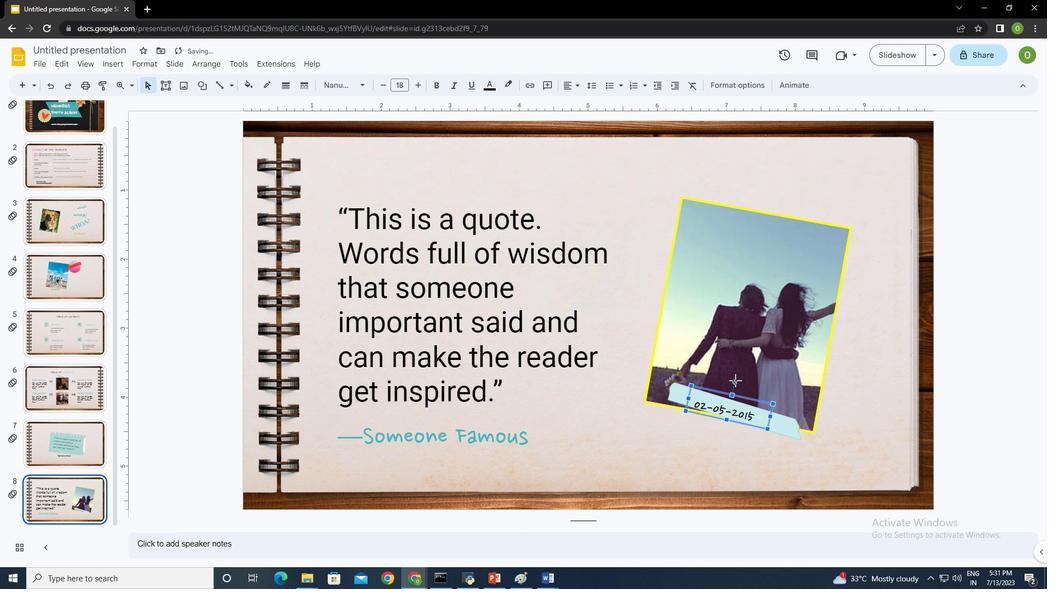 
Action: Mouse moved to (725, 420)
Screenshot: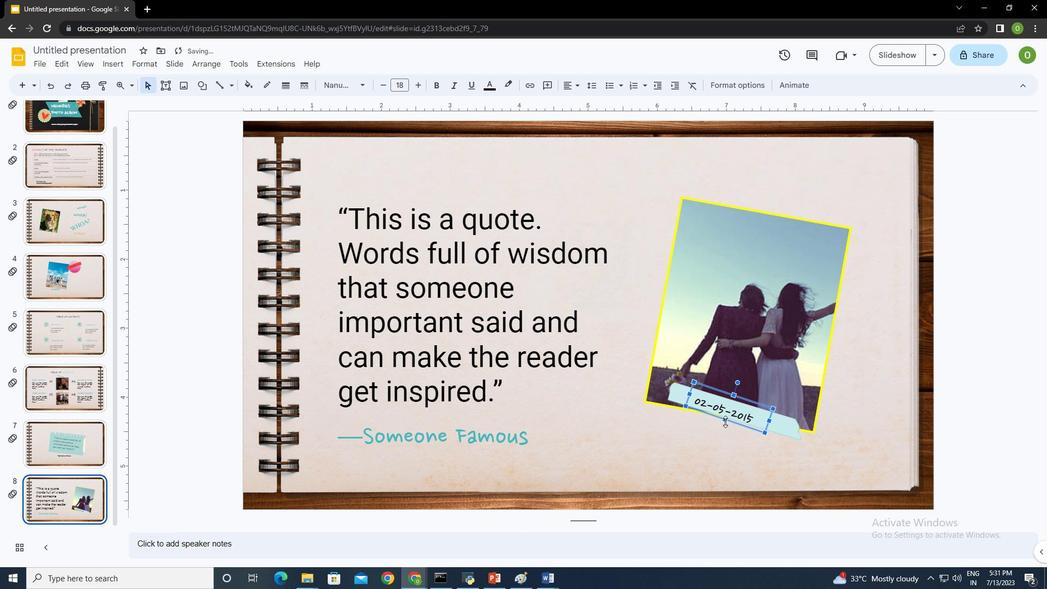 
Action: Mouse pressed left at (725, 420)
Screenshot: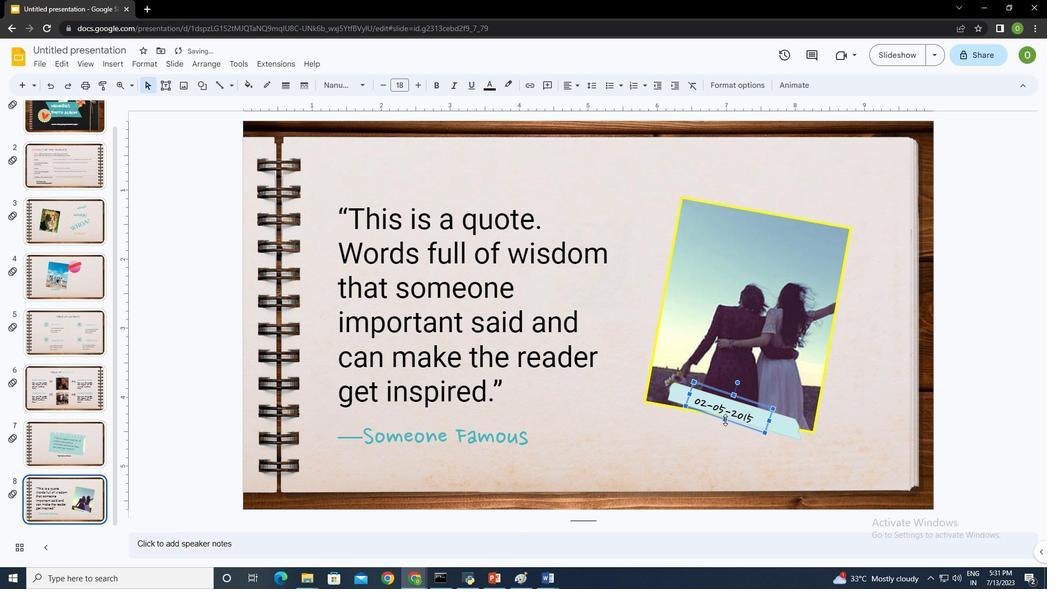 
Action: Mouse moved to (735, 395)
Screenshot: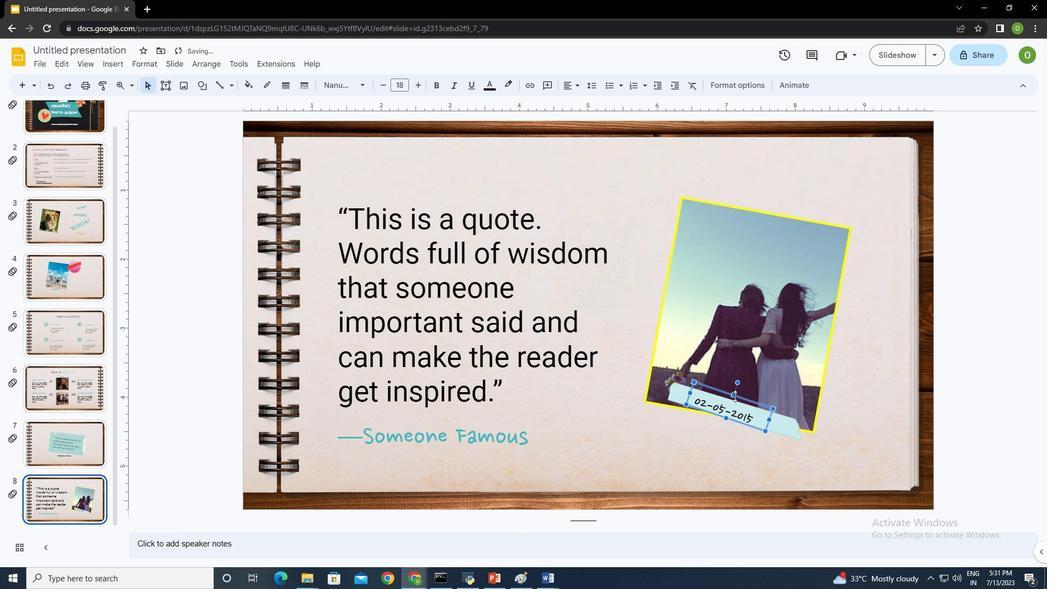 
Action: Mouse pressed left at (735, 395)
Screenshot: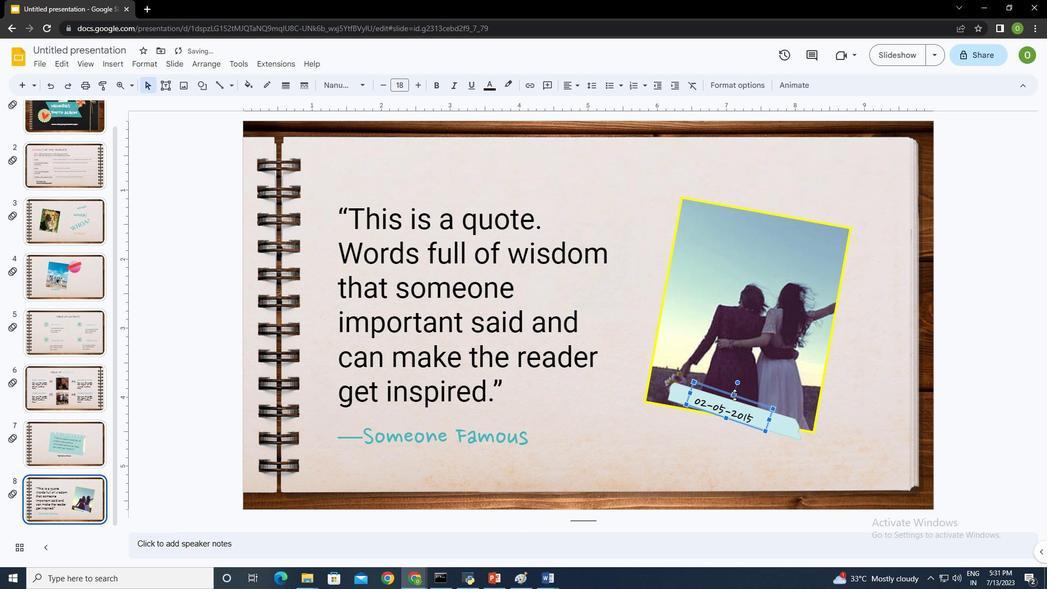 
Action: Mouse moved to (605, 392)
Screenshot: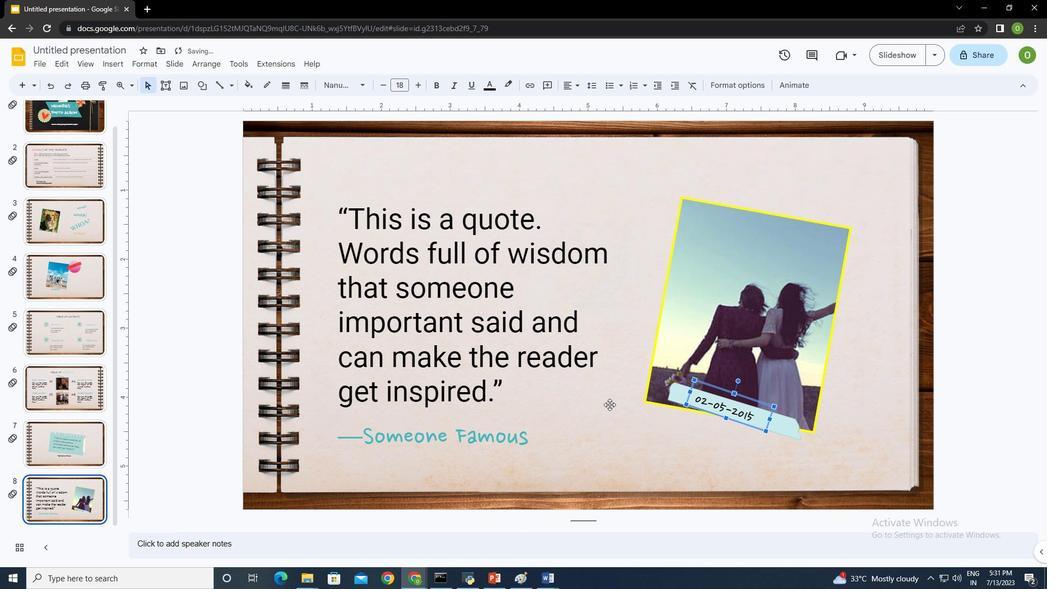 
Action: Mouse pressed left at (605, 392)
Screenshot: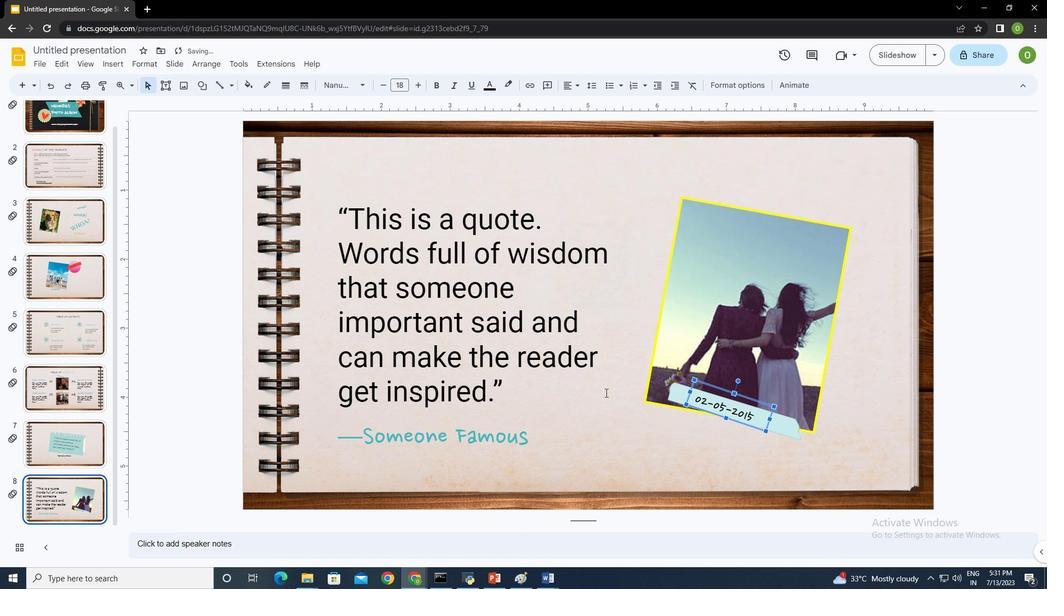 
Action: Mouse moved to (701, 442)
Screenshot: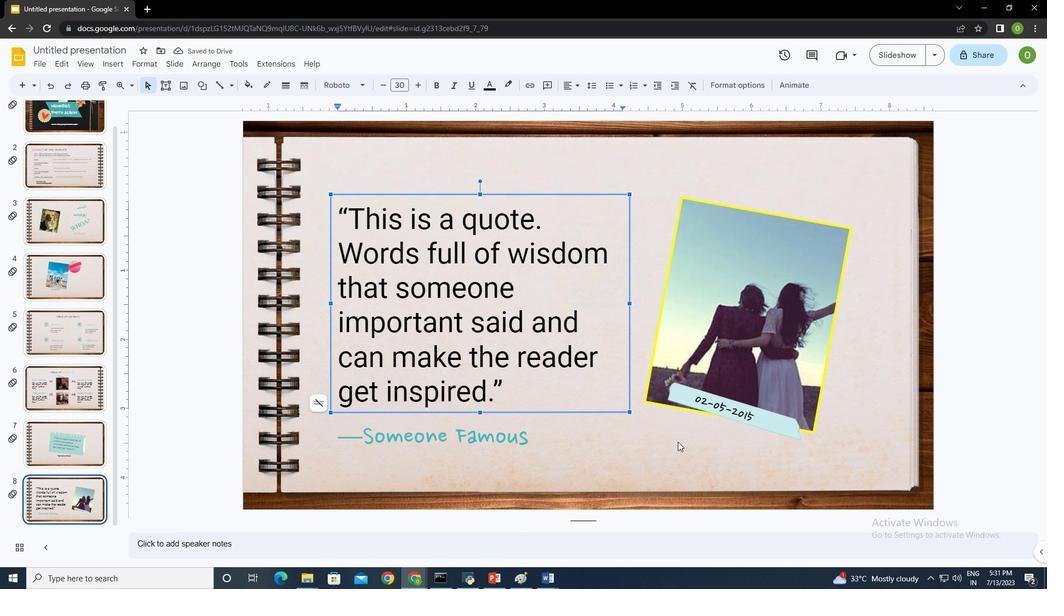 
Action: Mouse pressed left at (701, 442)
Screenshot: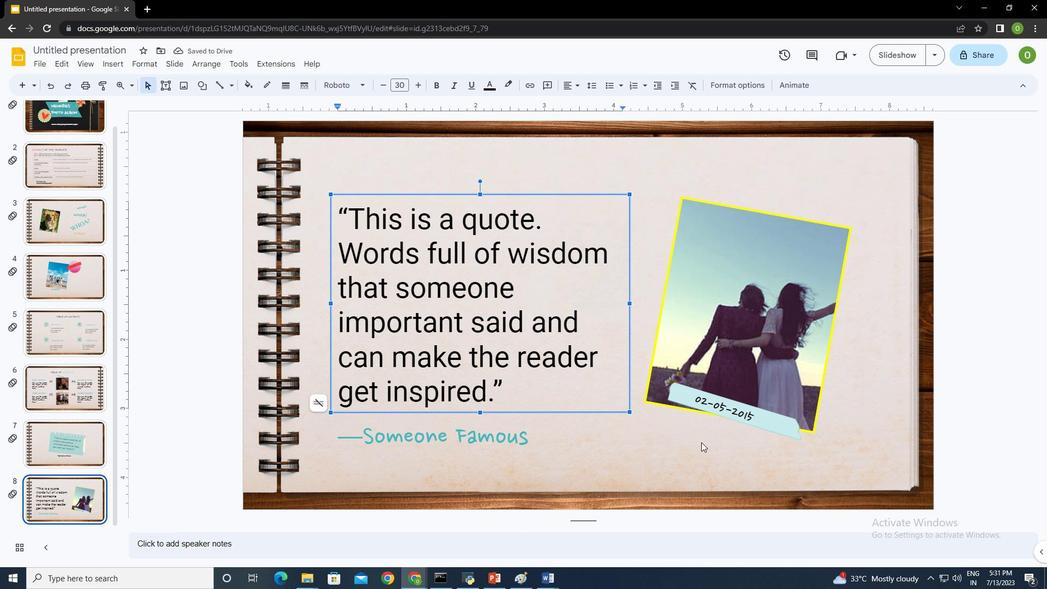 
Action: Mouse moved to (458, 405)
Screenshot: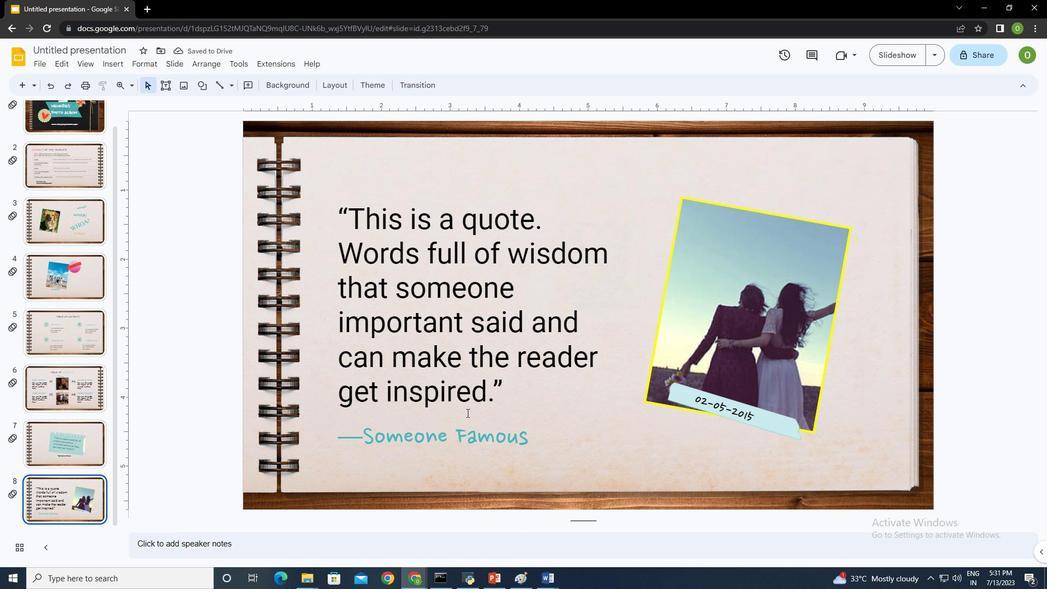 
